 Task: Look for space in Neuenhagen, Germany from 12th August, 2023 to 16th August, 2023 for 8 adults in price range Rs.10000 to Rs.16000. Place can be private room with 8 bedrooms having 8 beds and 8 bathrooms. Property type can be house, flat, guest house, hotel. Amenities needed are: wifi, TV, free parkinig on premises, gym, breakfast. Booking option can be shelf check-in. Required host language is English.
Action: Mouse moved to (571, 110)
Screenshot: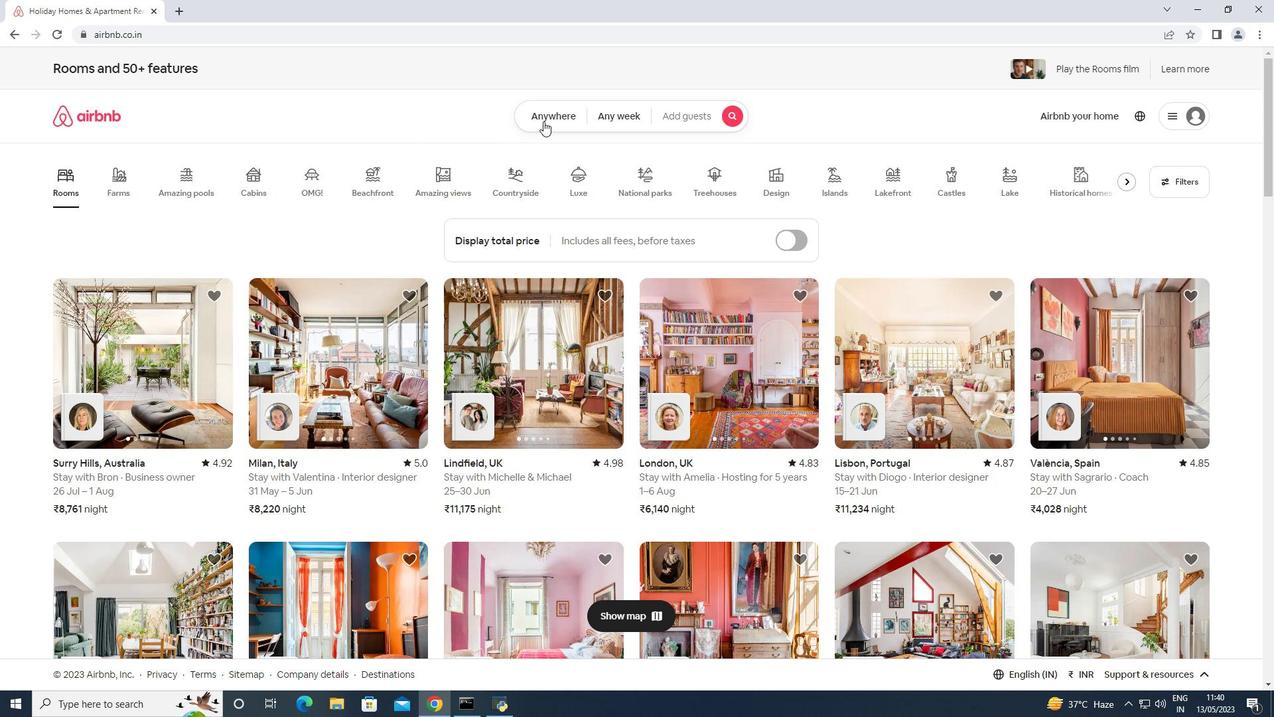 
Action: Mouse pressed left at (571, 110)
Screenshot: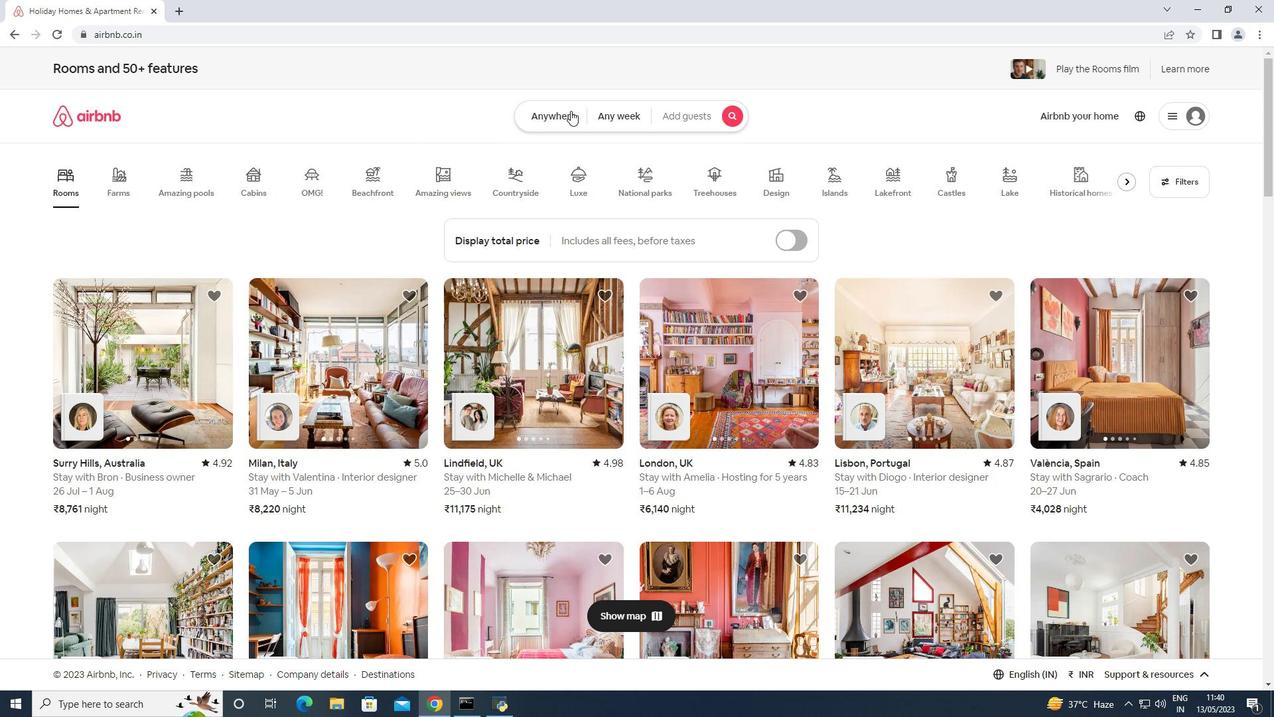 
Action: Mouse moved to (472, 170)
Screenshot: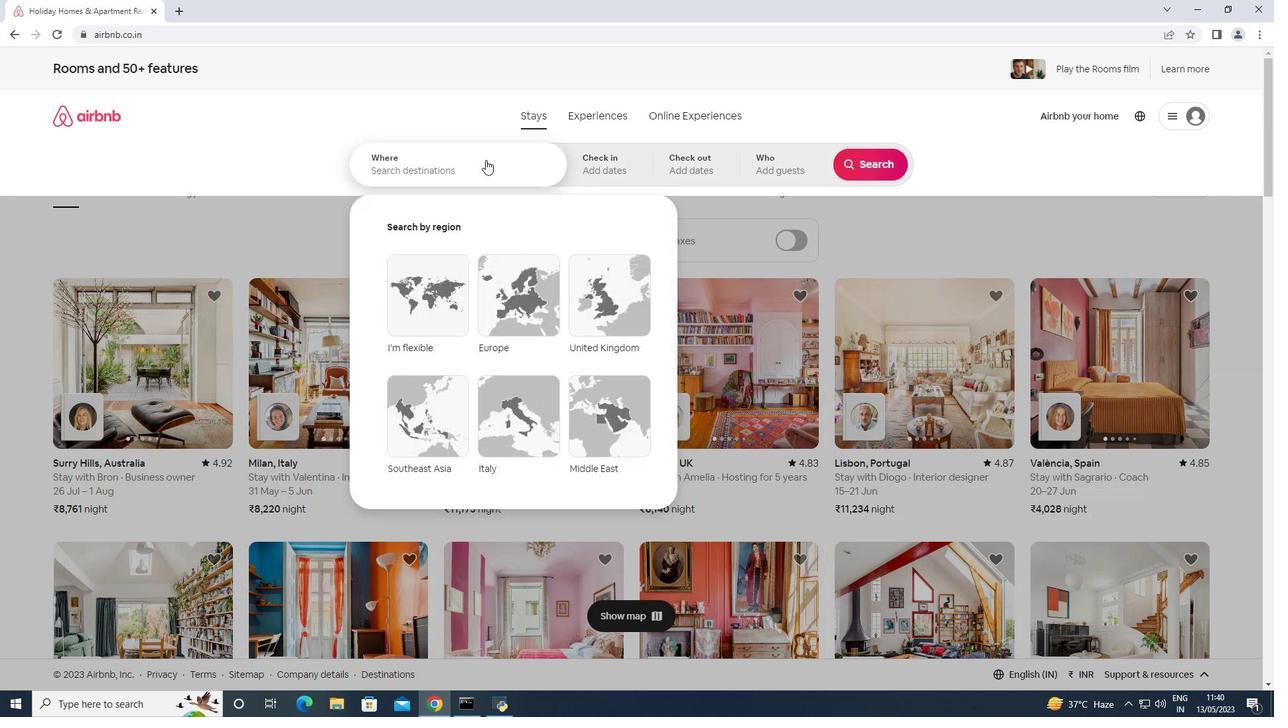 
Action: Mouse pressed left at (472, 170)
Screenshot: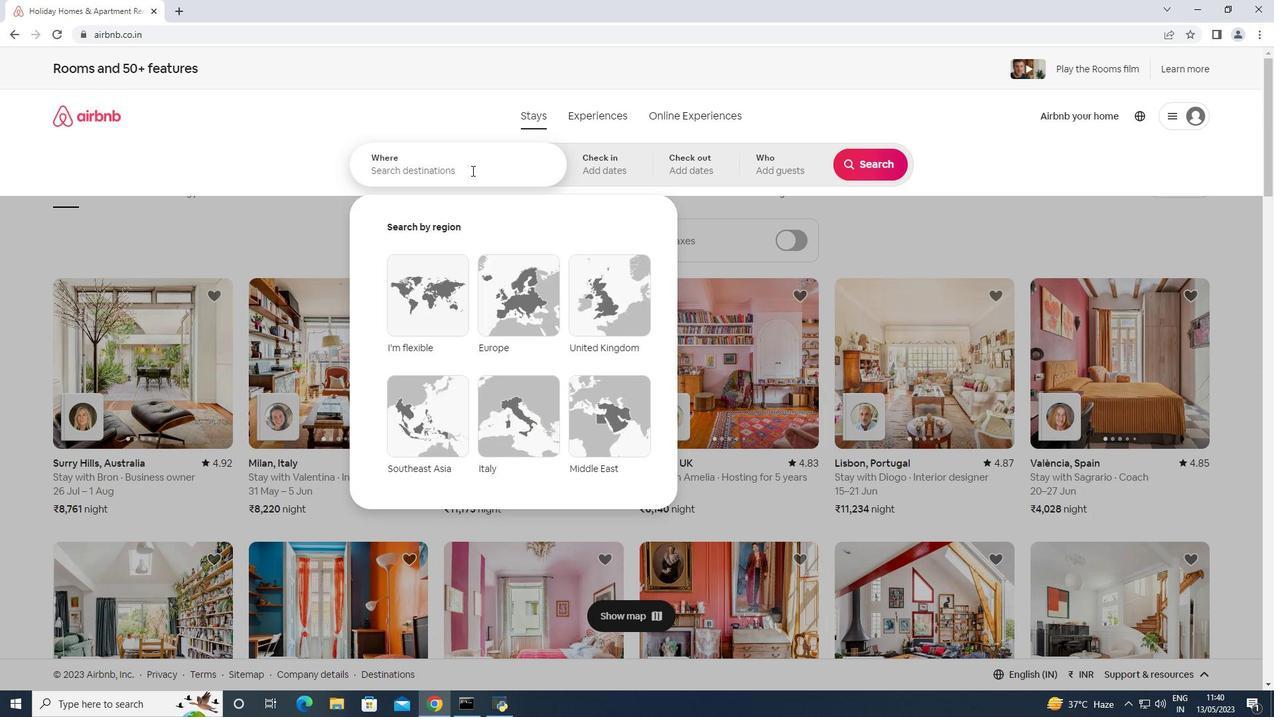 
Action: Key pressed <Key.shift>Neuenhagan,<Key.space><Key.shift>Germany<Key.down><Key.enter>
Screenshot: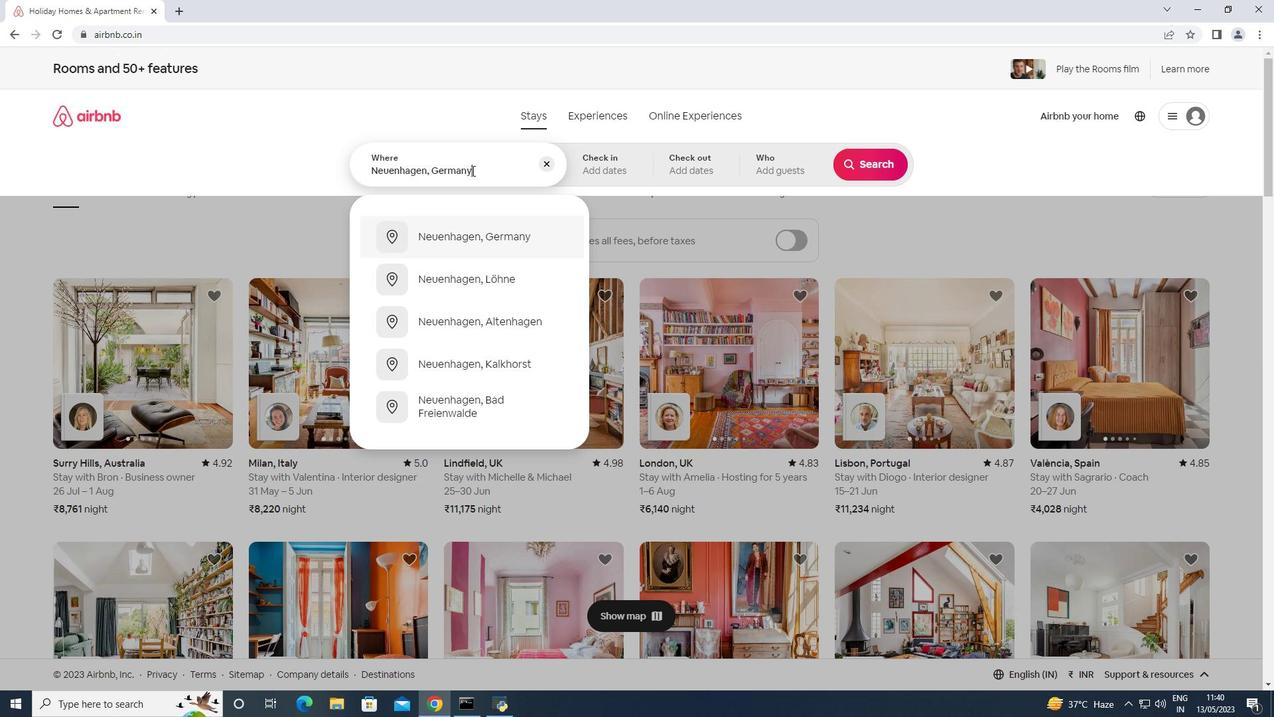 
Action: Mouse moved to (864, 264)
Screenshot: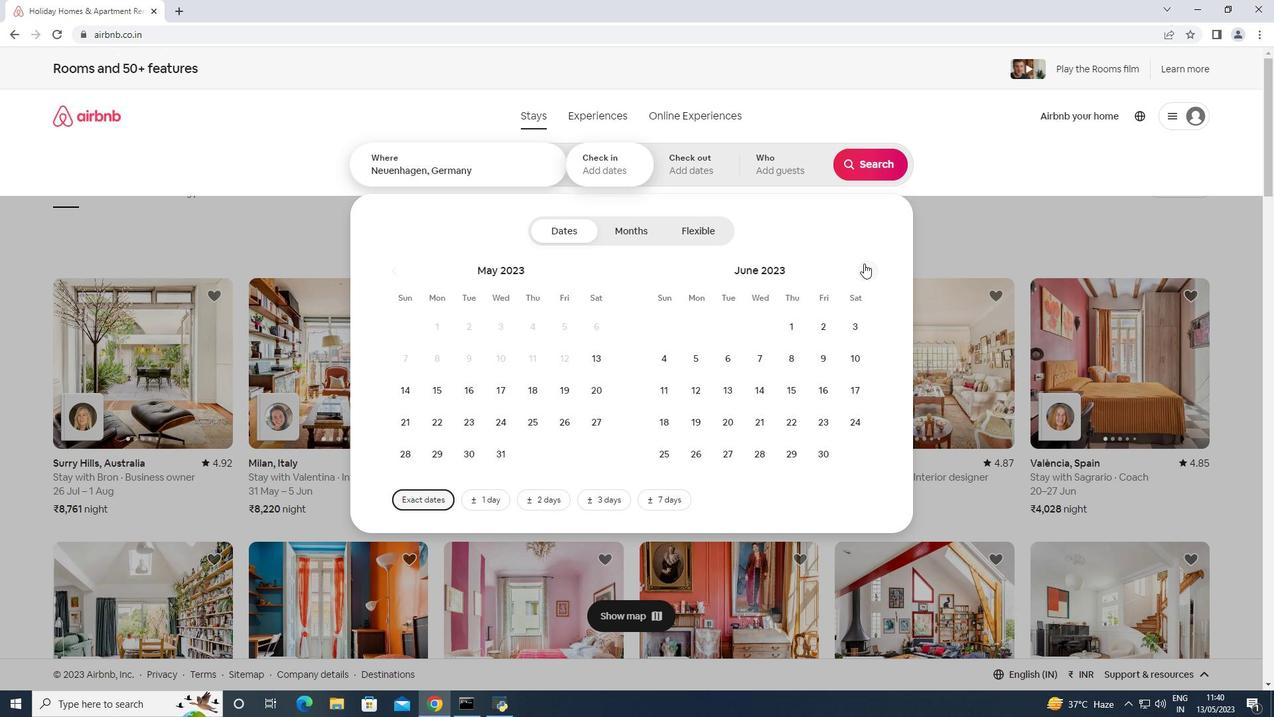
Action: Mouse pressed left at (864, 264)
Screenshot: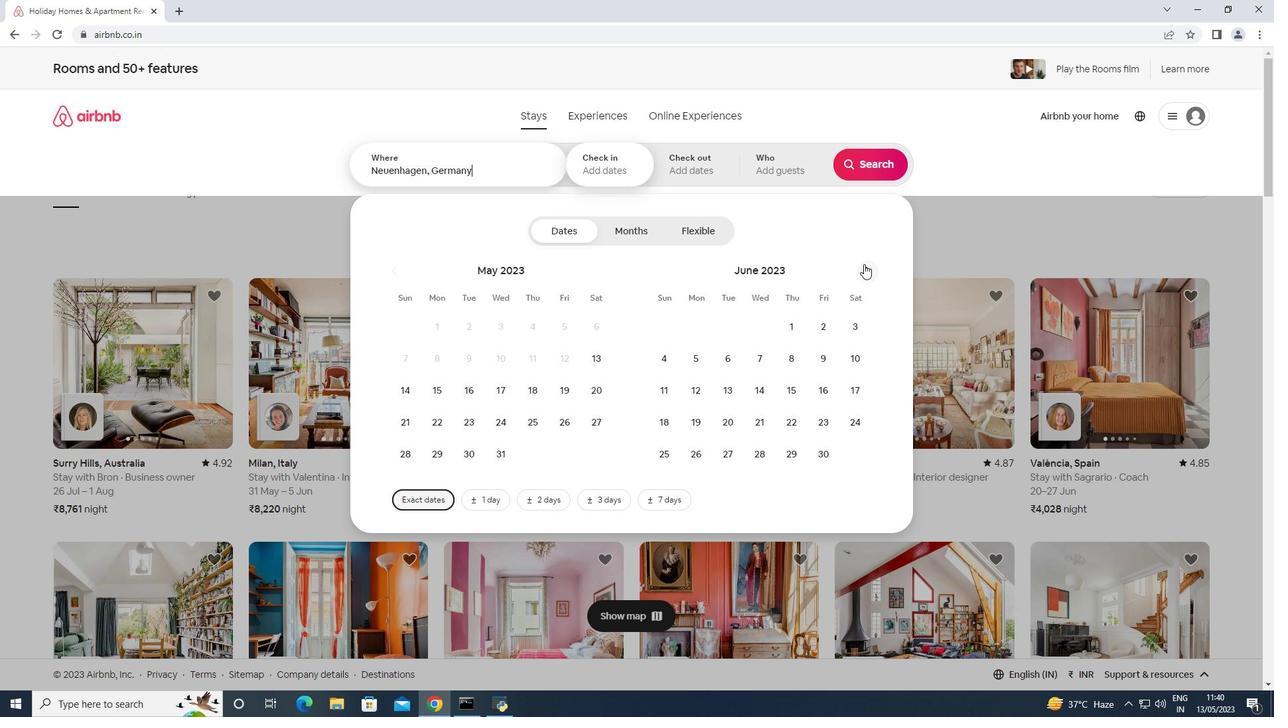 
Action: Mouse pressed left at (864, 264)
Screenshot: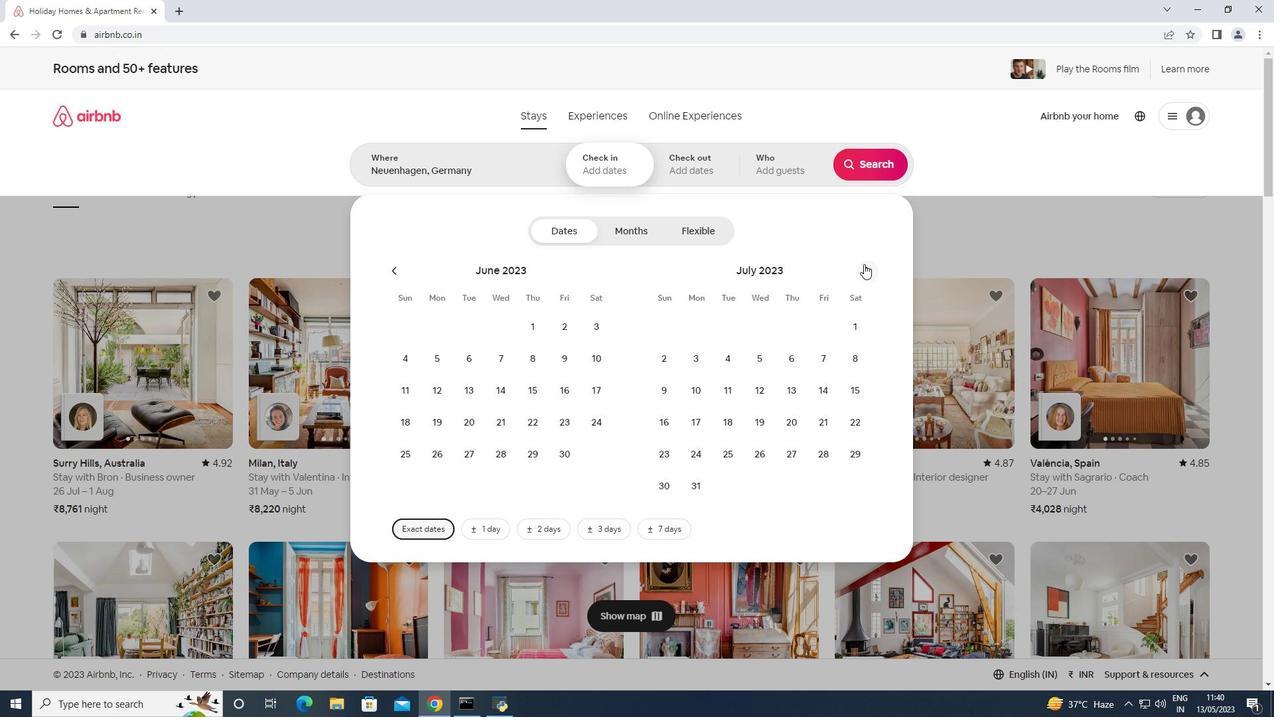 
Action: Mouse moved to (859, 347)
Screenshot: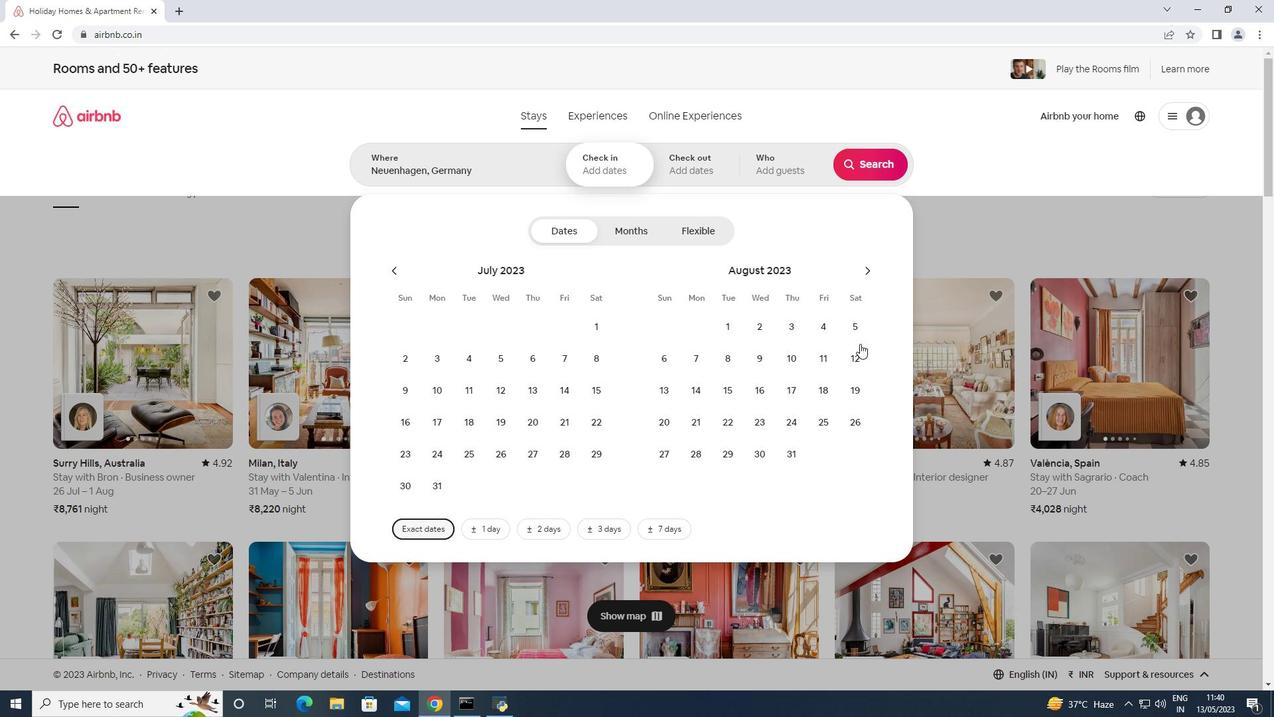 
Action: Mouse pressed left at (859, 347)
Screenshot: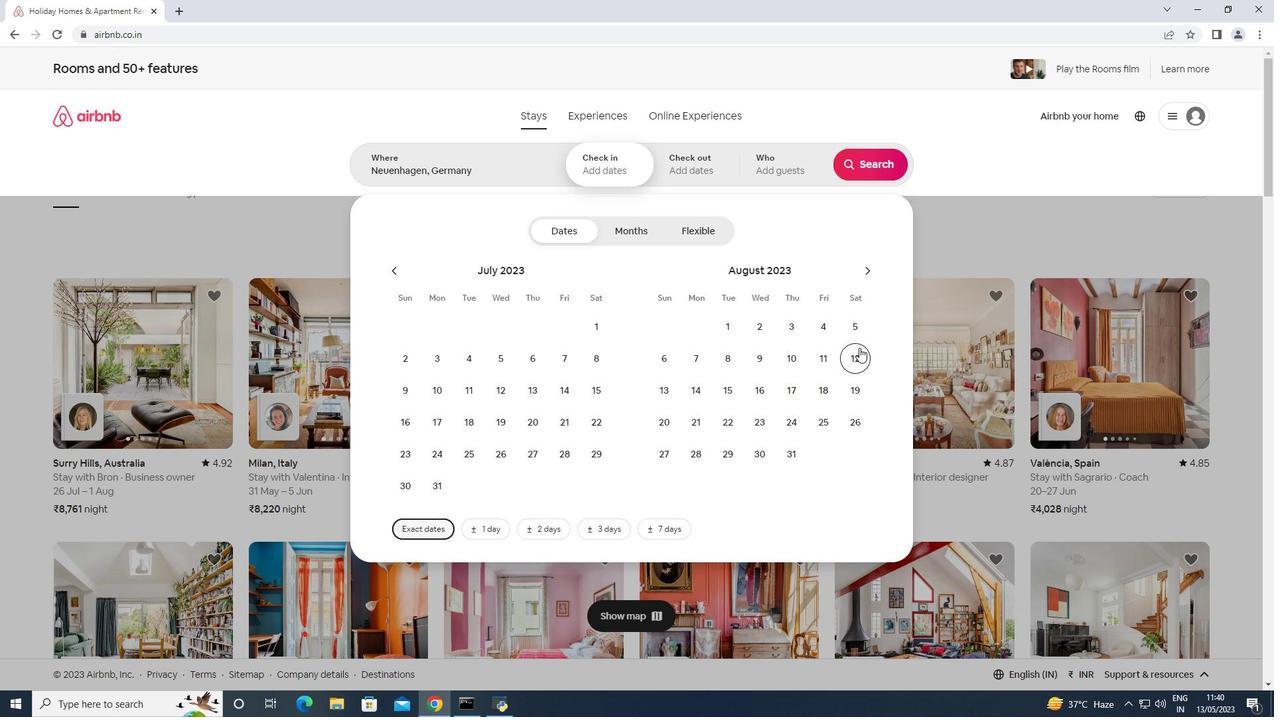 
Action: Mouse moved to (749, 393)
Screenshot: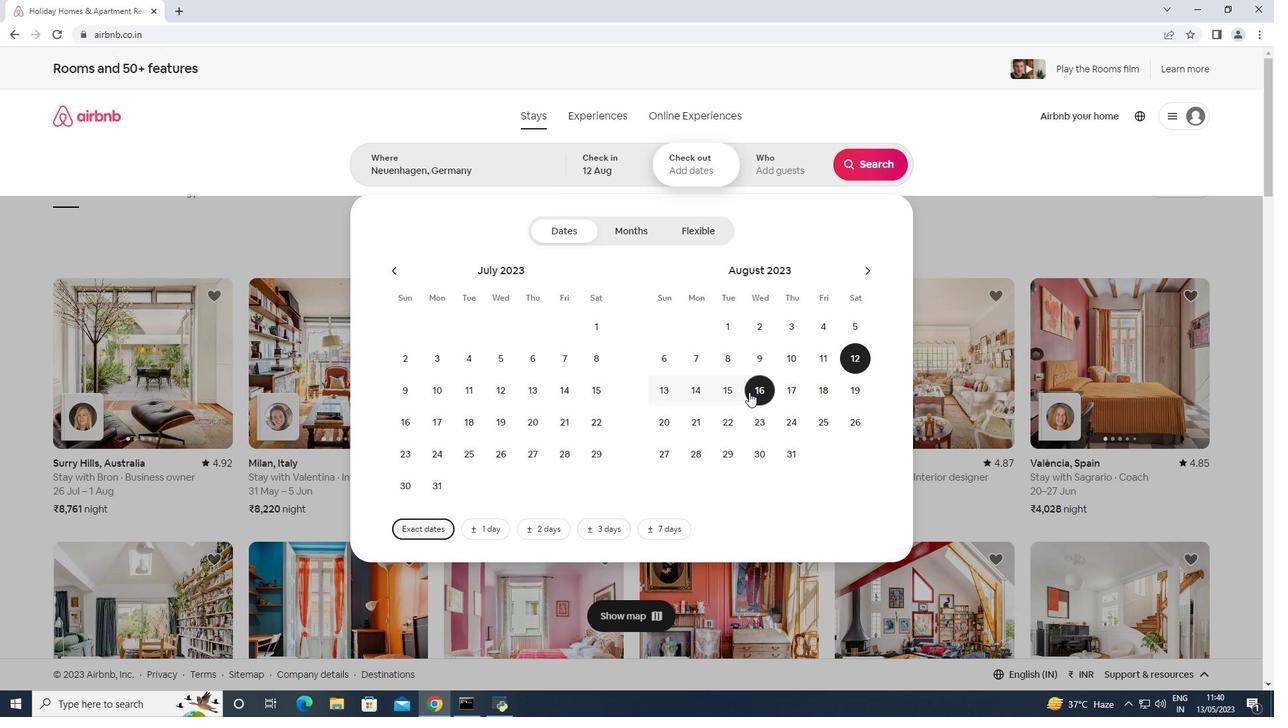 
Action: Mouse pressed left at (749, 393)
Screenshot: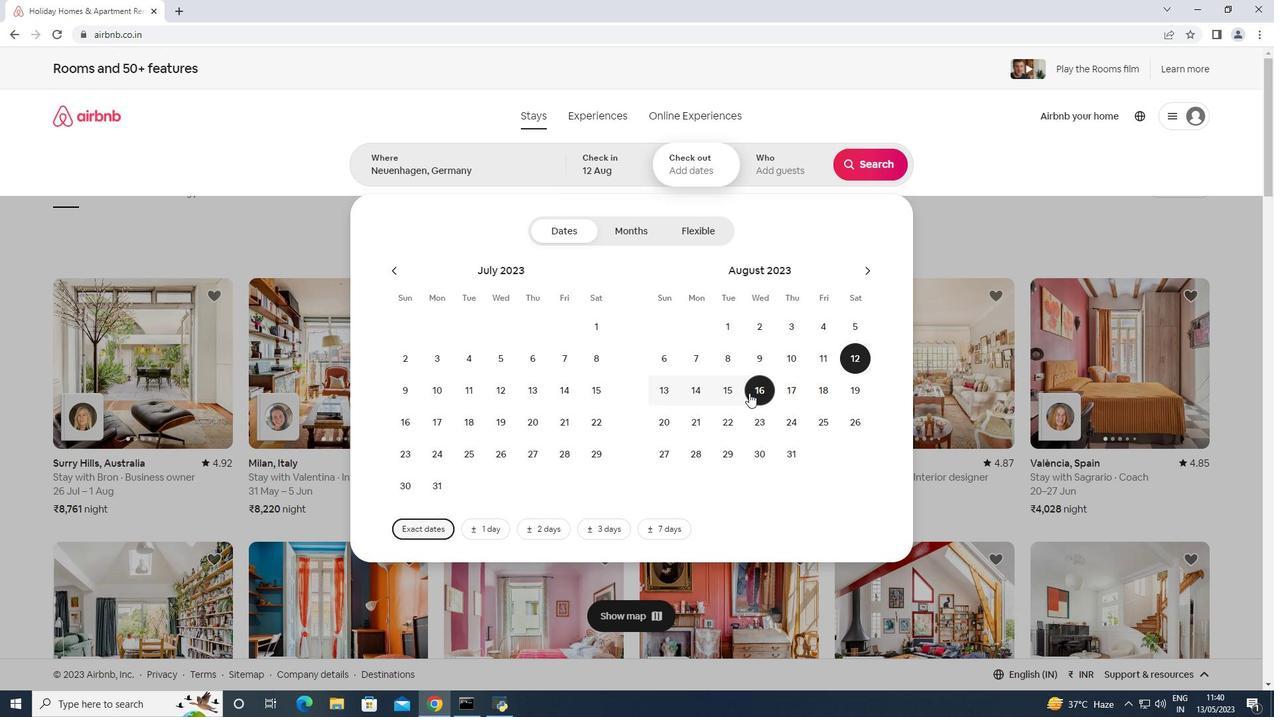 
Action: Mouse moved to (774, 161)
Screenshot: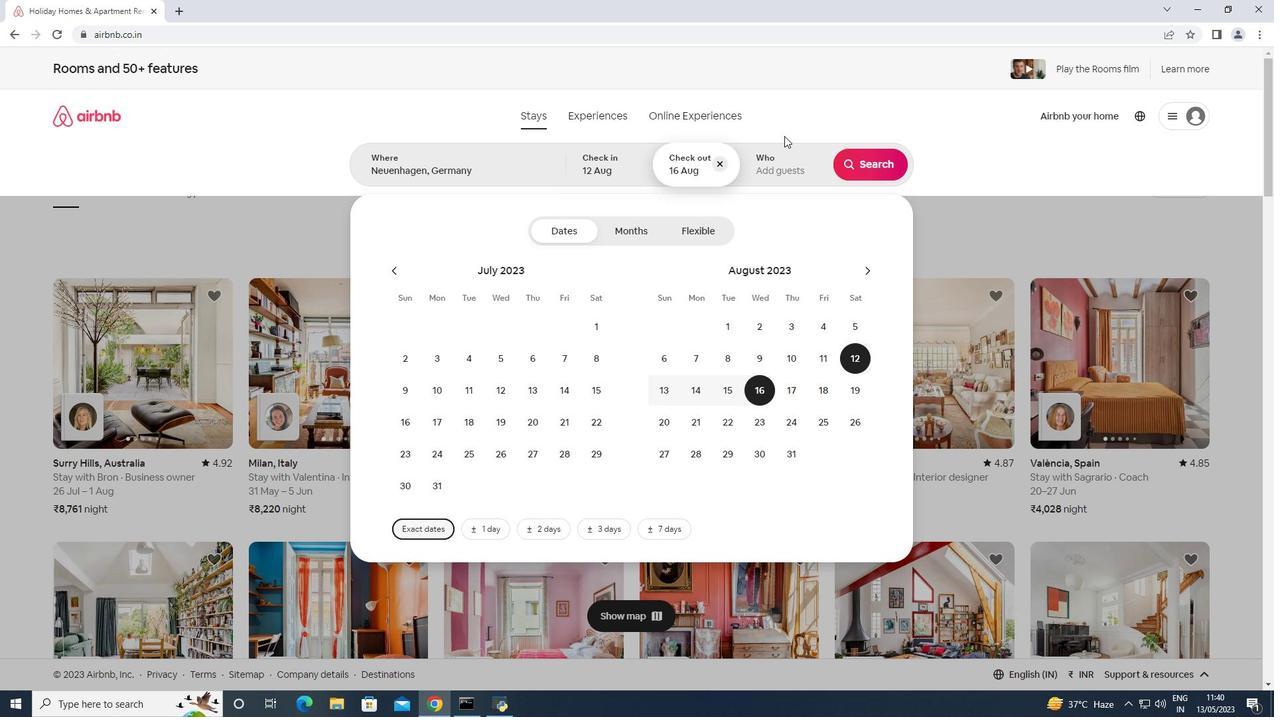 
Action: Mouse pressed left at (774, 161)
Screenshot: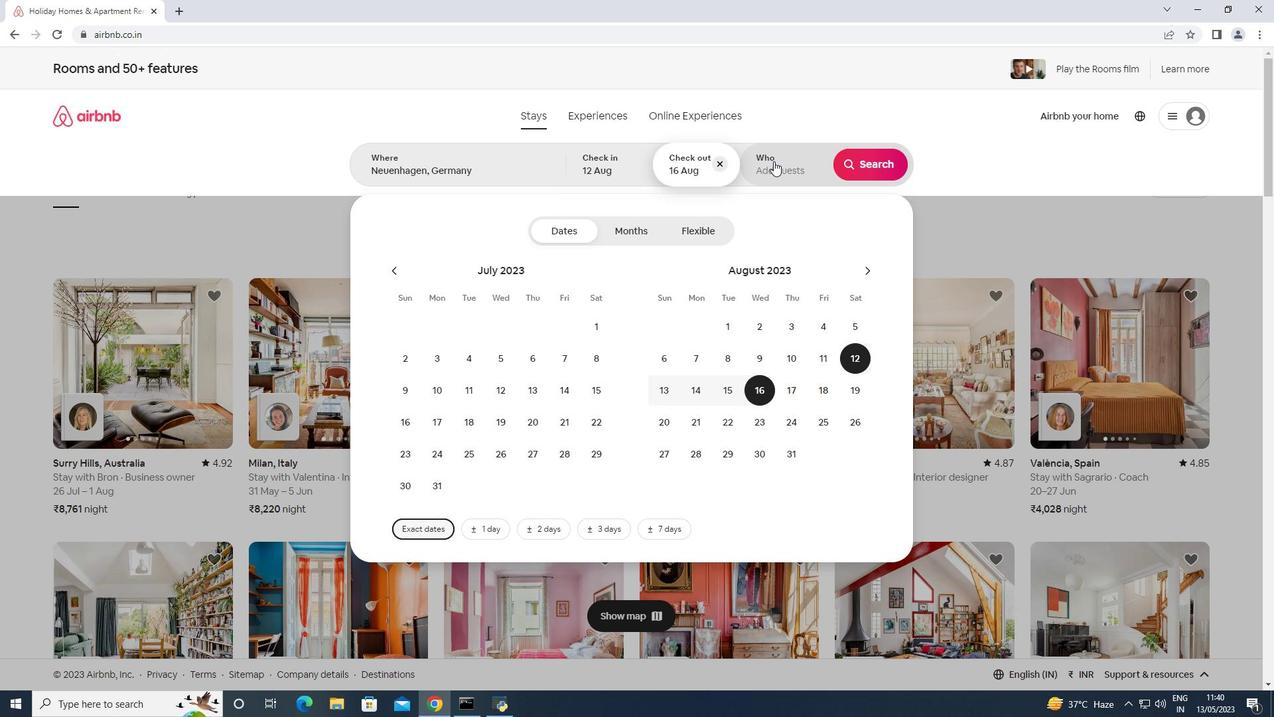 
Action: Mouse moved to (875, 236)
Screenshot: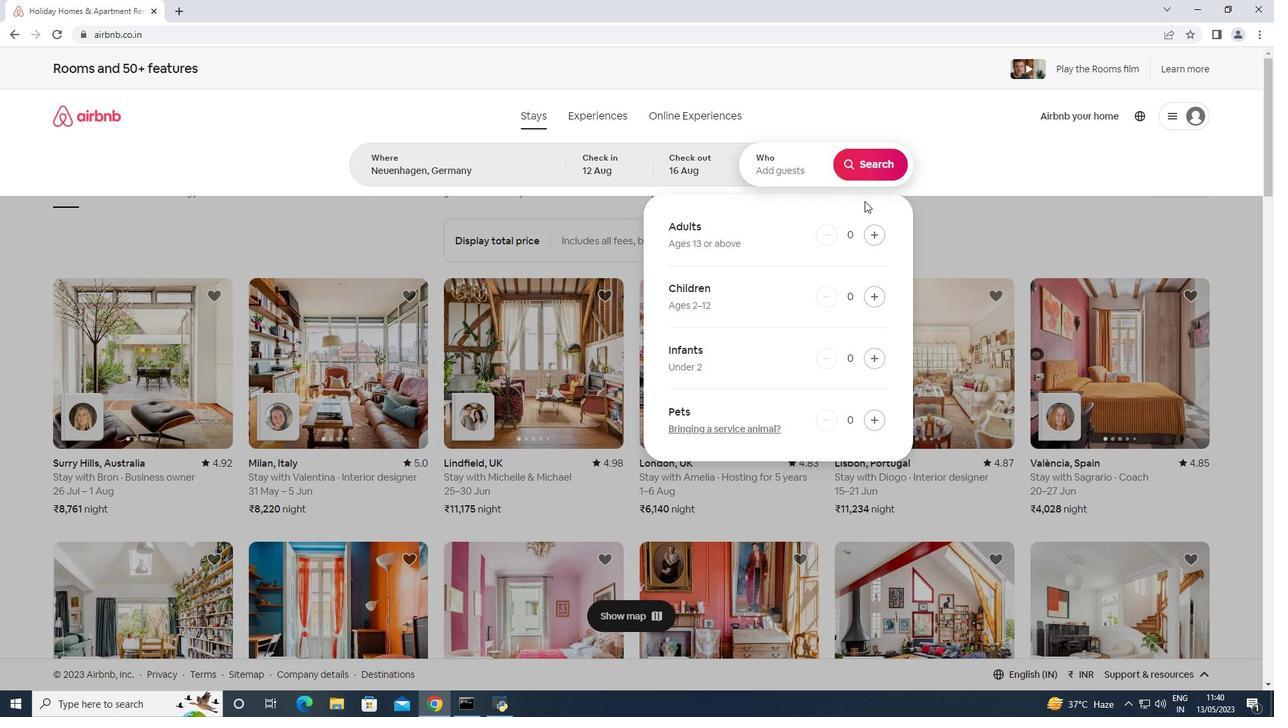 
Action: Mouse pressed left at (875, 236)
Screenshot: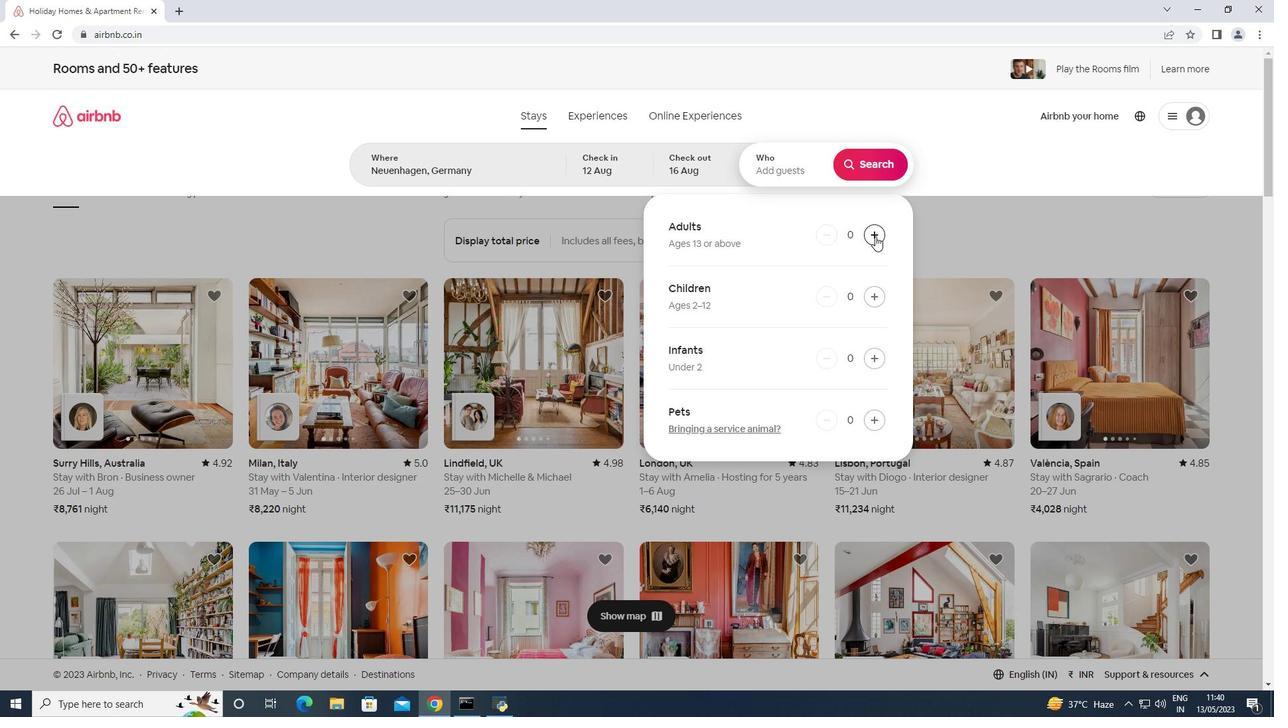 
Action: Mouse pressed left at (875, 236)
Screenshot: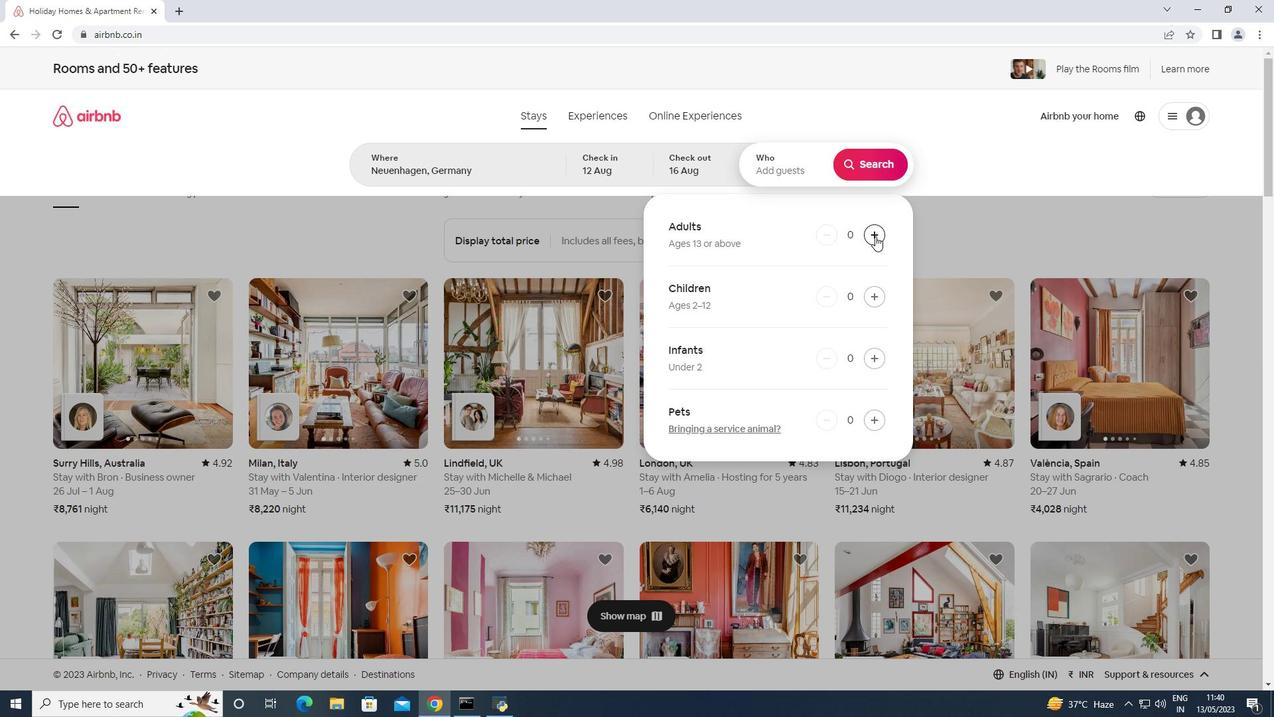 
Action: Mouse pressed left at (875, 236)
Screenshot: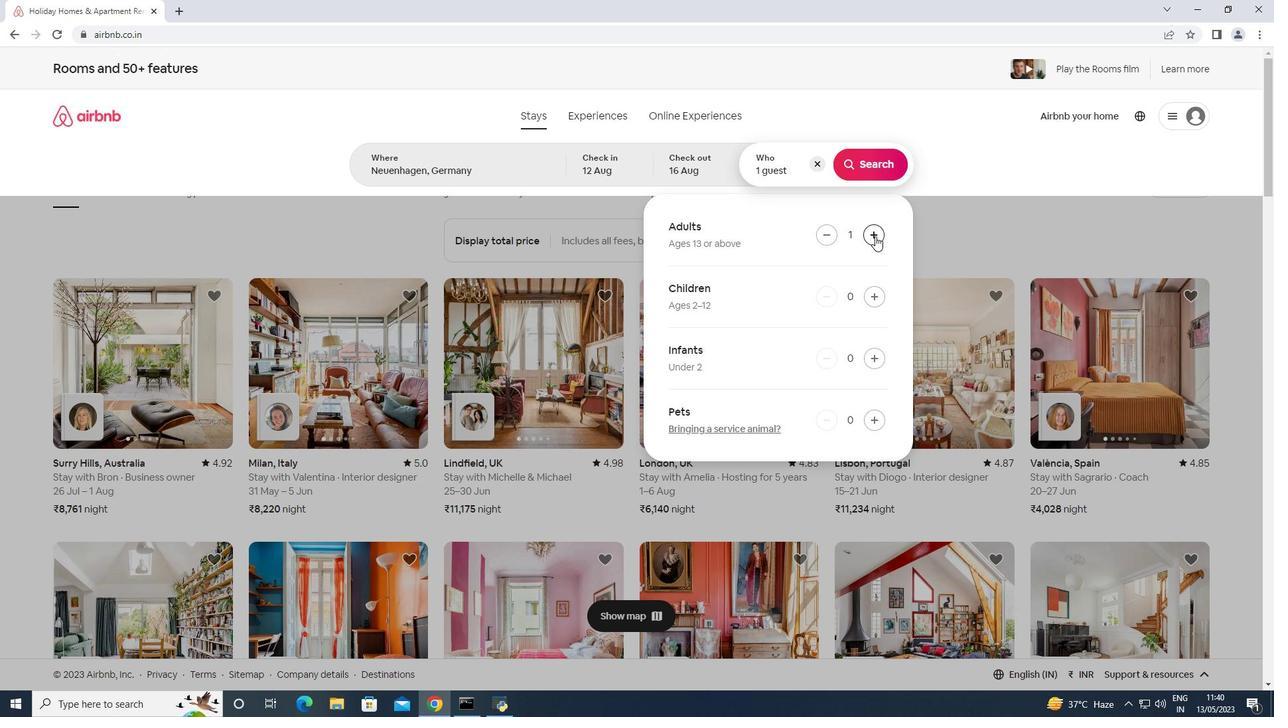 
Action: Mouse pressed left at (875, 236)
Screenshot: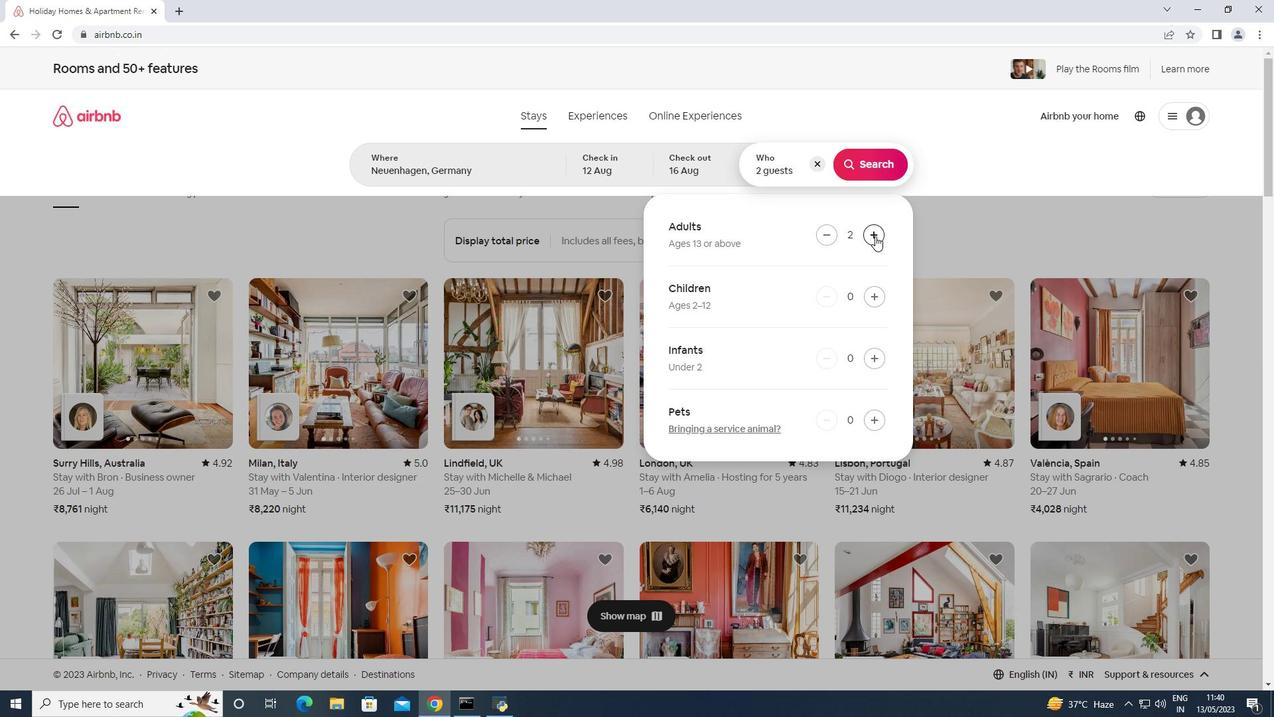 
Action: Mouse pressed left at (875, 236)
Screenshot: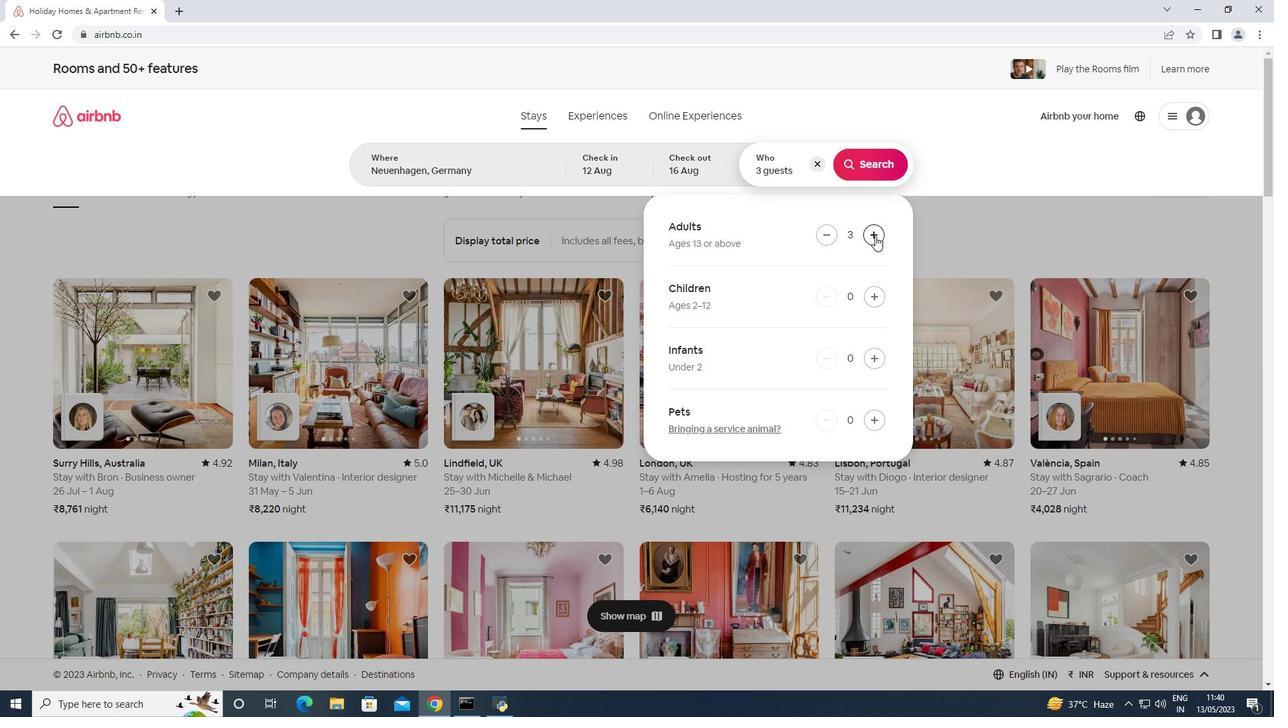 
Action: Mouse pressed left at (875, 236)
Screenshot: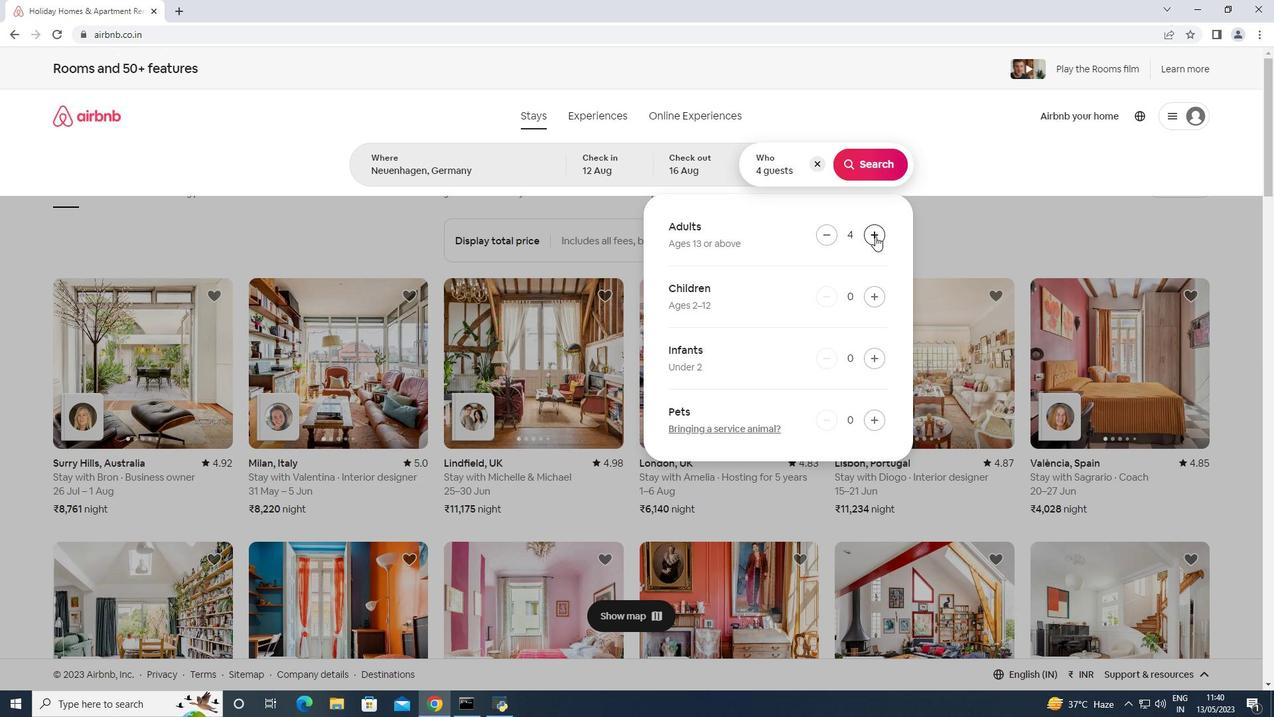 
Action: Mouse pressed left at (875, 236)
Screenshot: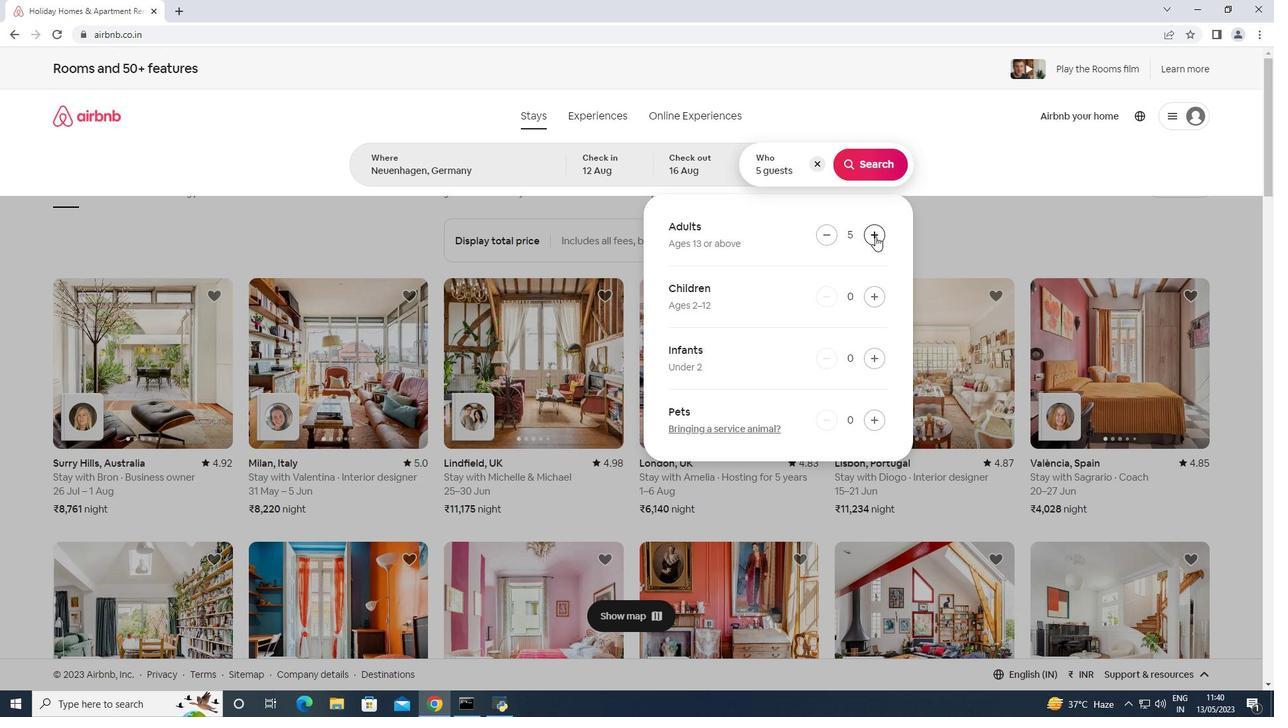 
Action: Mouse pressed left at (875, 236)
Screenshot: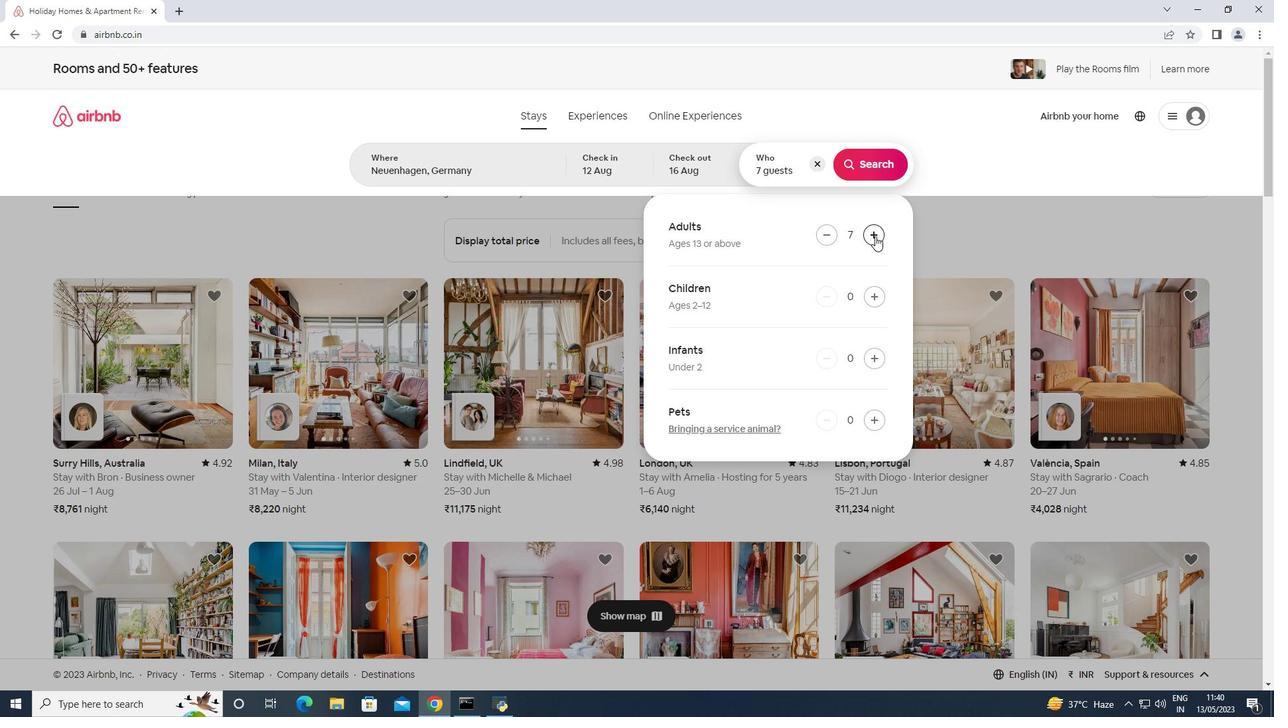 
Action: Mouse moved to (866, 154)
Screenshot: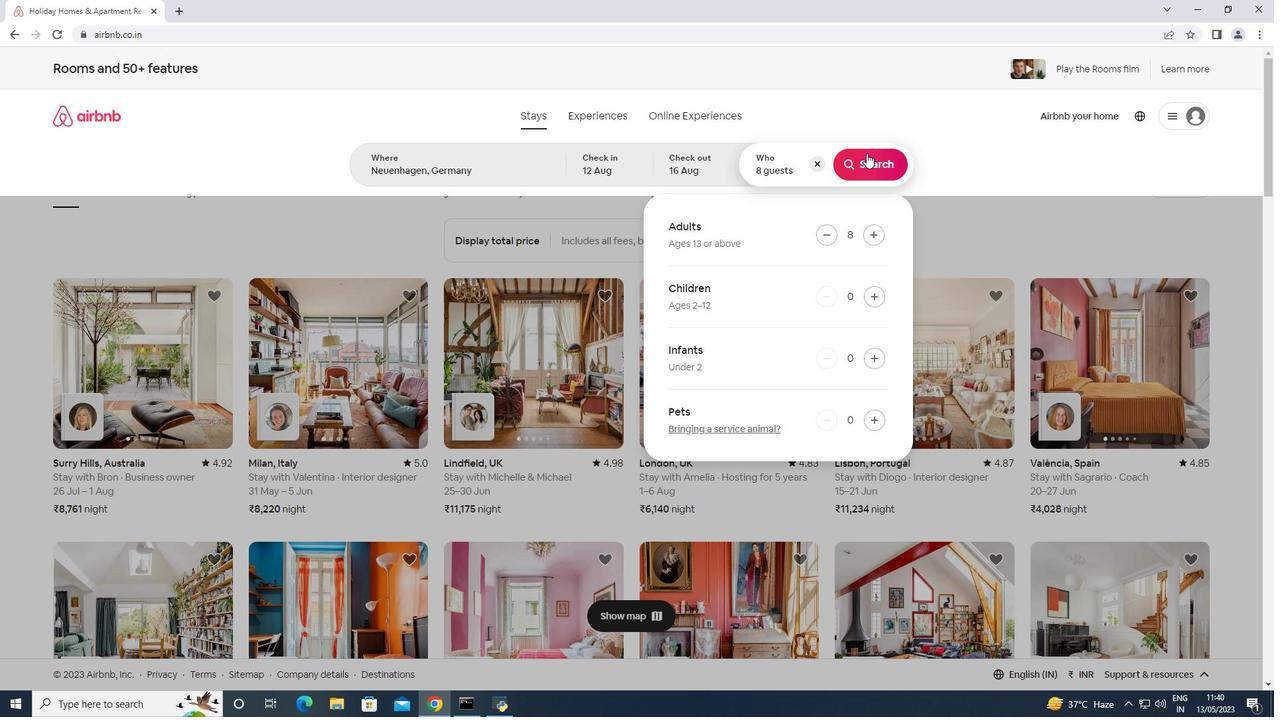 
Action: Mouse pressed left at (866, 154)
Screenshot: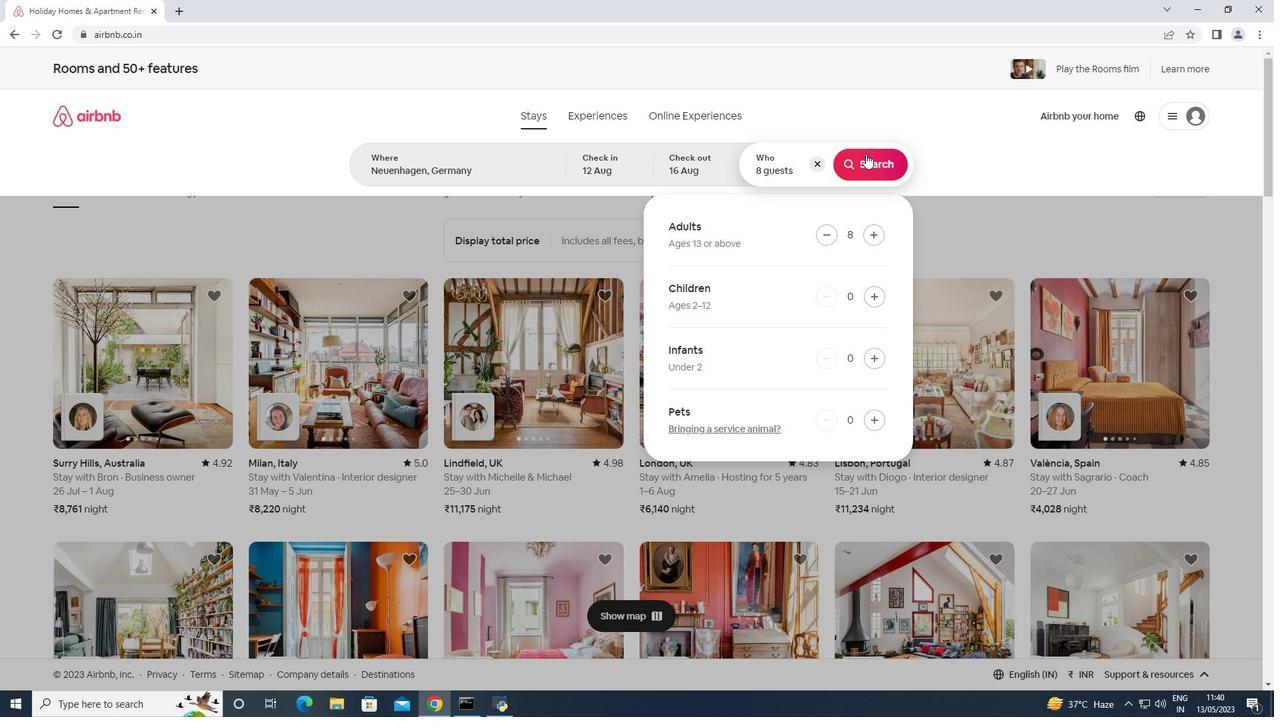 
Action: Mouse moved to (1204, 116)
Screenshot: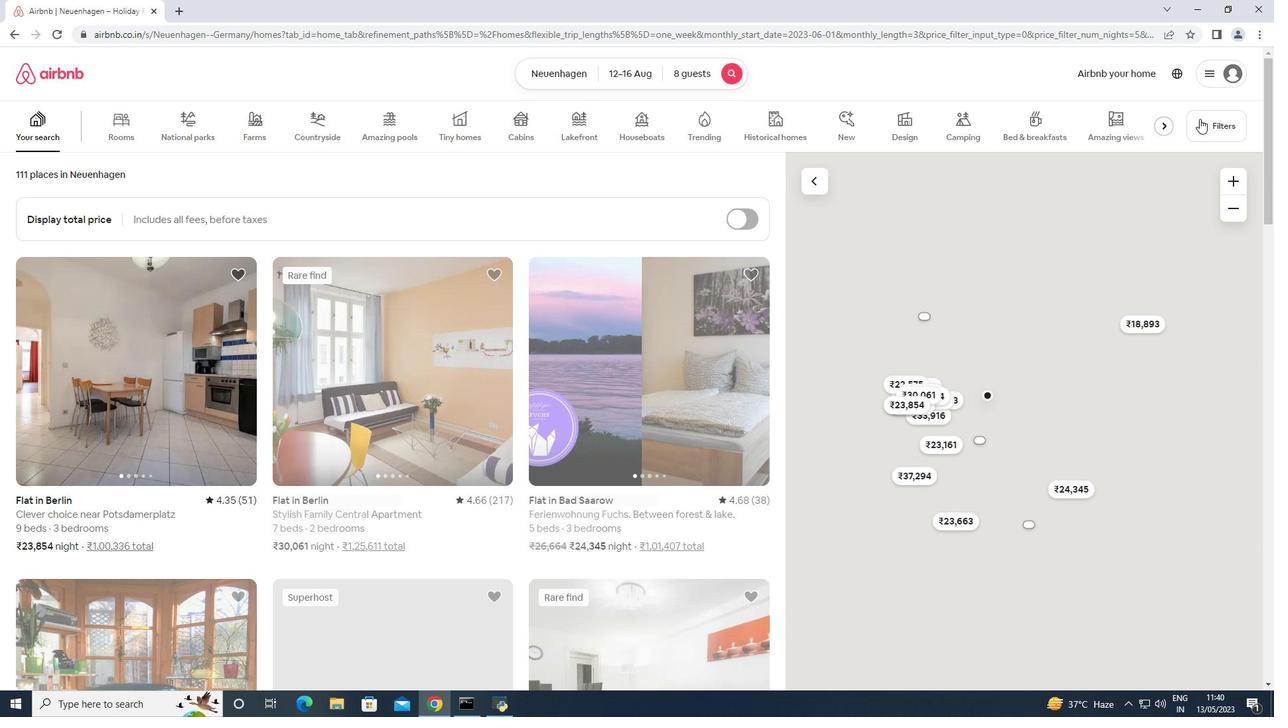 
Action: Mouse pressed left at (1204, 116)
Screenshot: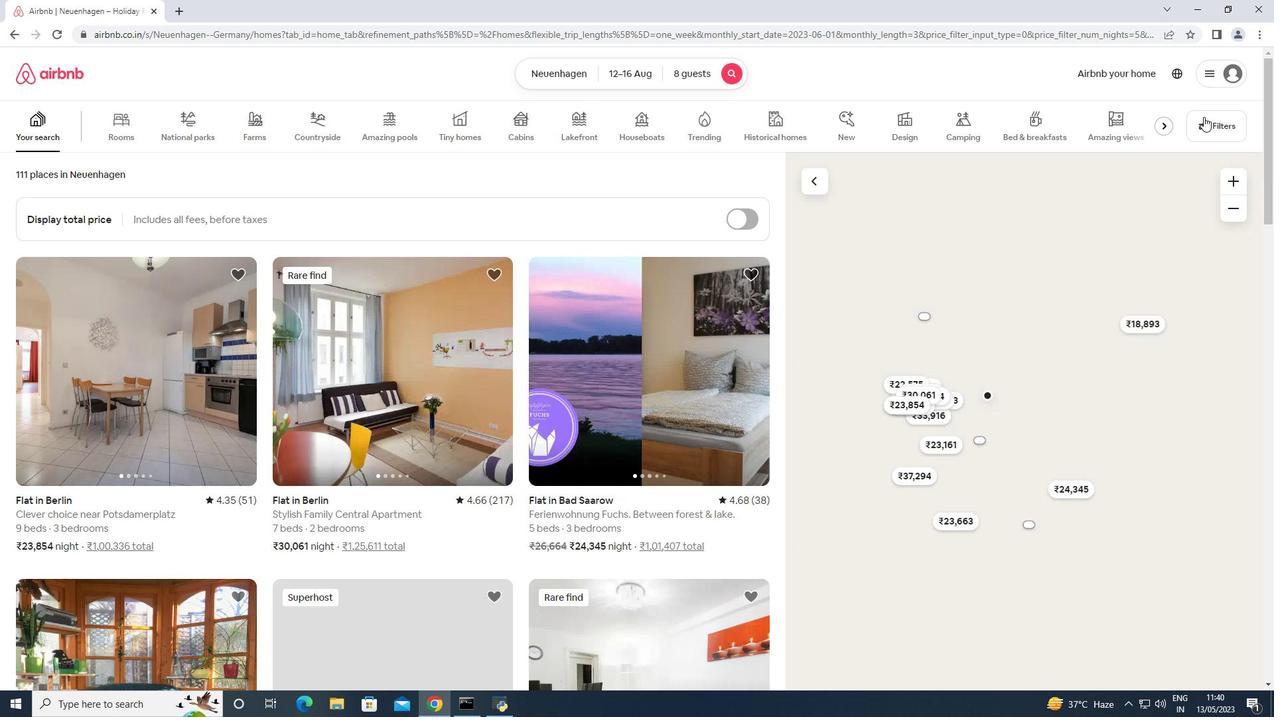 
Action: Mouse moved to (529, 458)
Screenshot: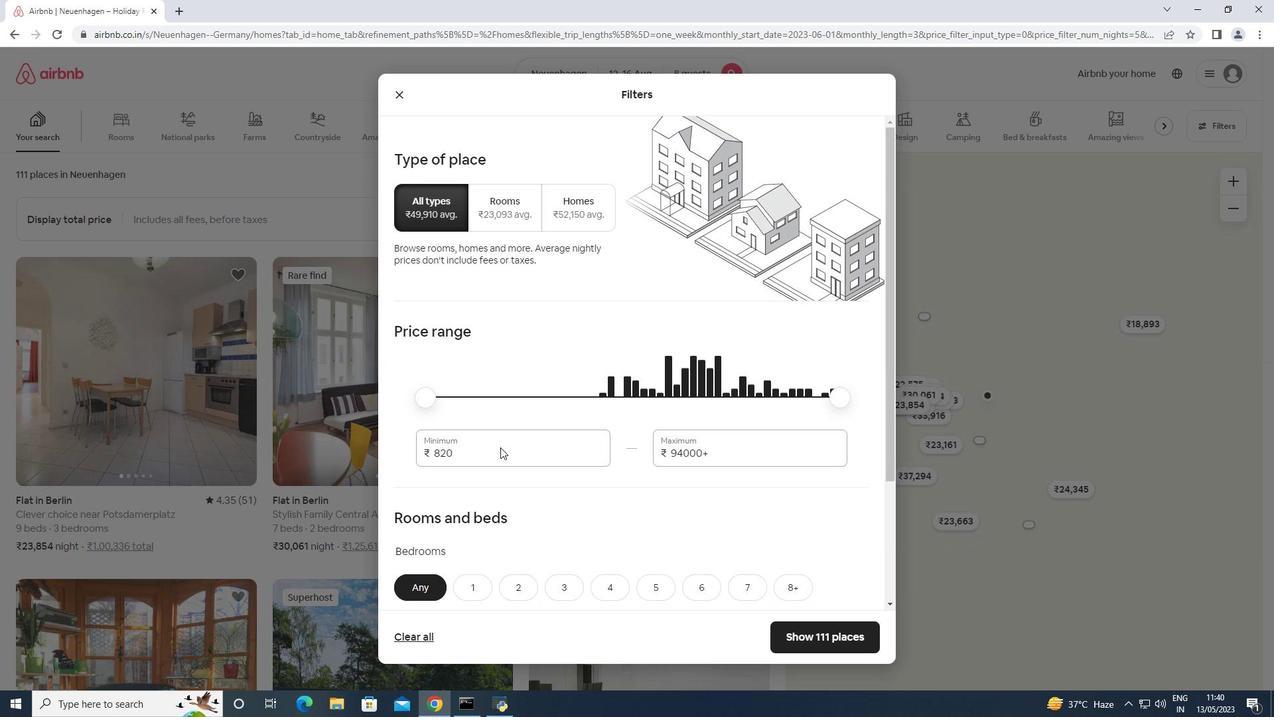 
Action: Mouse pressed left at (529, 458)
Screenshot: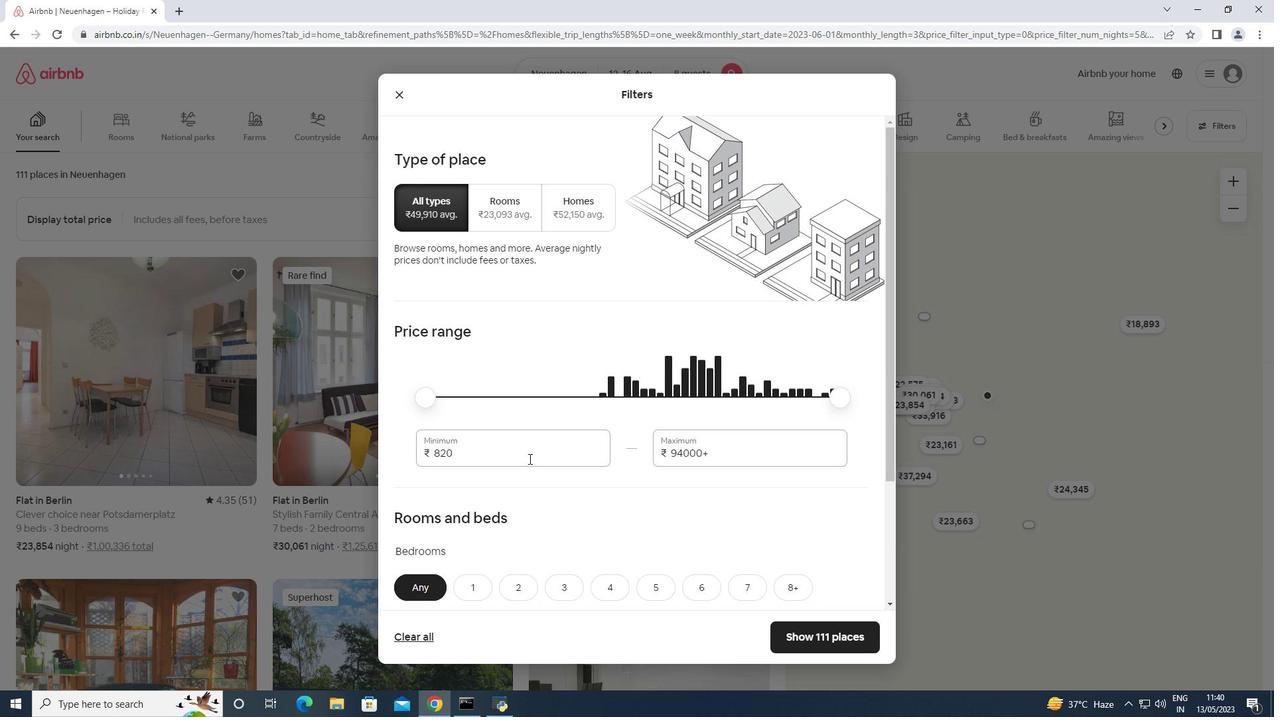 
Action: Mouse pressed left at (529, 458)
Screenshot: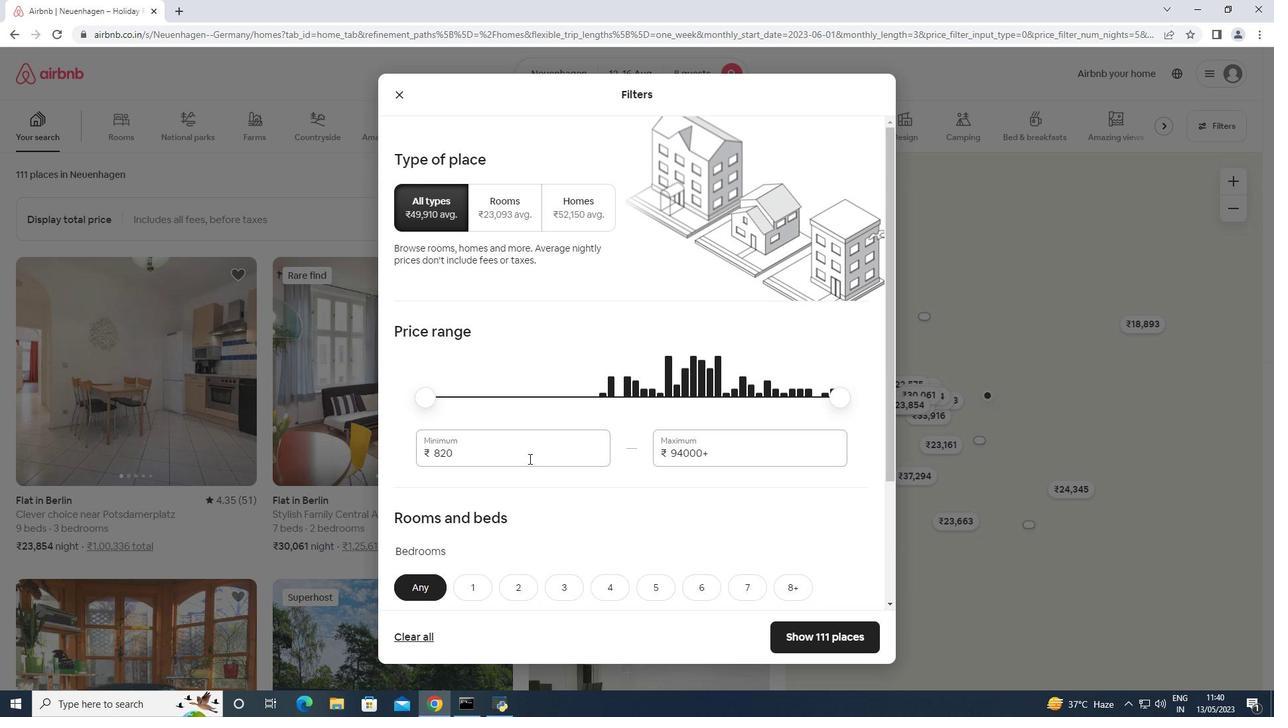 
Action: Mouse moved to (522, 452)
Screenshot: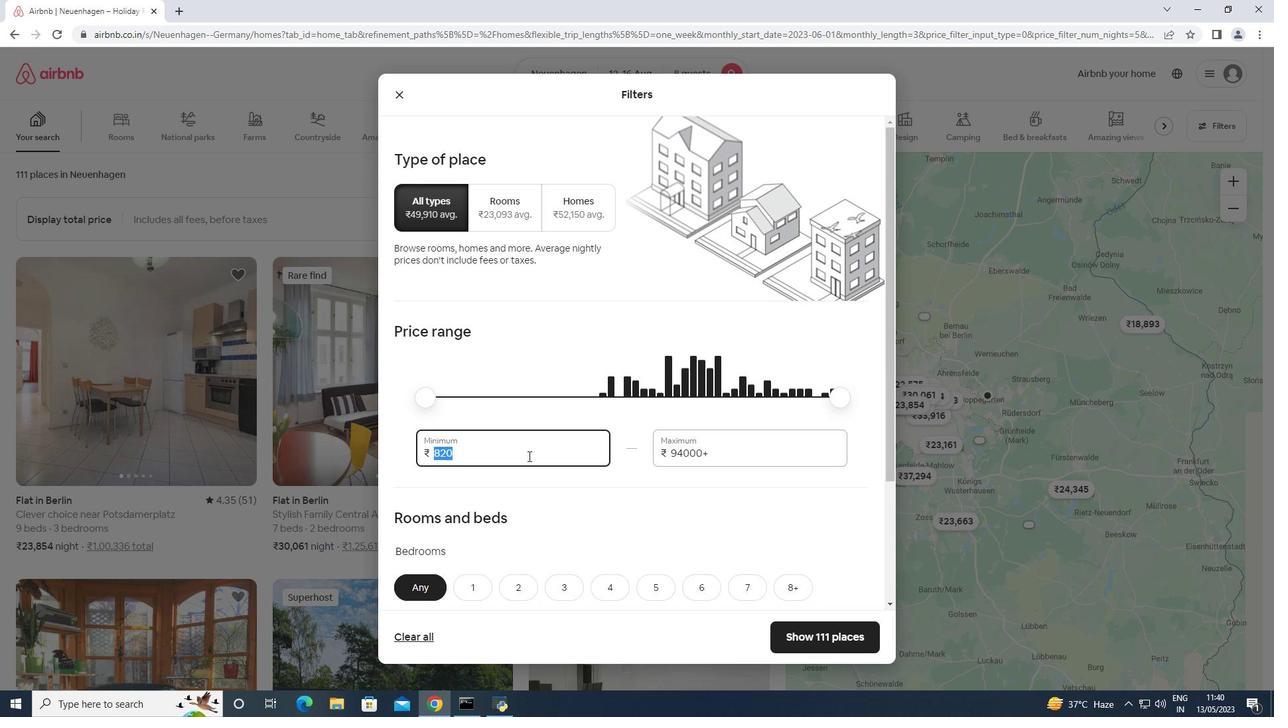 
Action: Key pressed 10000<Key.tab>16000
Screenshot: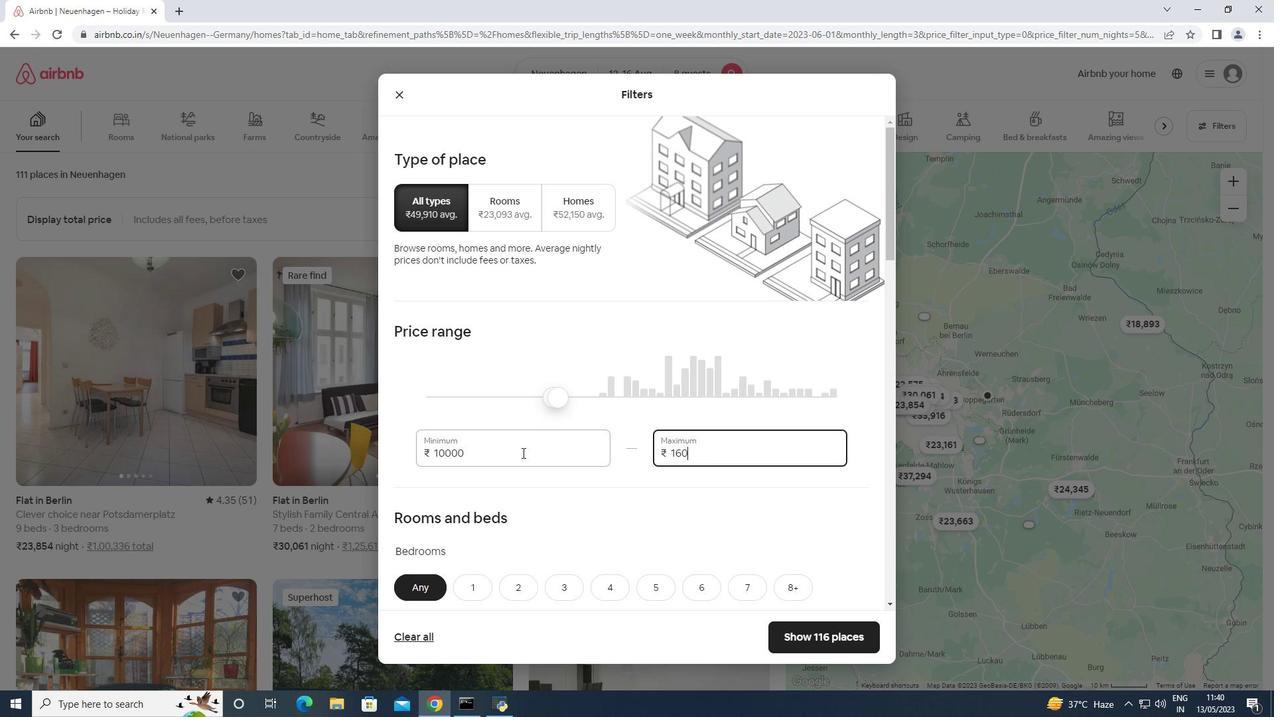 
Action: Mouse moved to (521, 449)
Screenshot: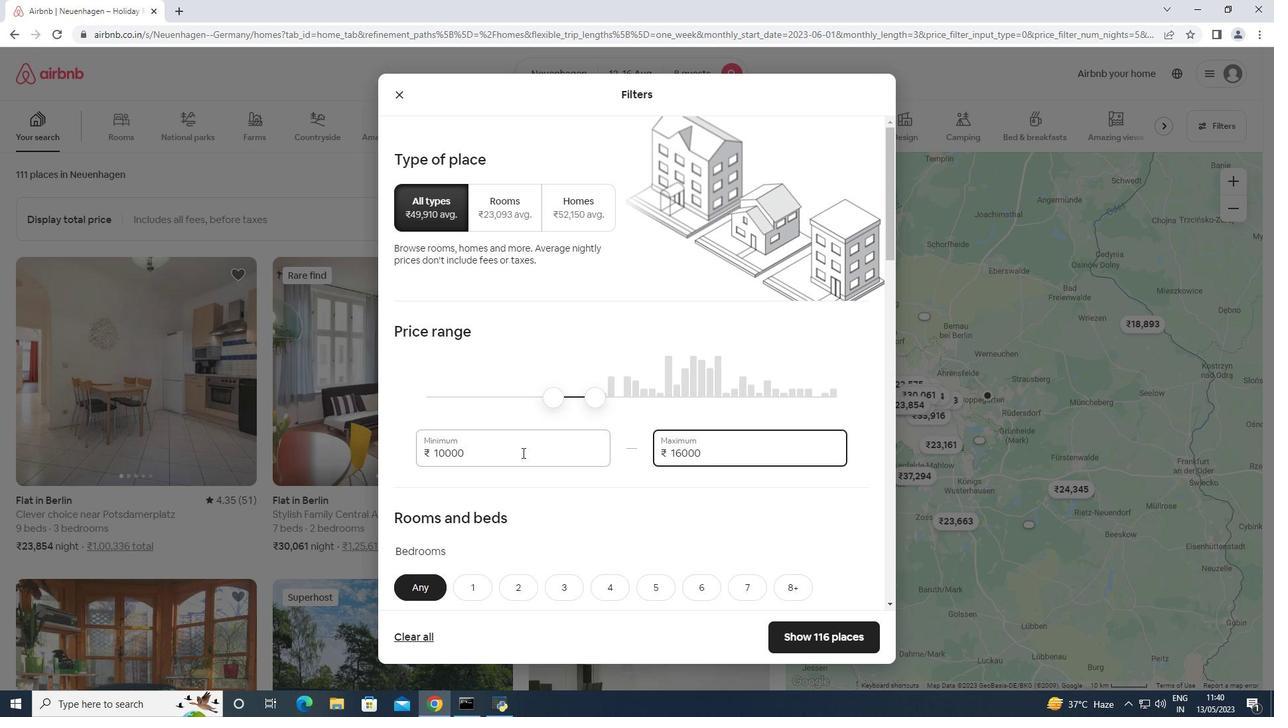 
Action: Mouse scrolled (521, 448) with delta (0, 0)
Screenshot: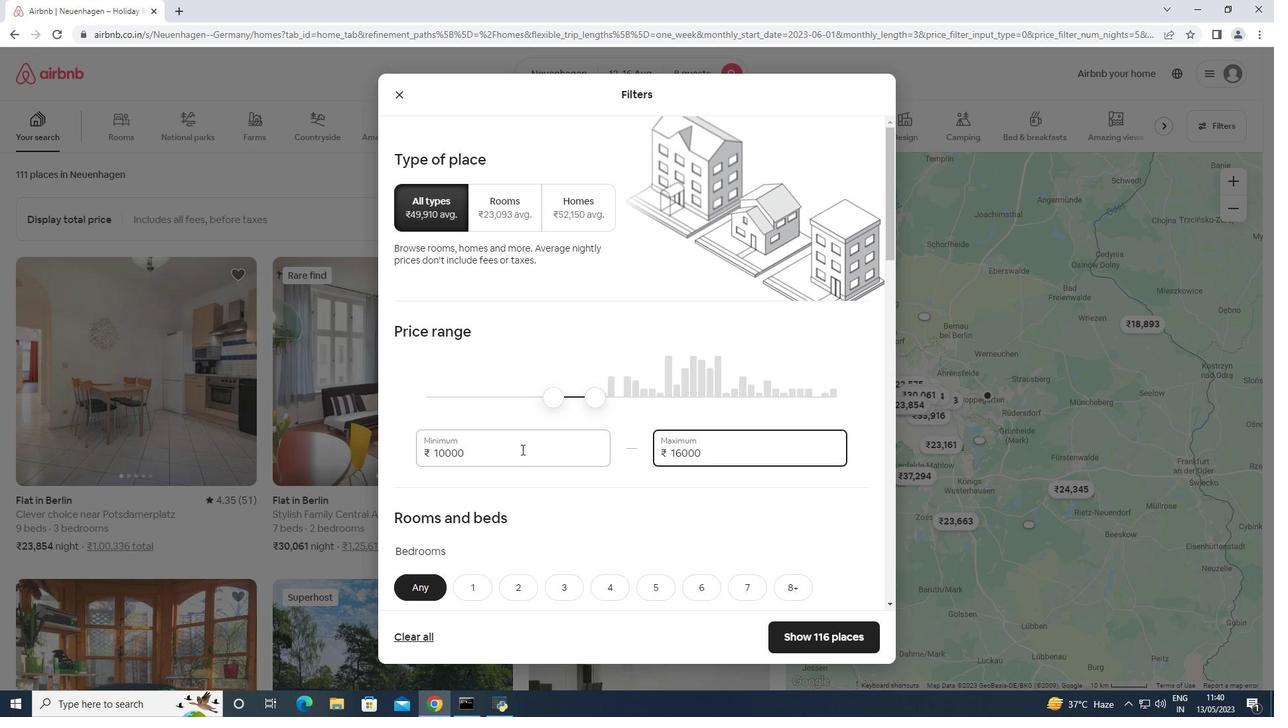 
Action: Mouse scrolled (521, 448) with delta (0, 0)
Screenshot: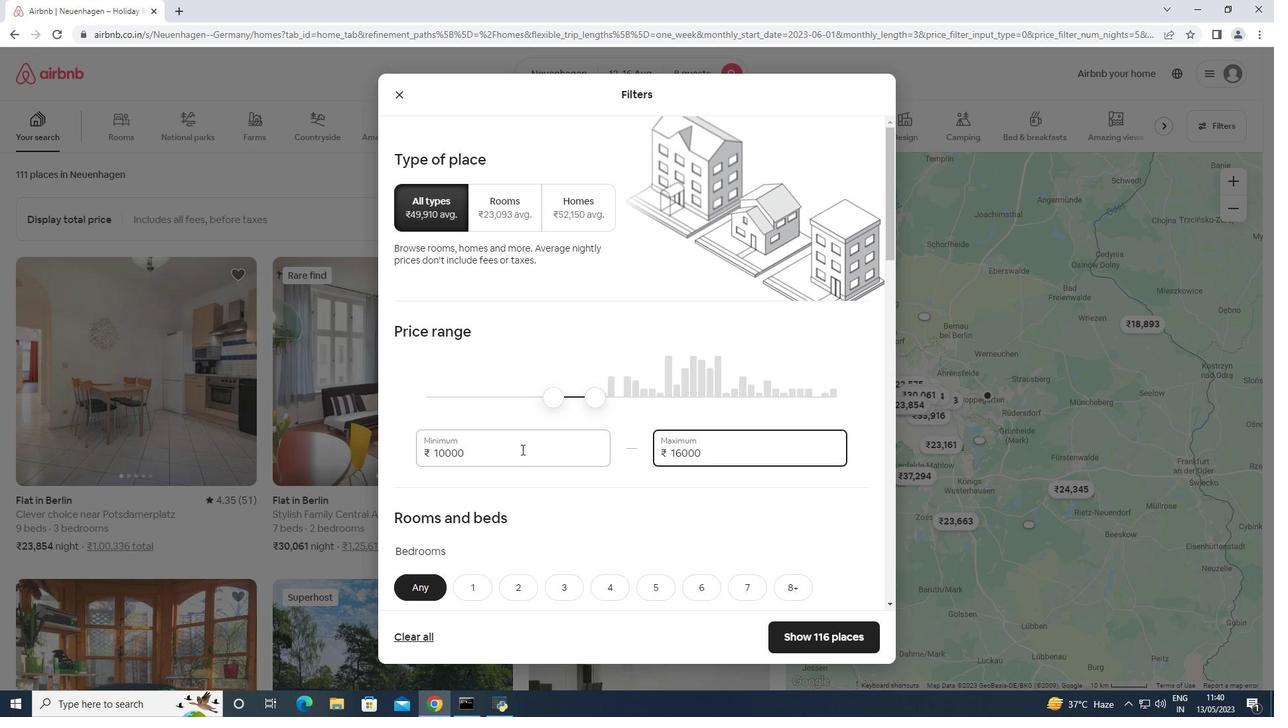 
Action: Mouse scrolled (521, 448) with delta (0, 0)
Screenshot: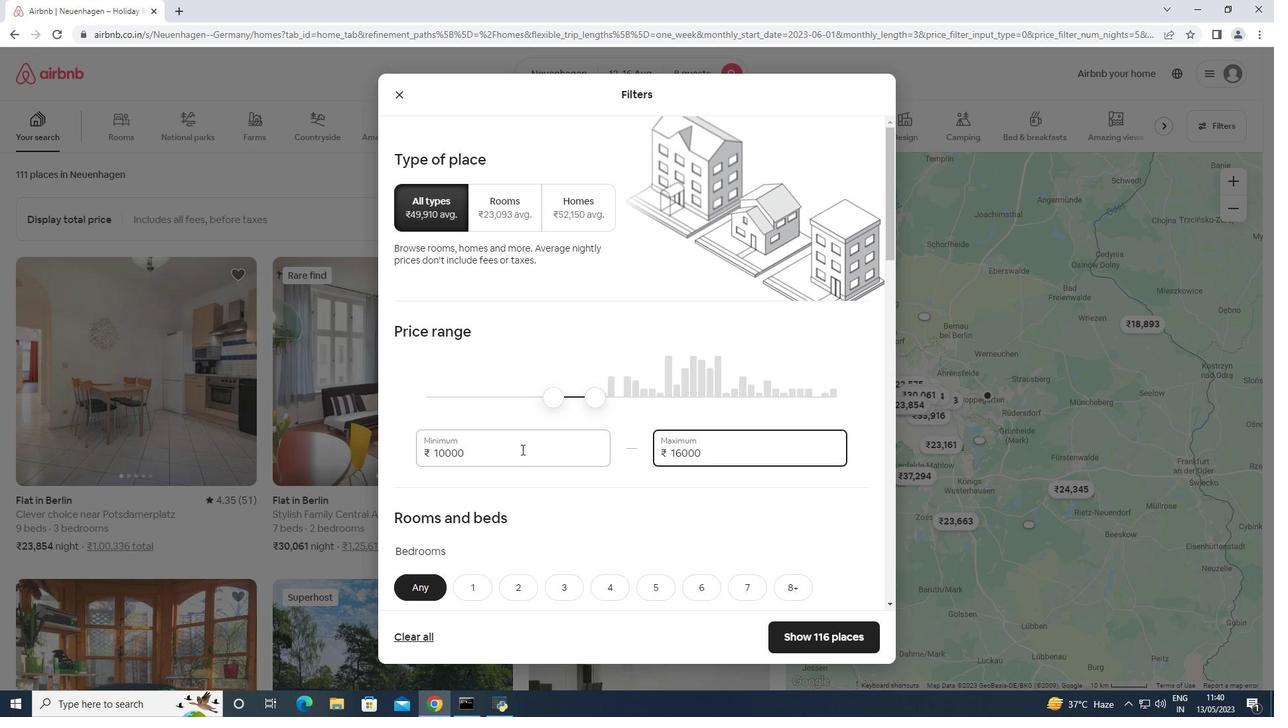 
Action: Mouse scrolled (521, 448) with delta (0, 0)
Screenshot: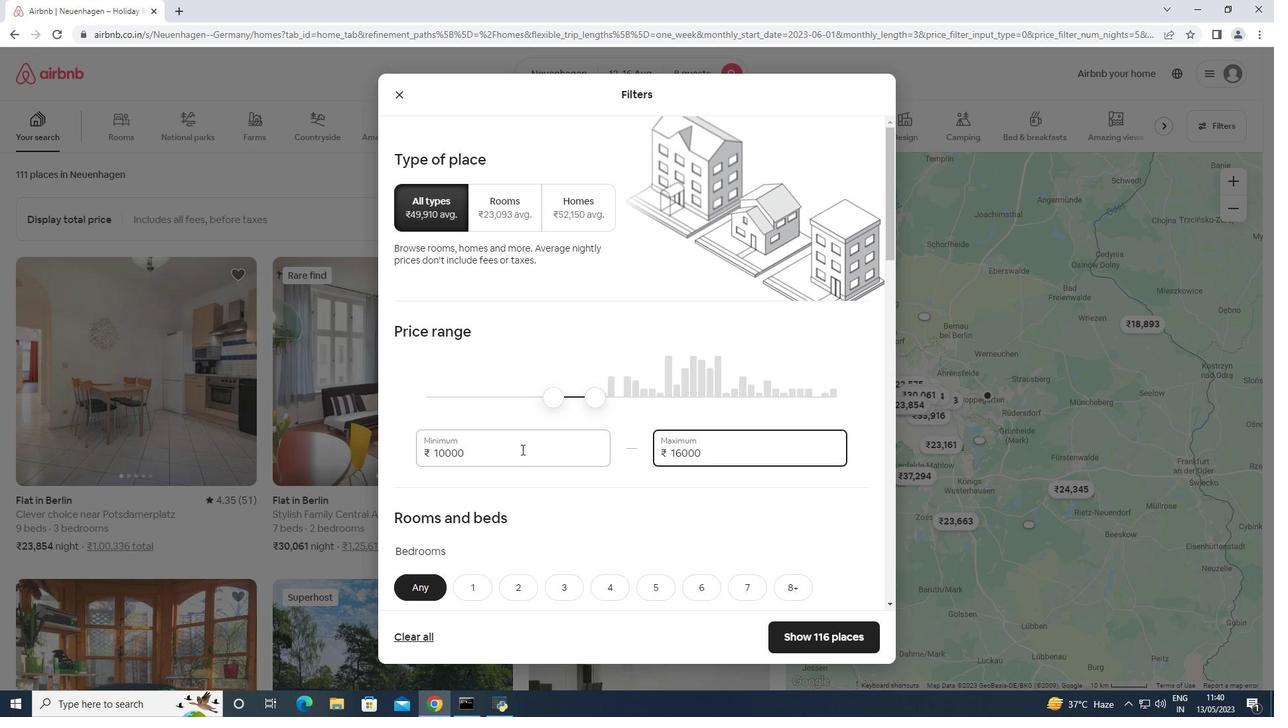
Action: Mouse scrolled (521, 448) with delta (0, 0)
Screenshot: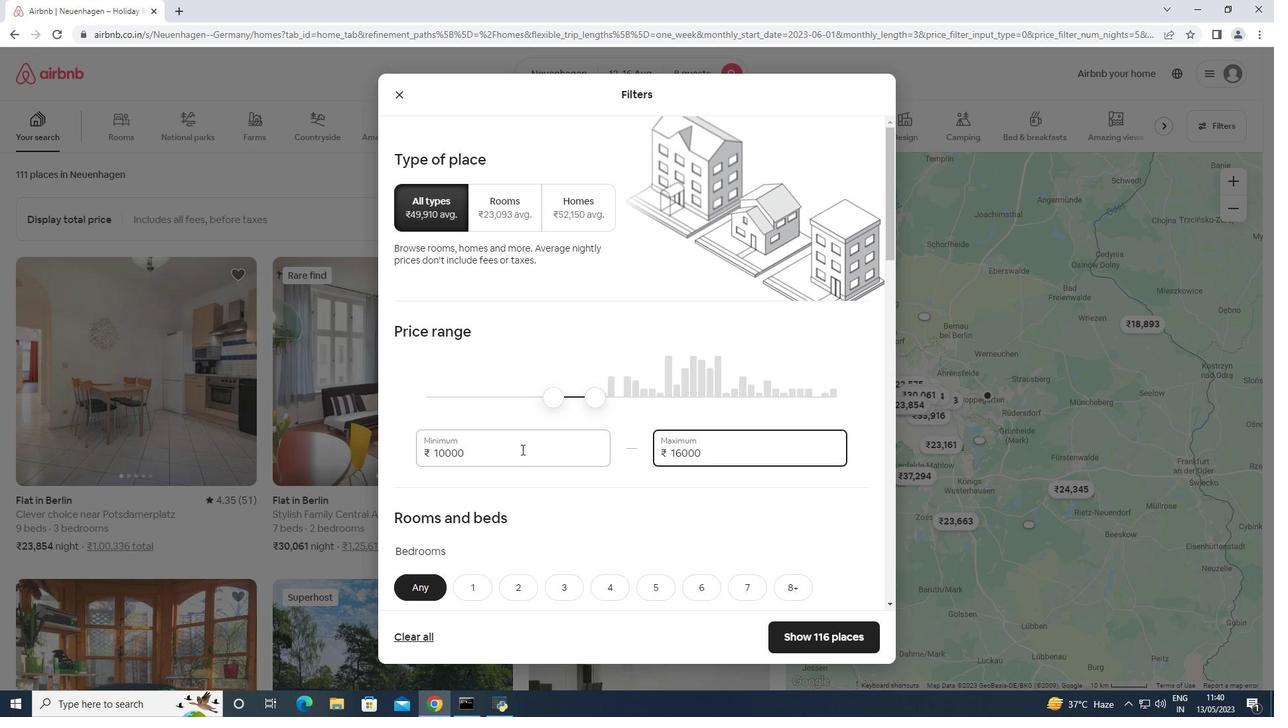 
Action: Mouse scrolled (521, 448) with delta (0, 0)
Screenshot: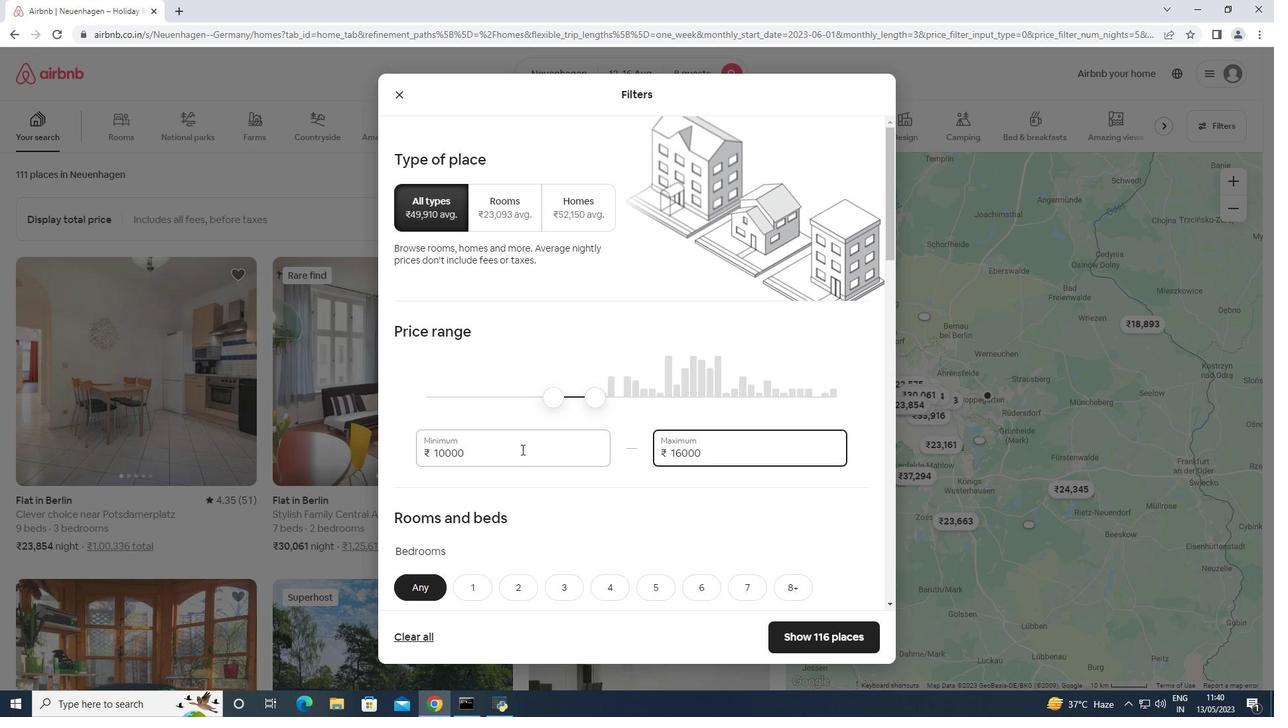 
Action: Mouse moved to (796, 194)
Screenshot: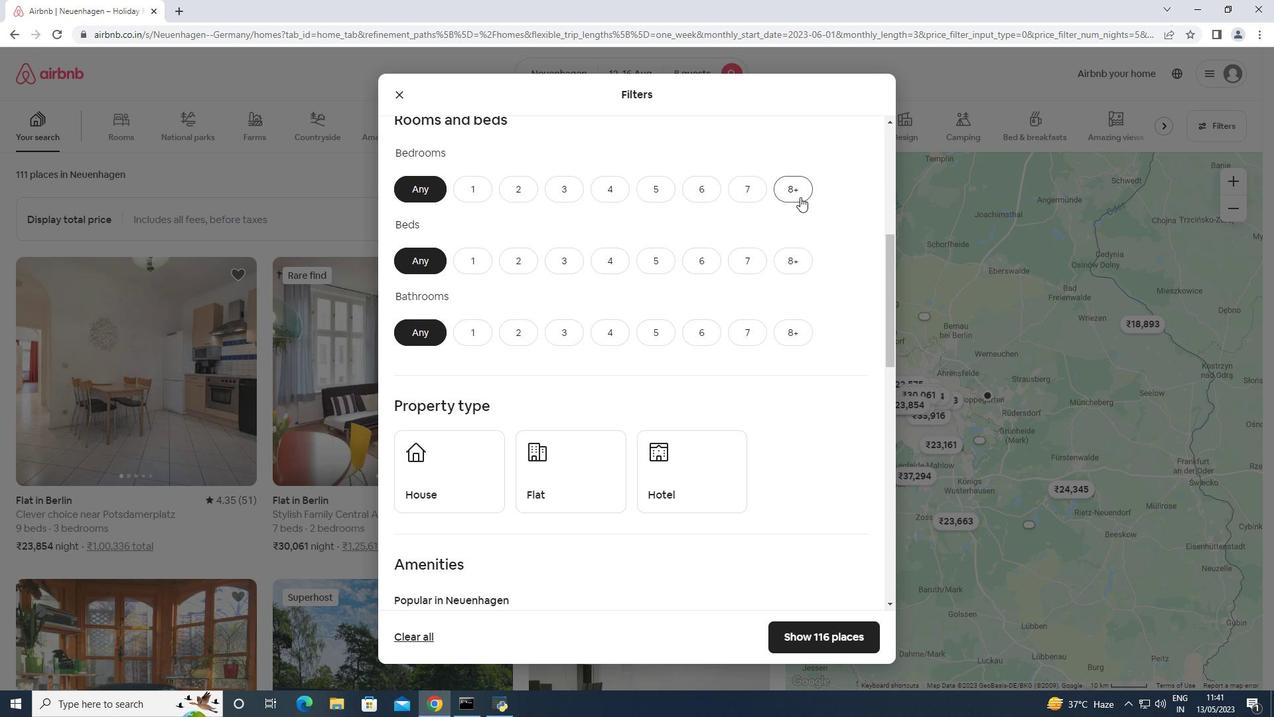 
Action: Mouse pressed left at (796, 194)
Screenshot: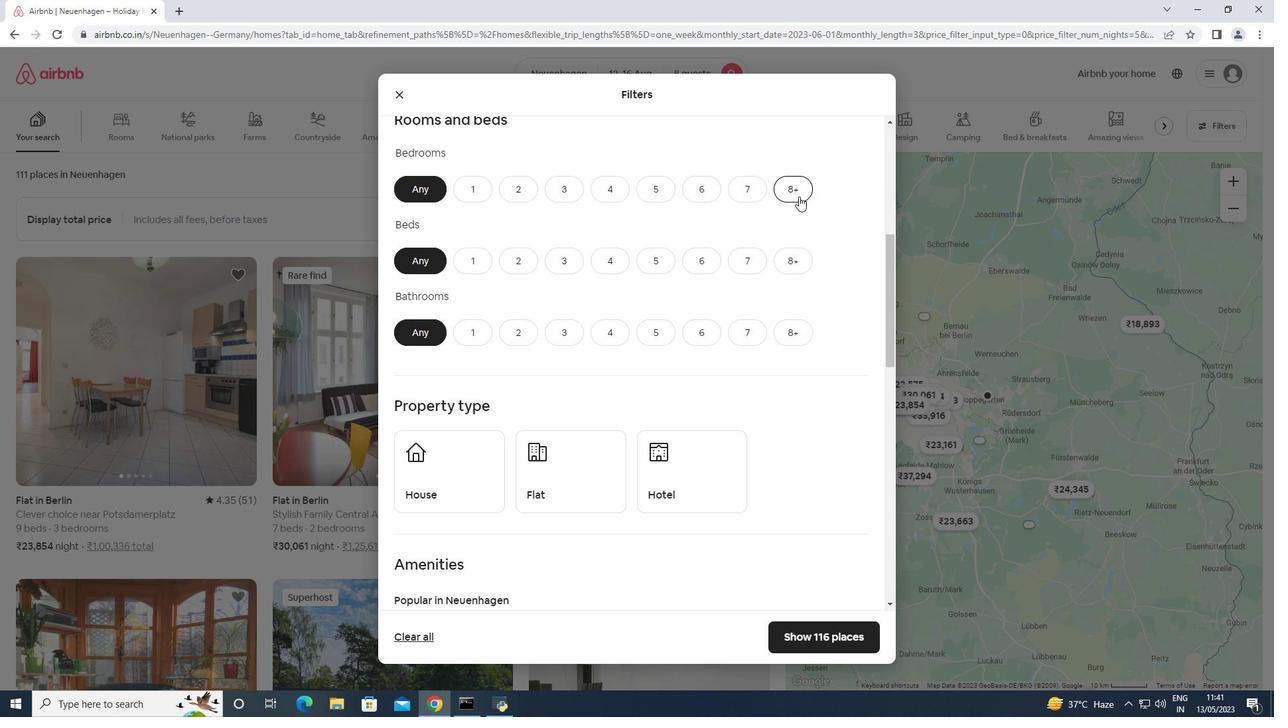 
Action: Mouse moved to (791, 256)
Screenshot: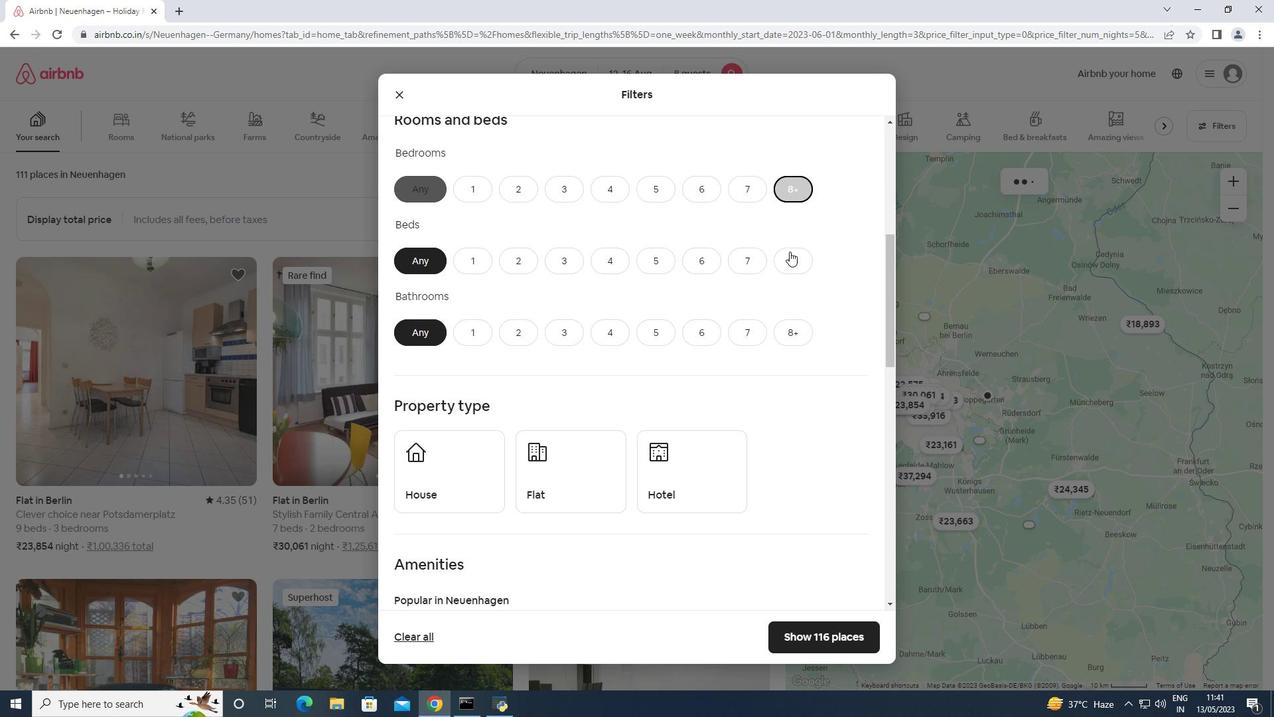 
Action: Mouse pressed left at (791, 256)
Screenshot: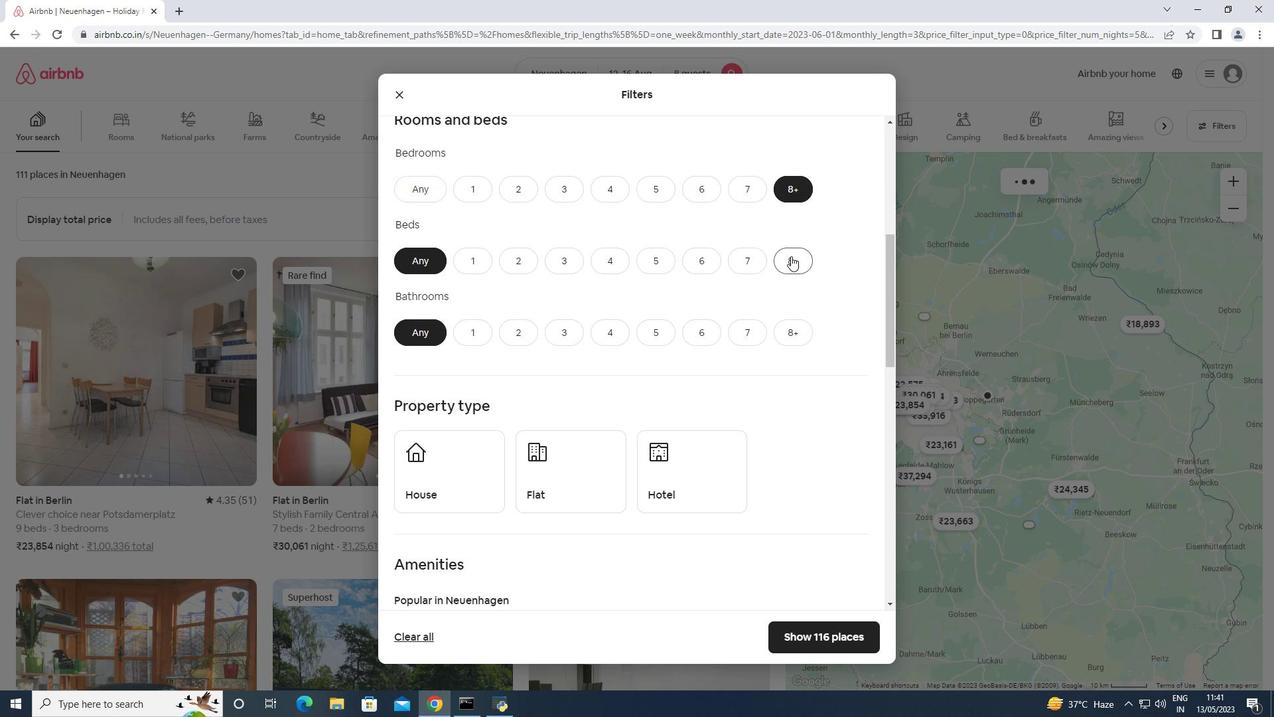 
Action: Mouse moved to (787, 330)
Screenshot: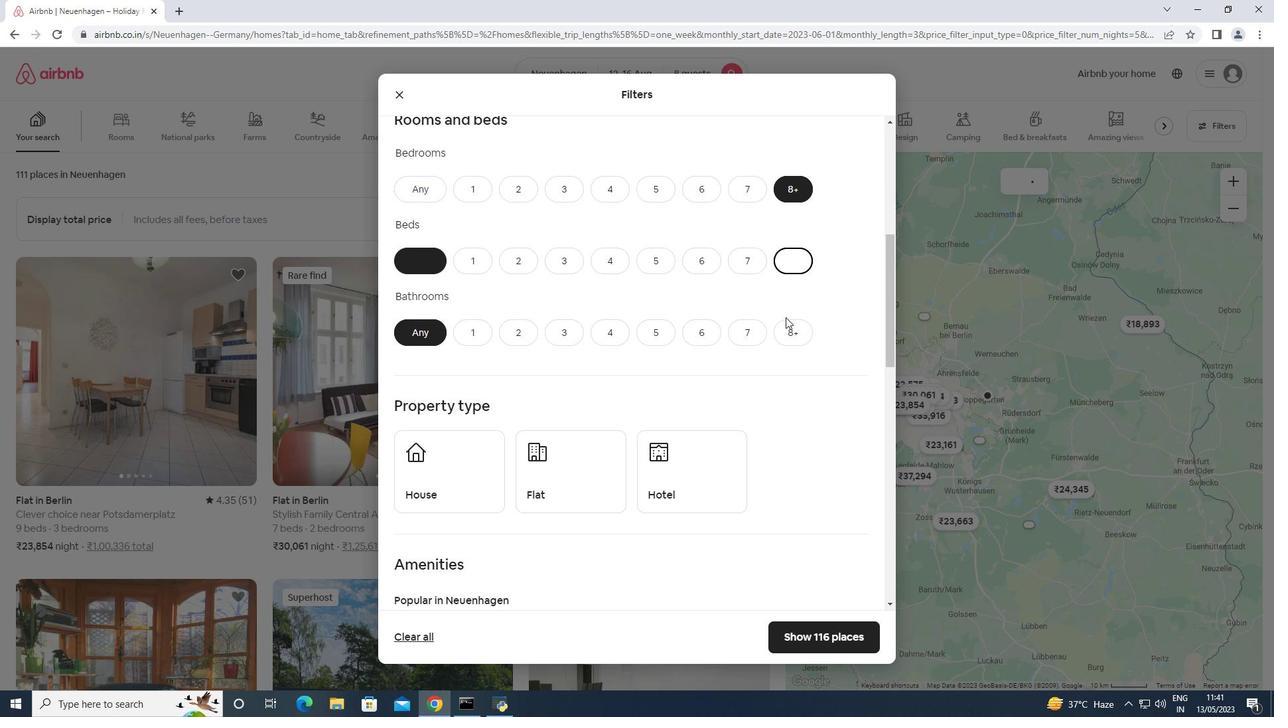 
Action: Mouse pressed left at (787, 330)
Screenshot: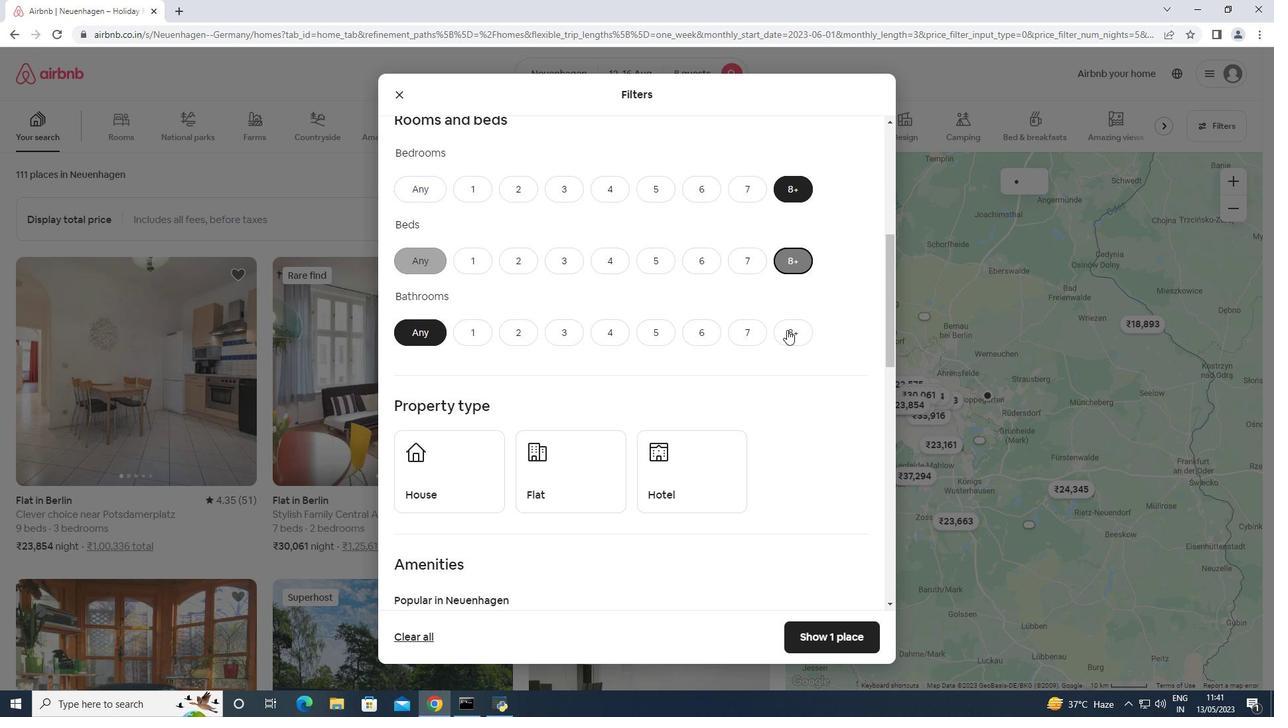 
Action: Mouse moved to (787, 328)
Screenshot: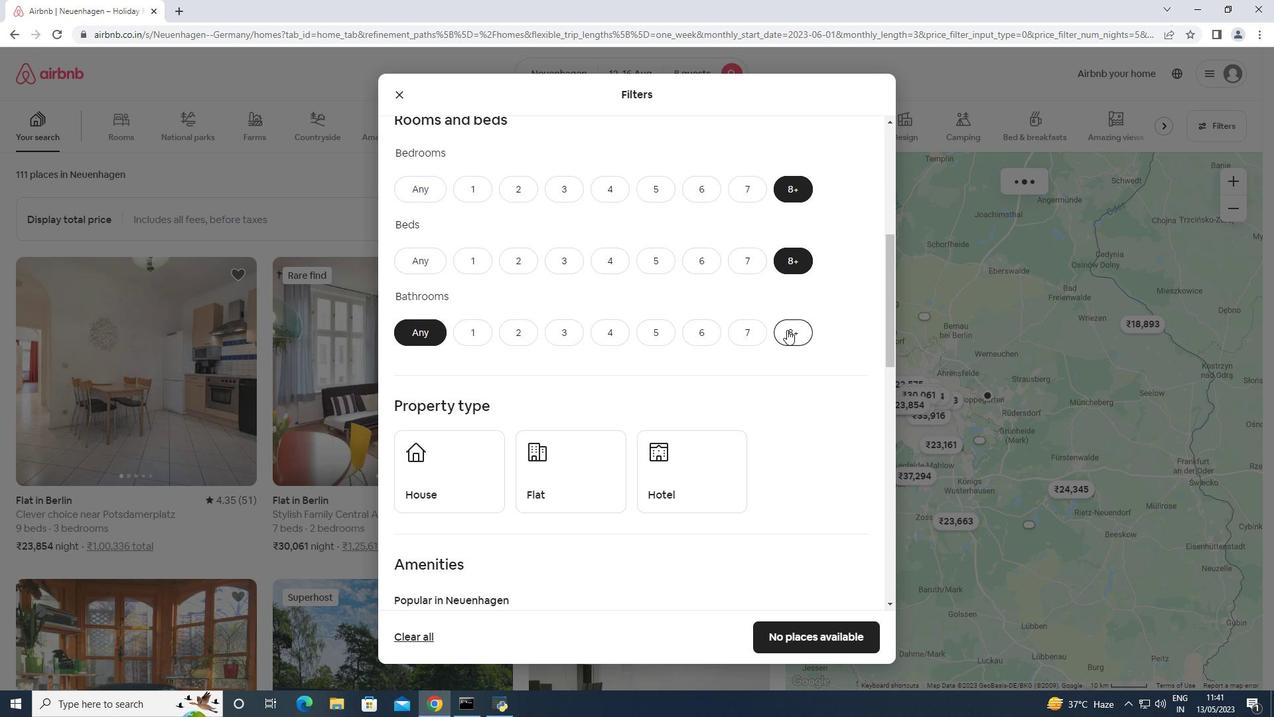 
Action: Mouse scrolled (787, 328) with delta (0, 0)
Screenshot: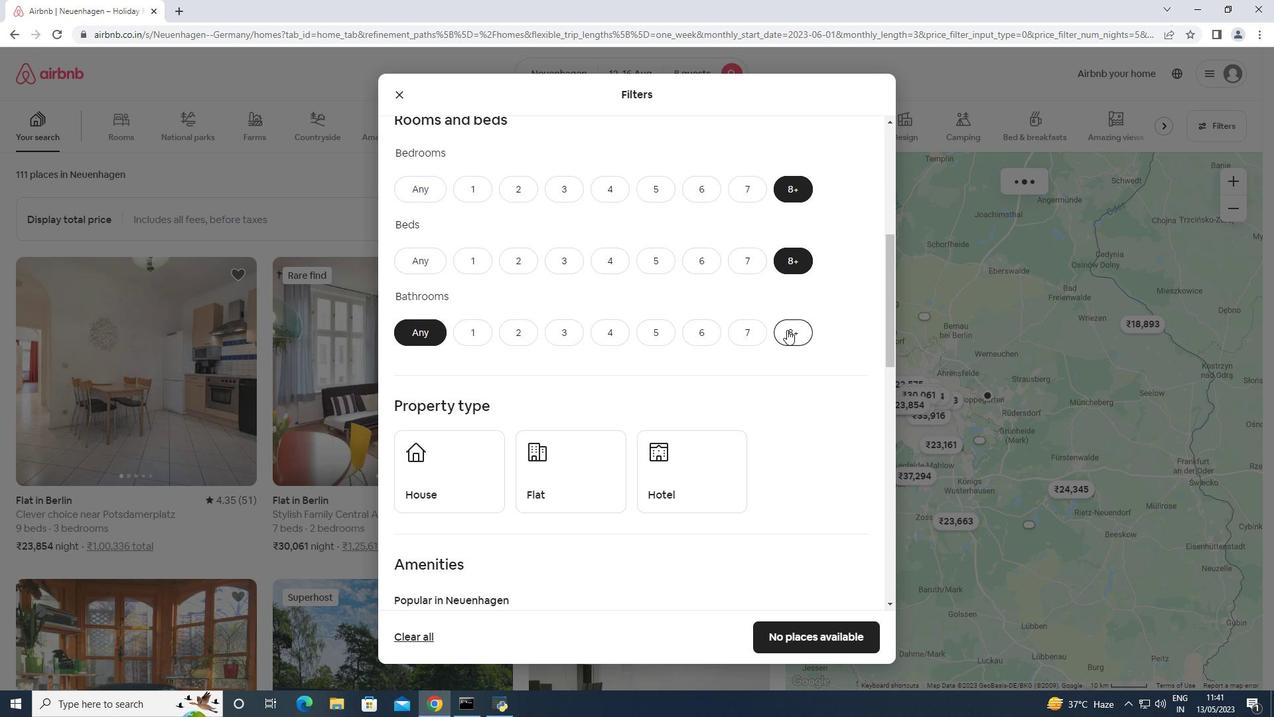 
Action: Mouse scrolled (787, 328) with delta (0, 0)
Screenshot: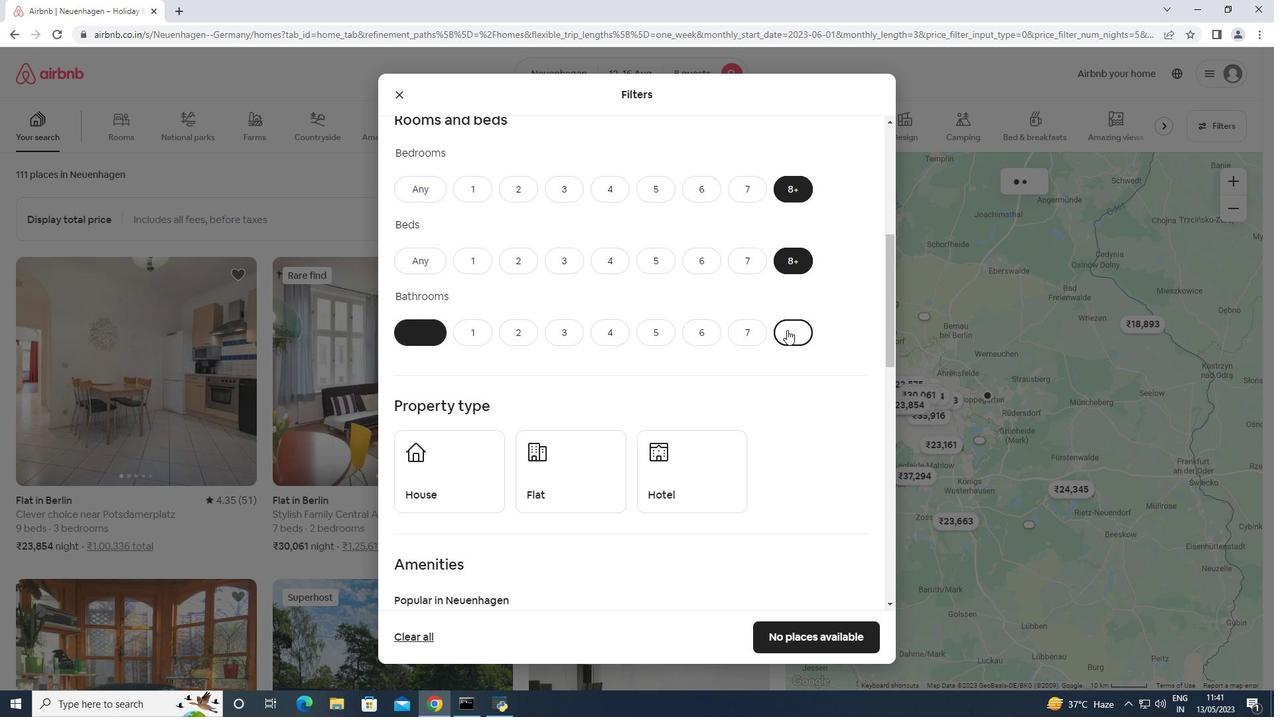 
Action: Mouse scrolled (787, 328) with delta (0, 0)
Screenshot: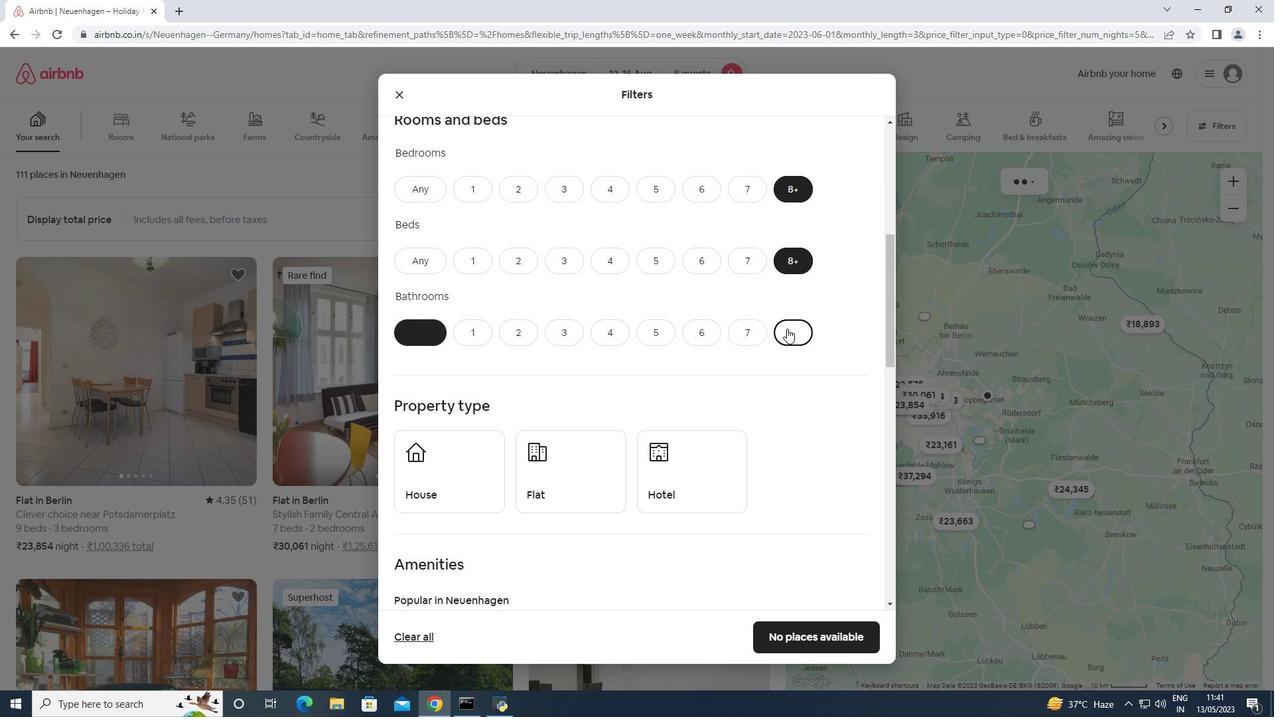 
Action: Mouse moved to (638, 282)
Screenshot: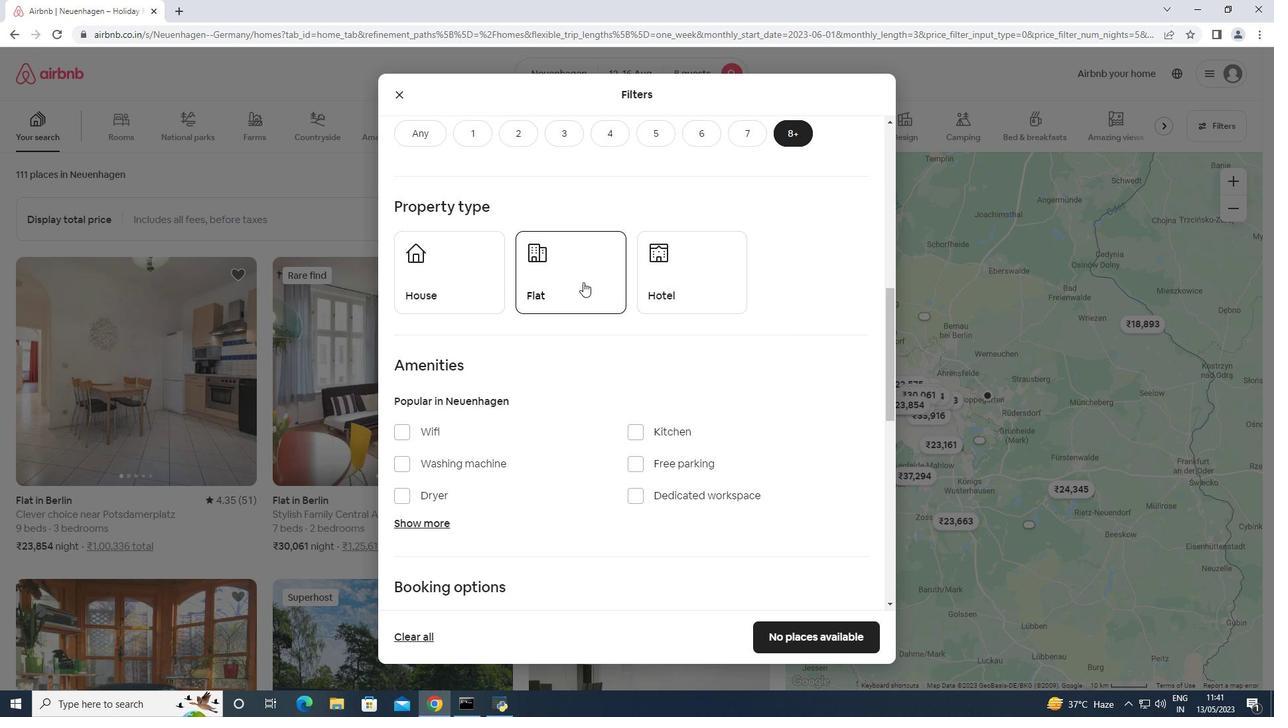 
Action: Mouse pressed left at (638, 282)
Screenshot: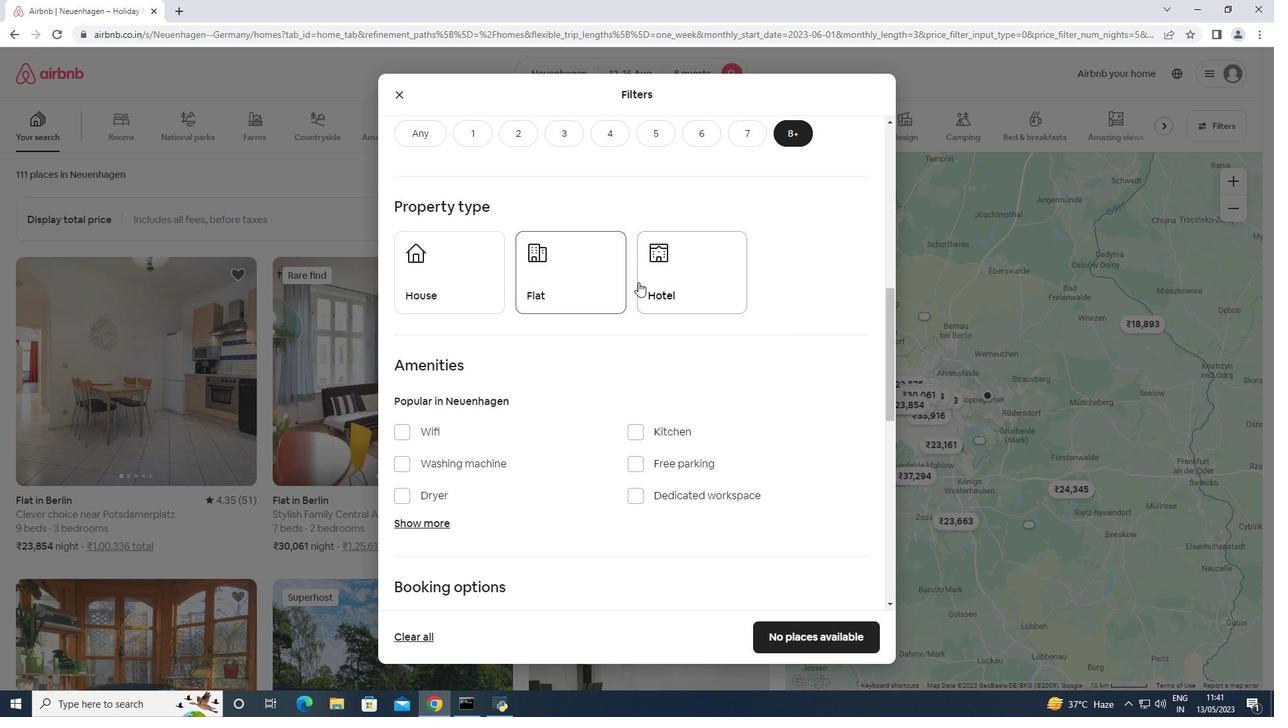 
Action: Mouse moved to (563, 290)
Screenshot: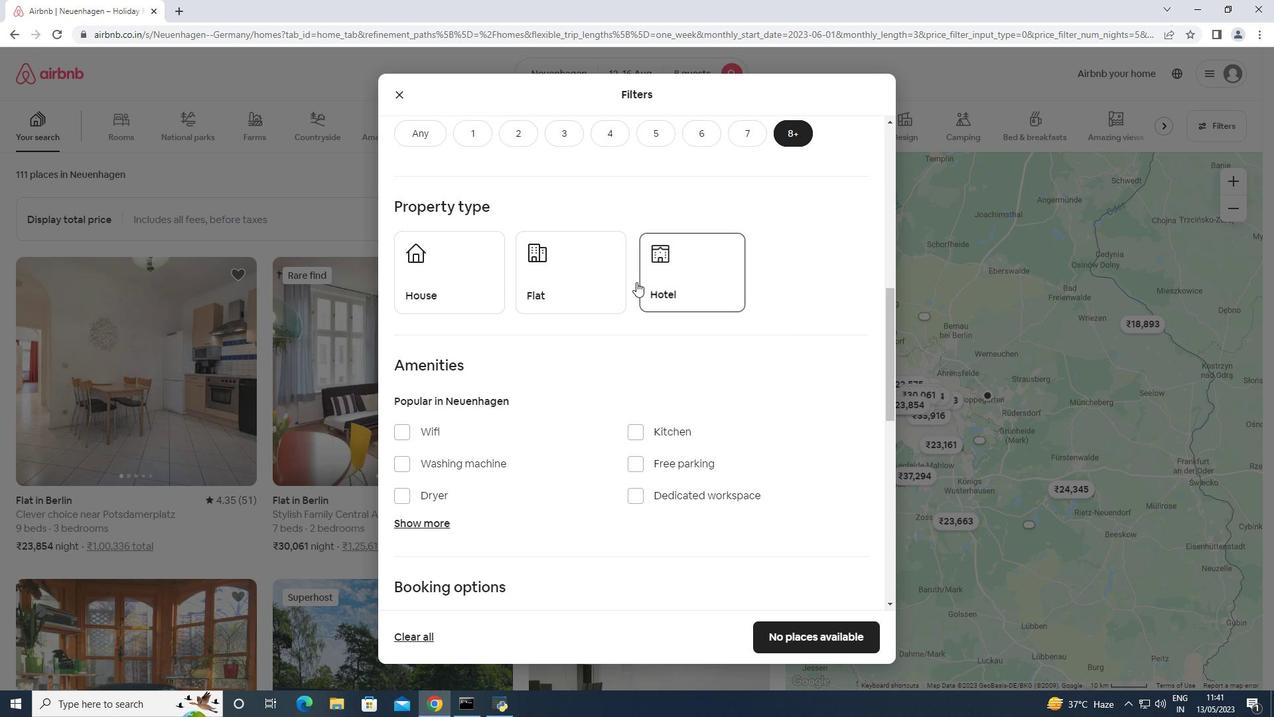 
Action: Mouse pressed left at (563, 290)
Screenshot: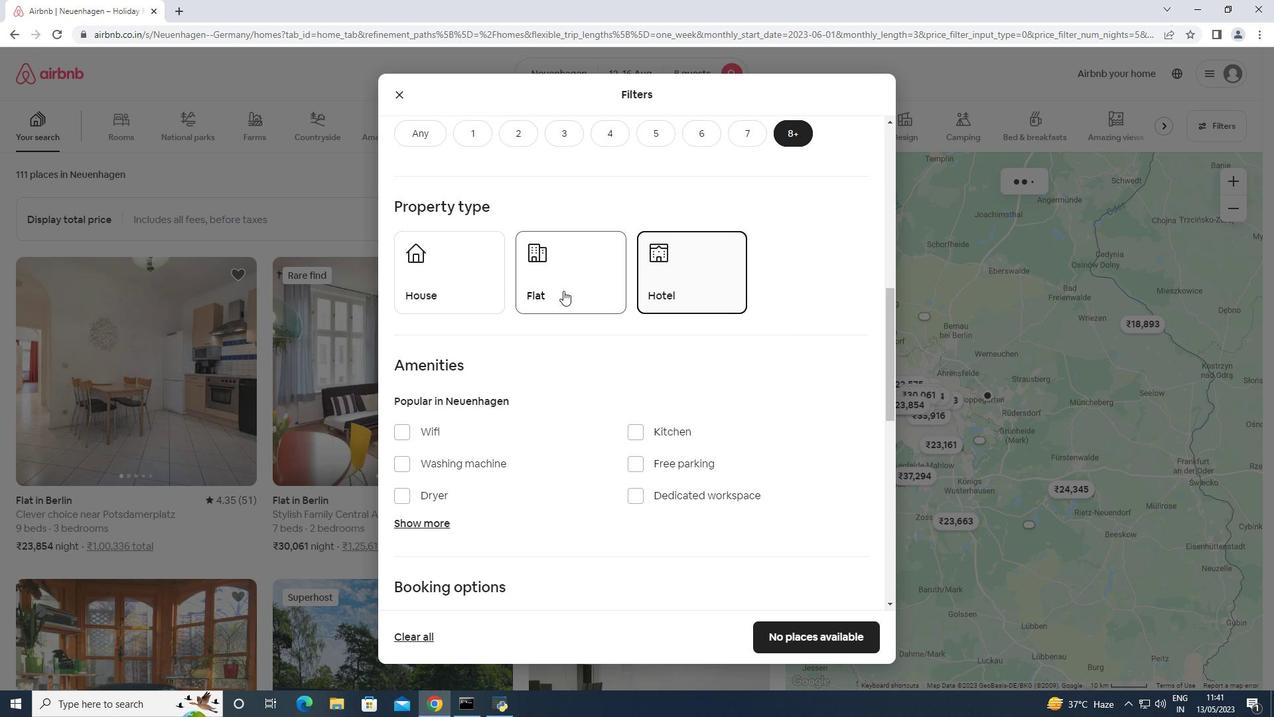 
Action: Mouse moved to (461, 277)
Screenshot: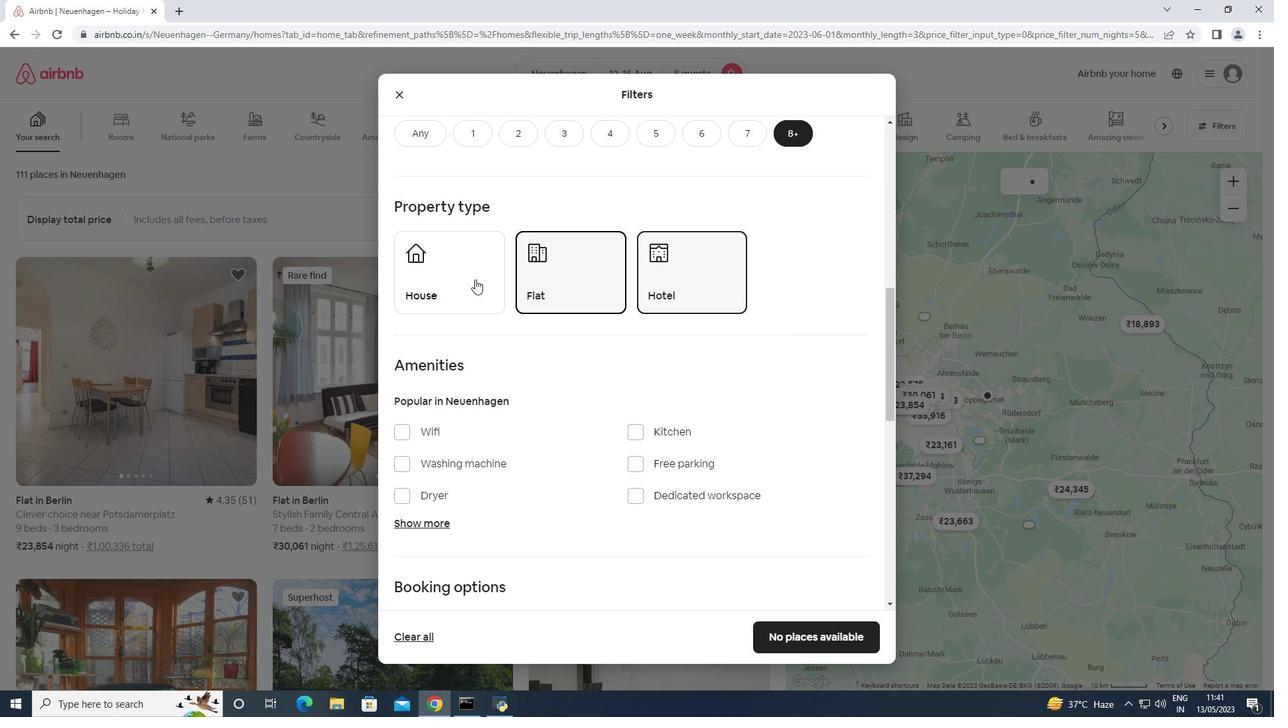 
Action: Mouse pressed left at (461, 277)
Screenshot: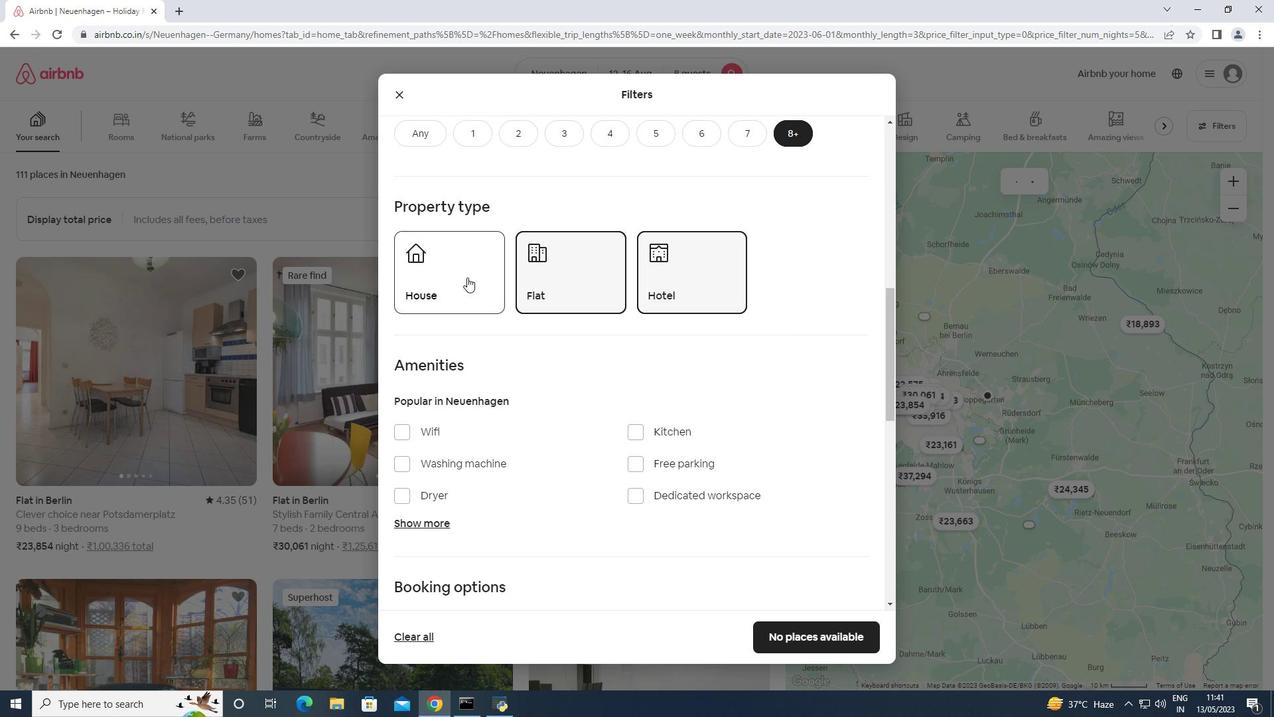 
Action: Mouse scrolled (461, 276) with delta (0, 0)
Screenshot: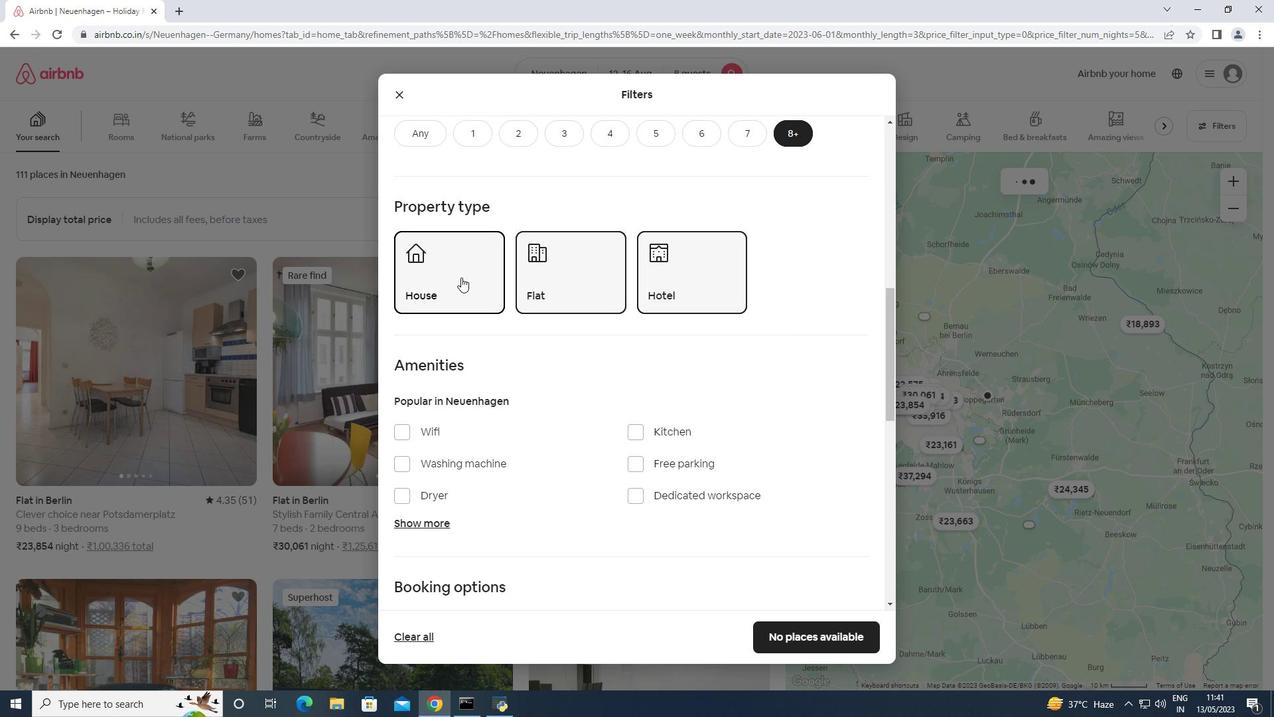 
Action: Mouse scrolled (461, 276) with delta (0, 0)
Screenshot: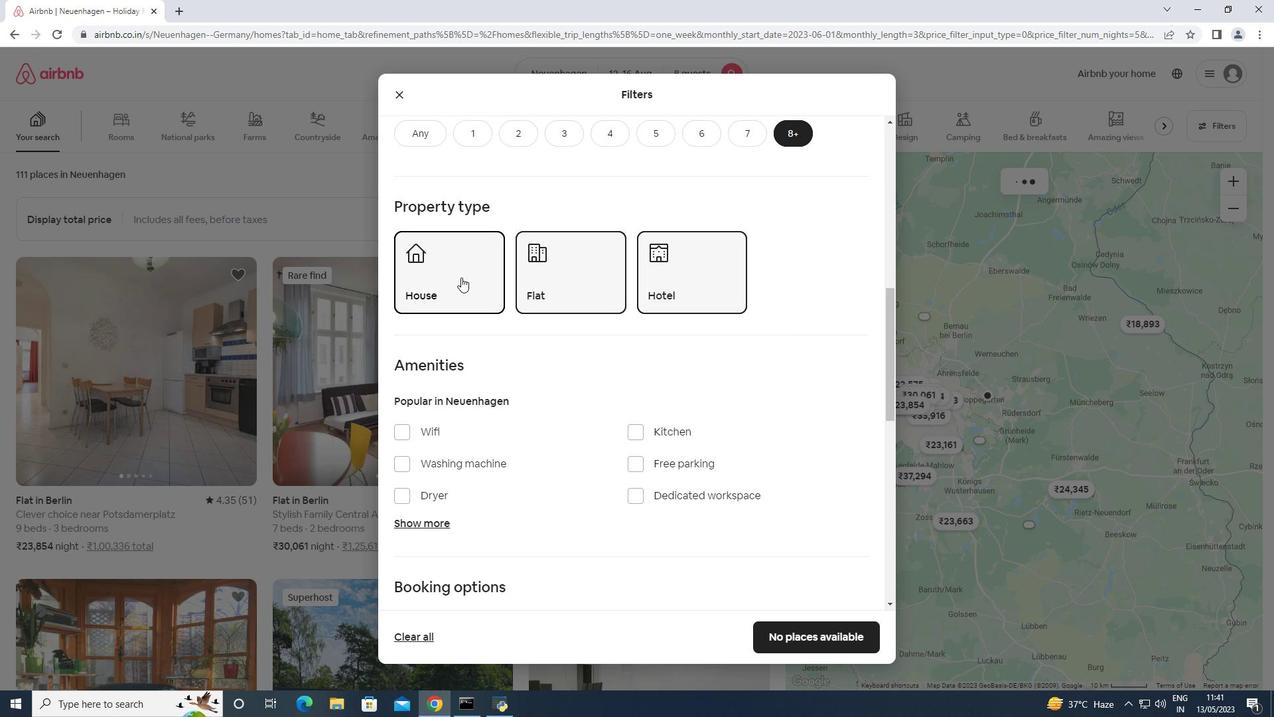 
Action: Mouse scrolled (461, 276) with delta (0, 0)
Screenshot: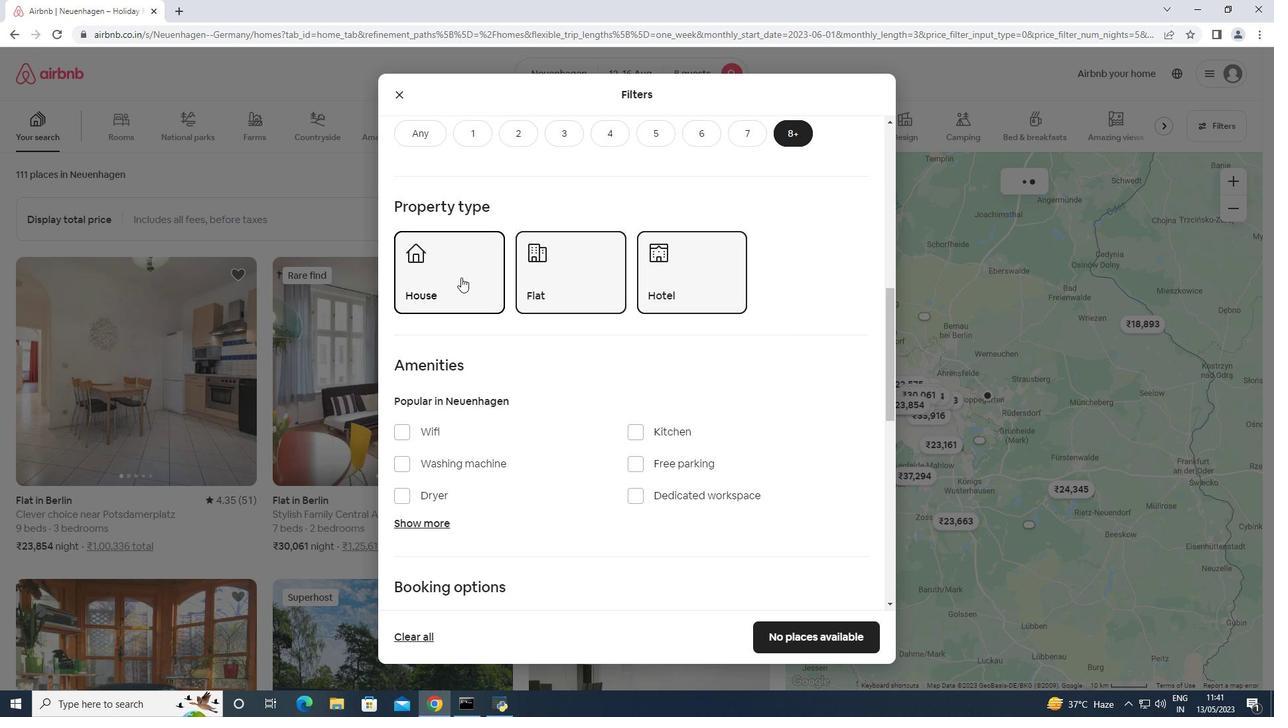 
Action: Mouse moved to (408, 322)
Screenshot: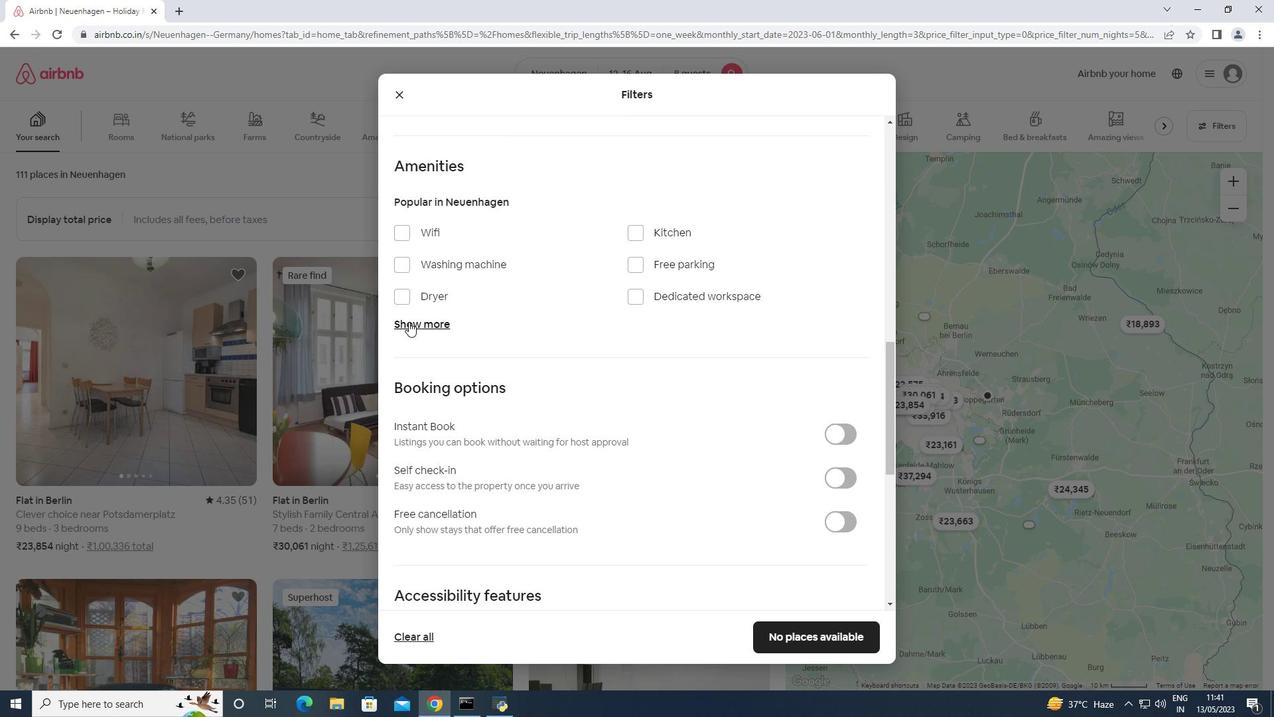 
Action: Mouse pressed left at (408, 322)
Screenshot: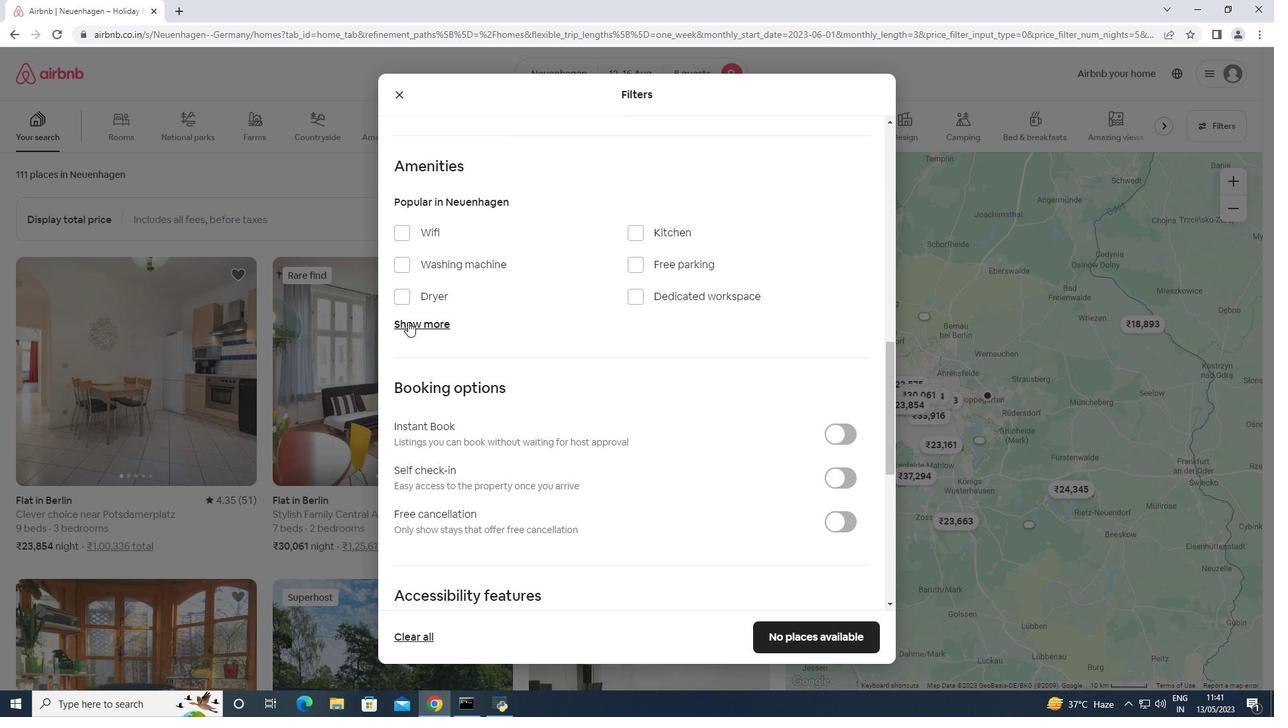 
Action: Mouse moved to (450, 230)
Screenshot: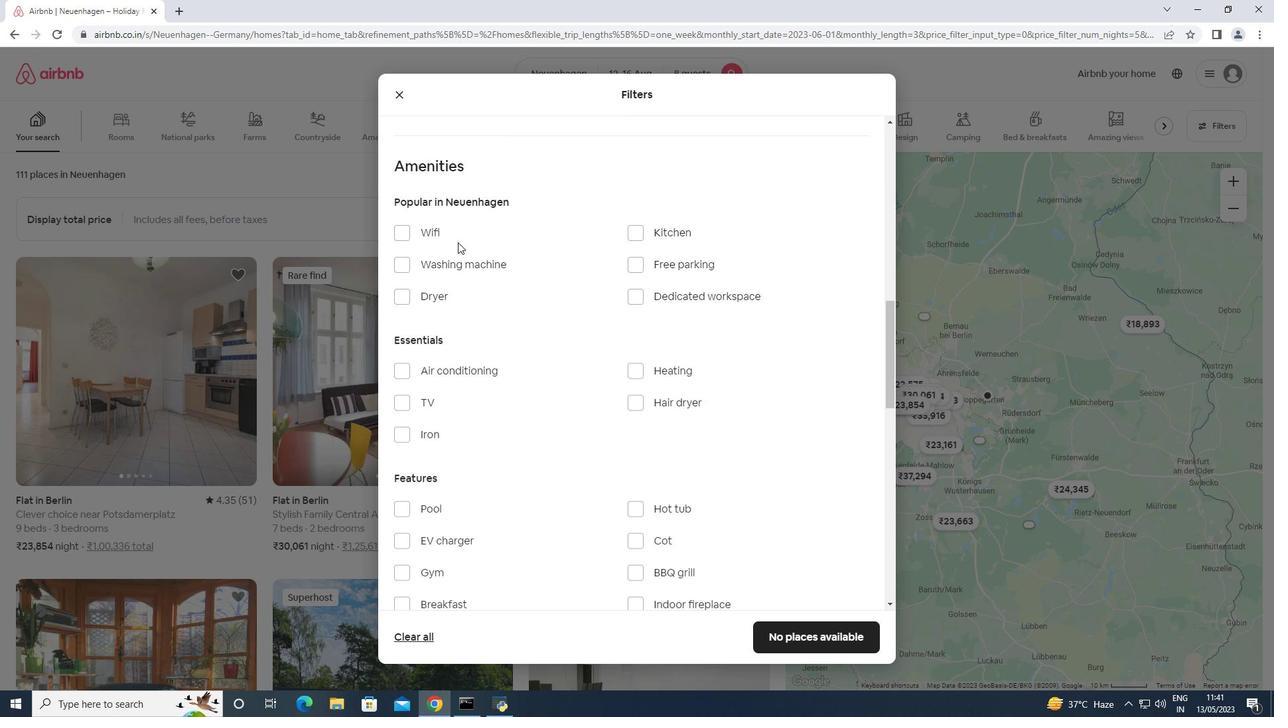 
Action: Mouse pressed left at (450, 230)
Screenshot: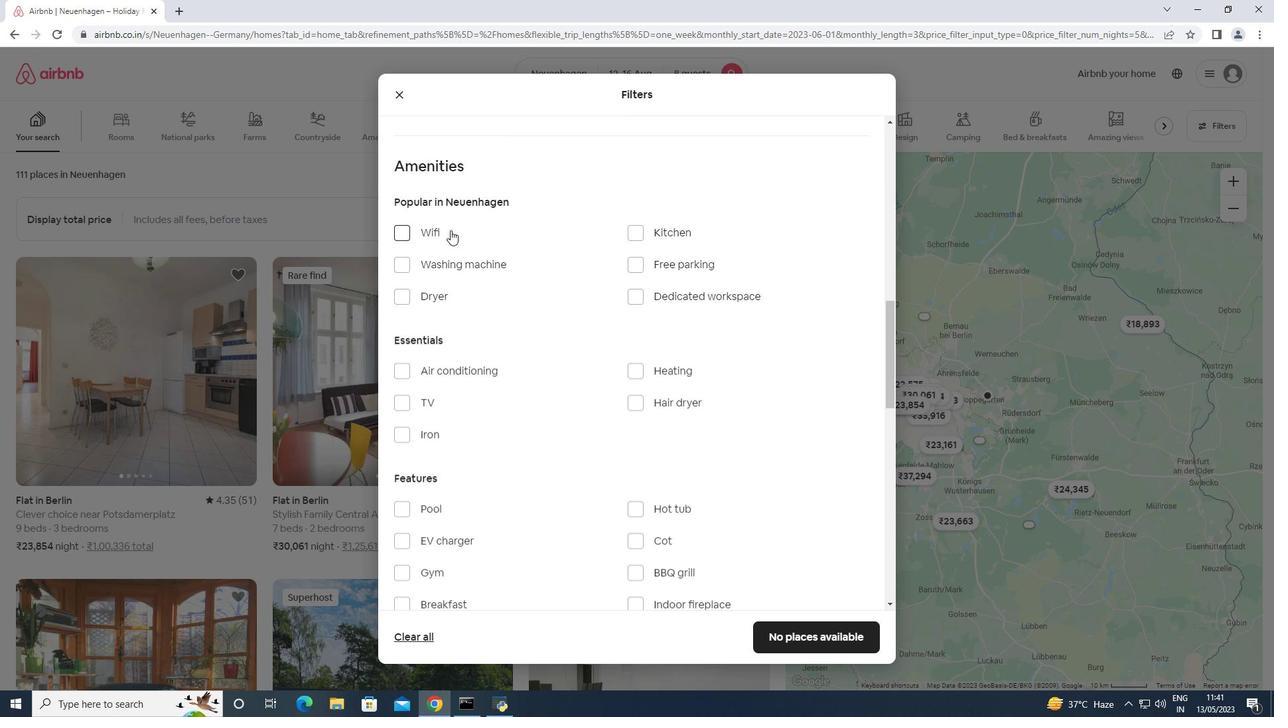 
Action: Mouse moved to (439, 397)
Screenshot: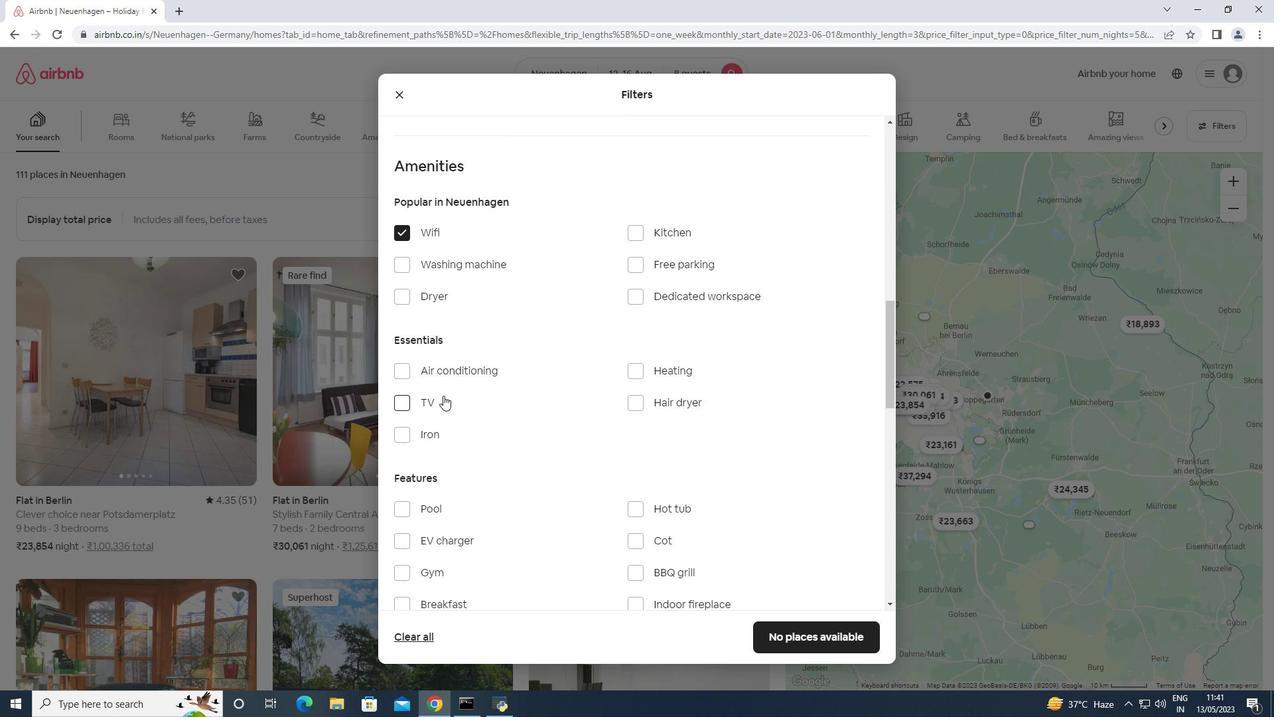 
Action: Mouse pressed left at (439, 397)
Screenshot: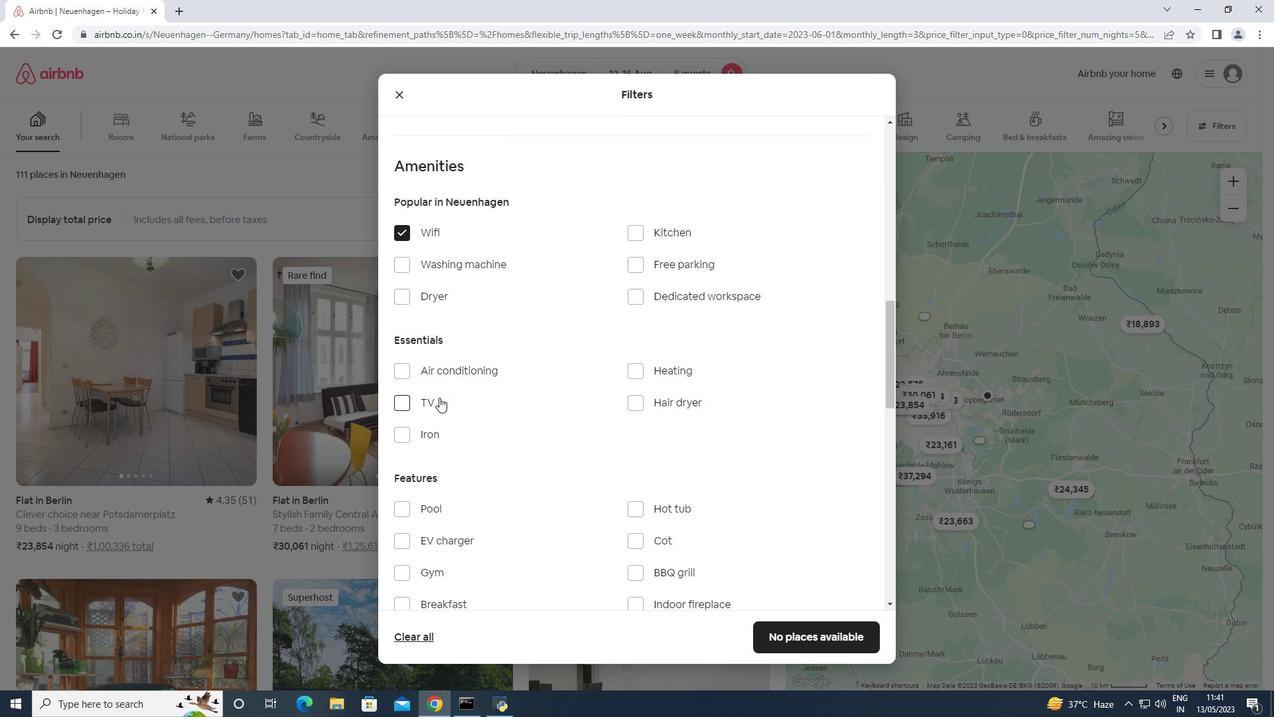 
Action: Mouse moved to (666, 261)
Screenshot: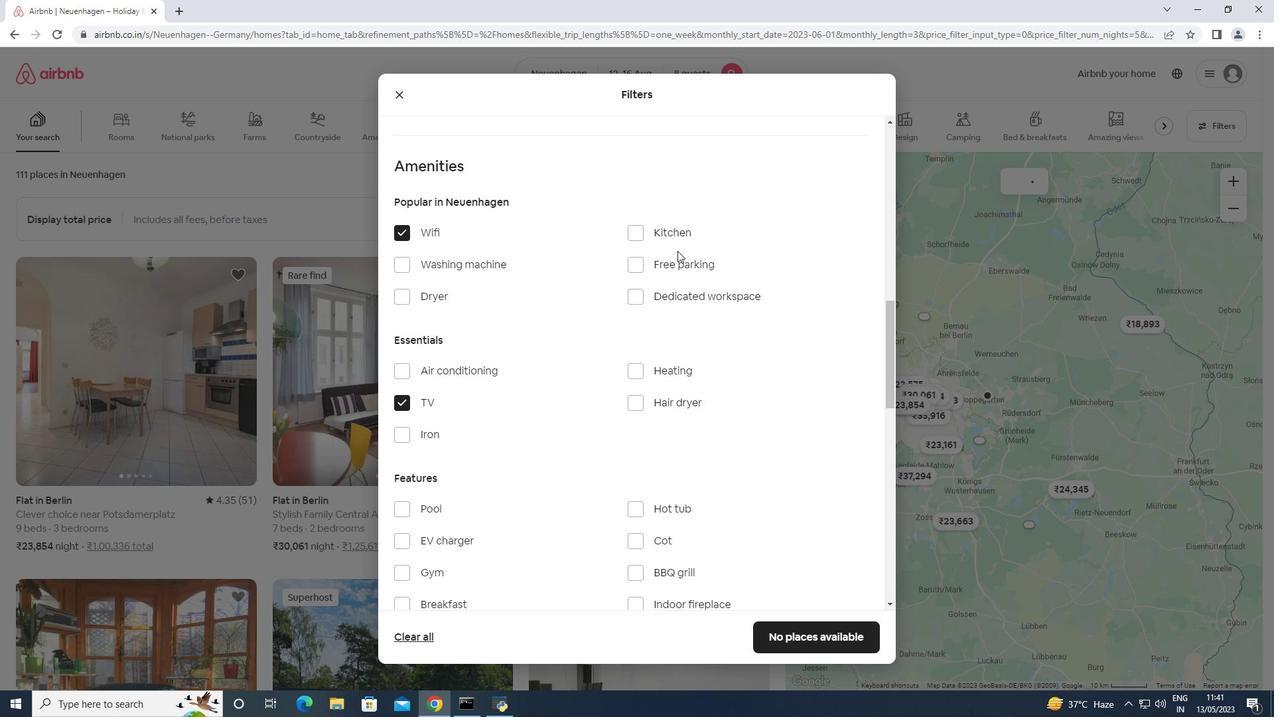 
Action: Mouse pressed left at (666, 261)
Screenshot: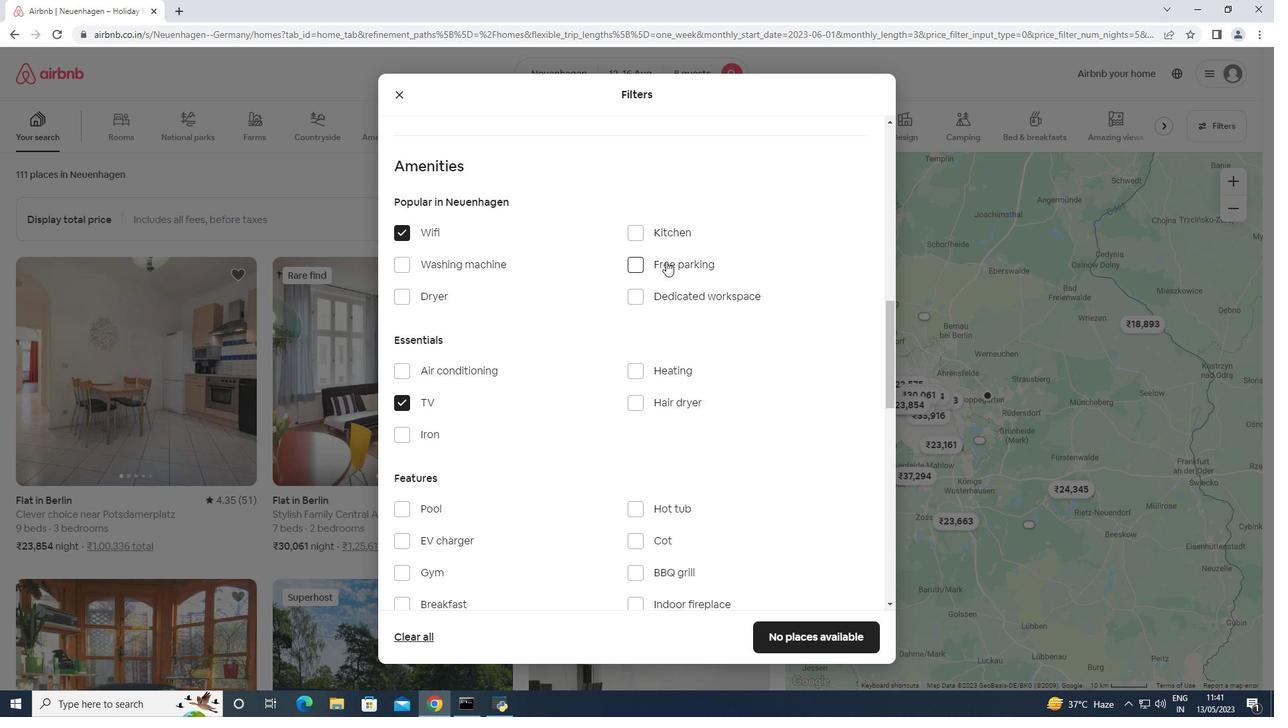 
Action: Mouse moved to (663, 442)
Screenshot: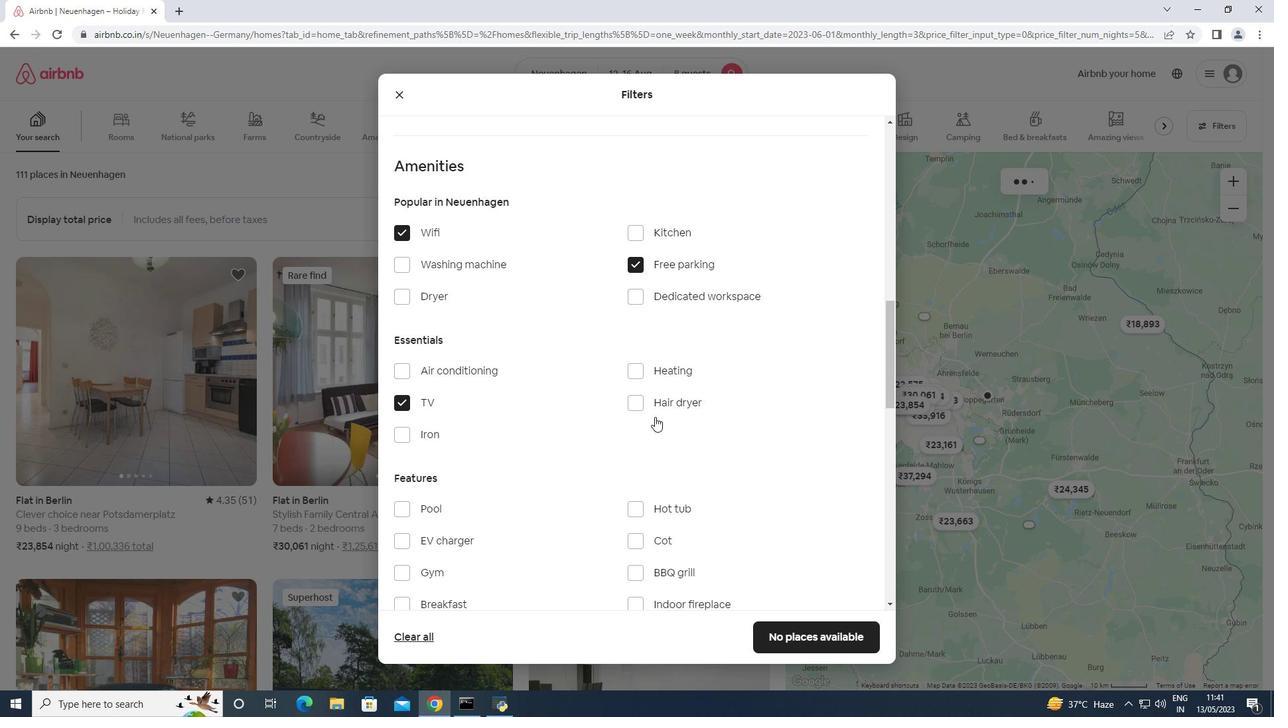 
Action: Mouse scrolled (663, 442) with delta (0, 0)
Screenshot: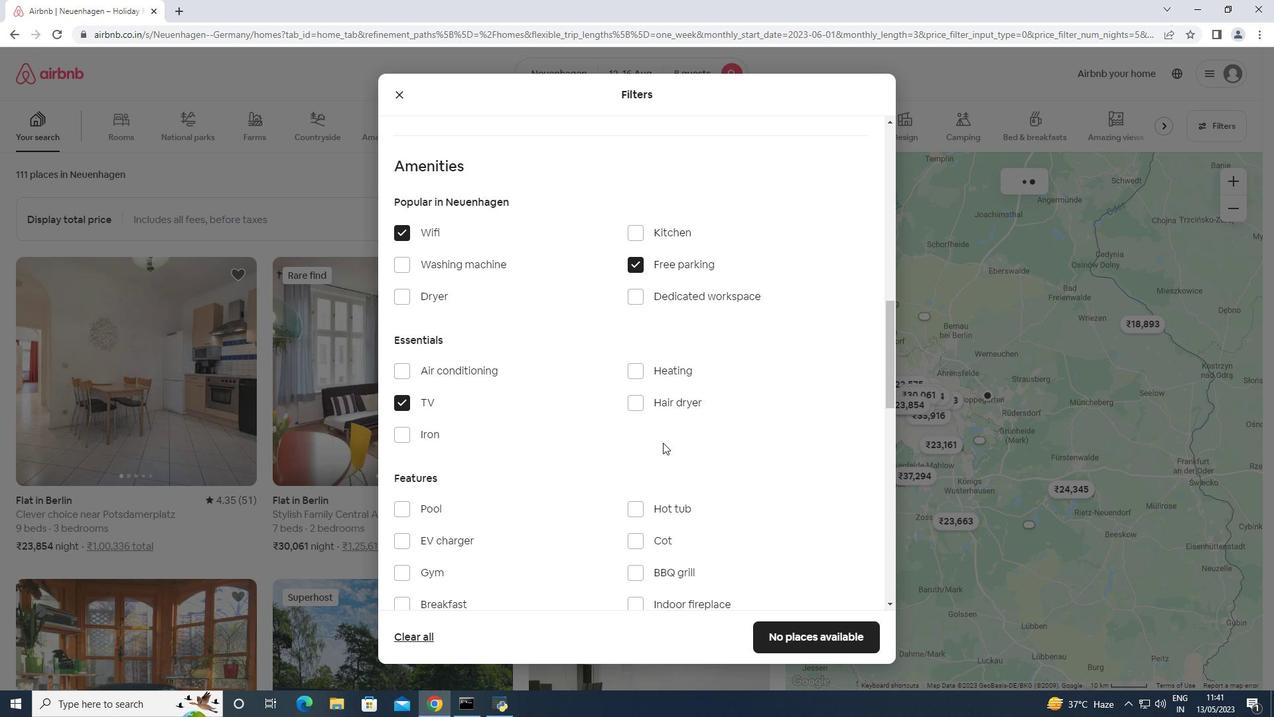 
Action: Mouse scrolled (663, 442) with delta (0, 0)
Screenshot: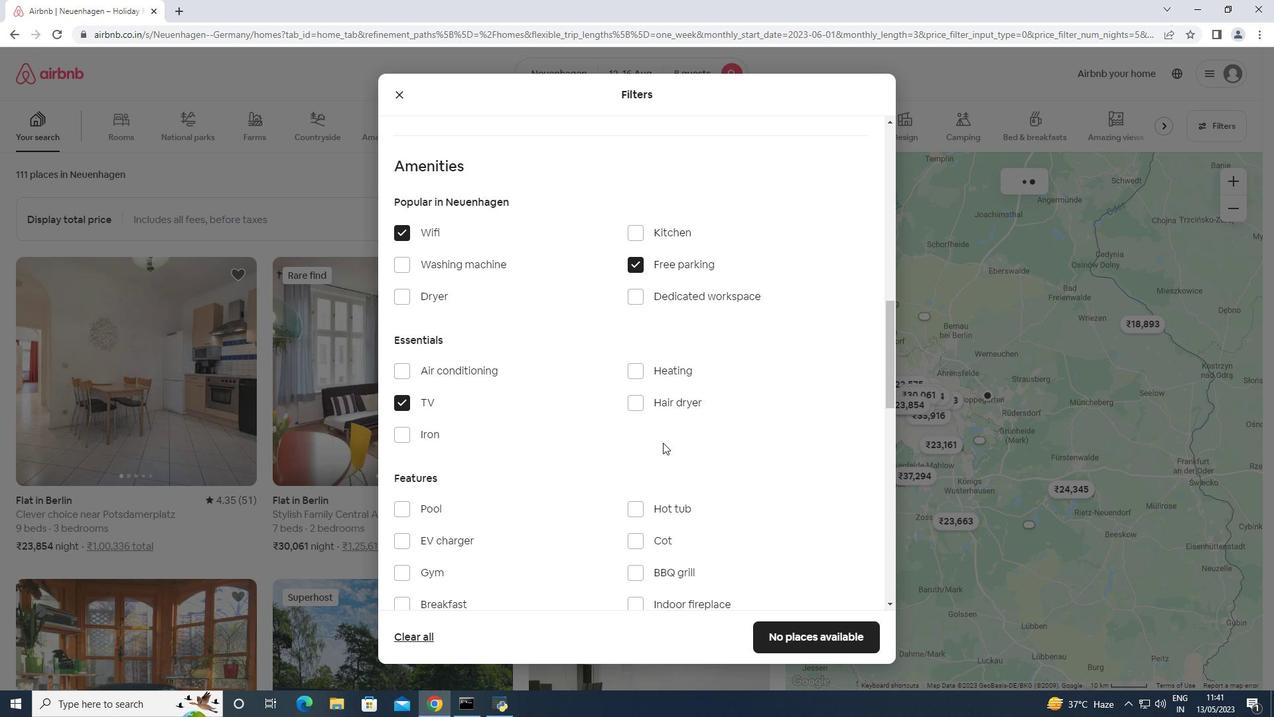 
Action: Mouse moved to (463, 445)
Screenshot: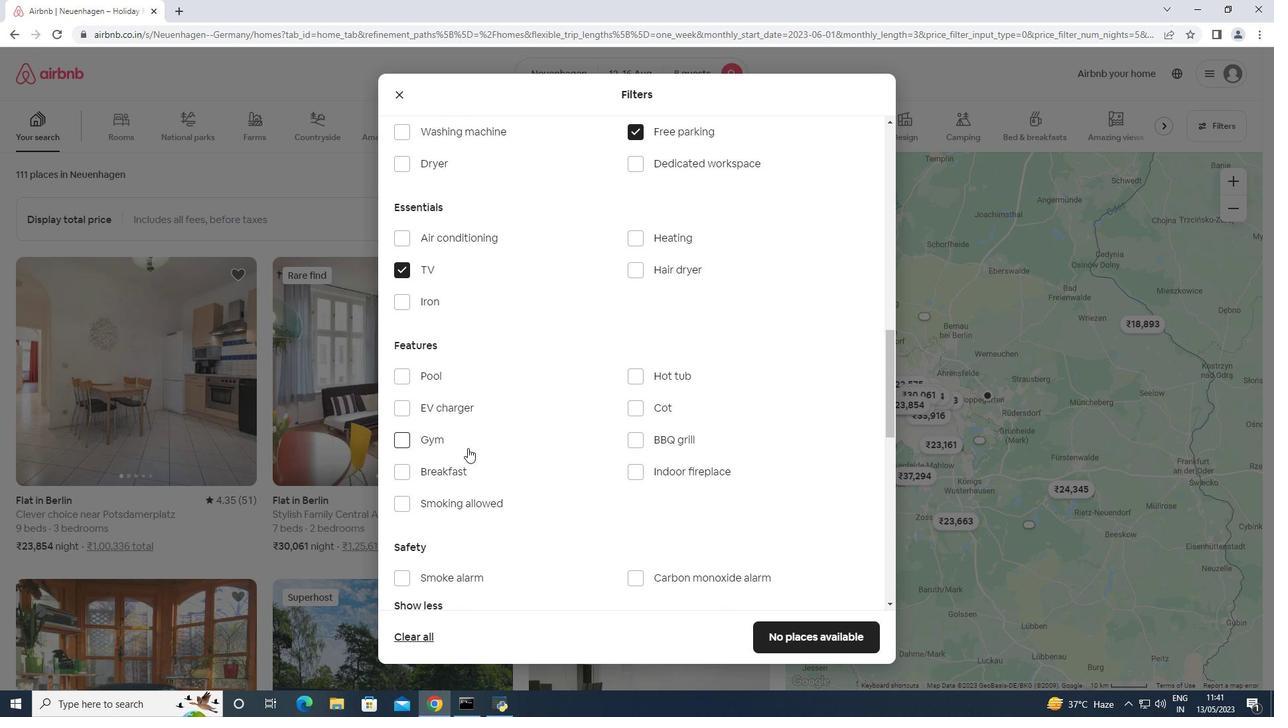 
Action: Mouse pressed left at (463, 445)
Screenshot: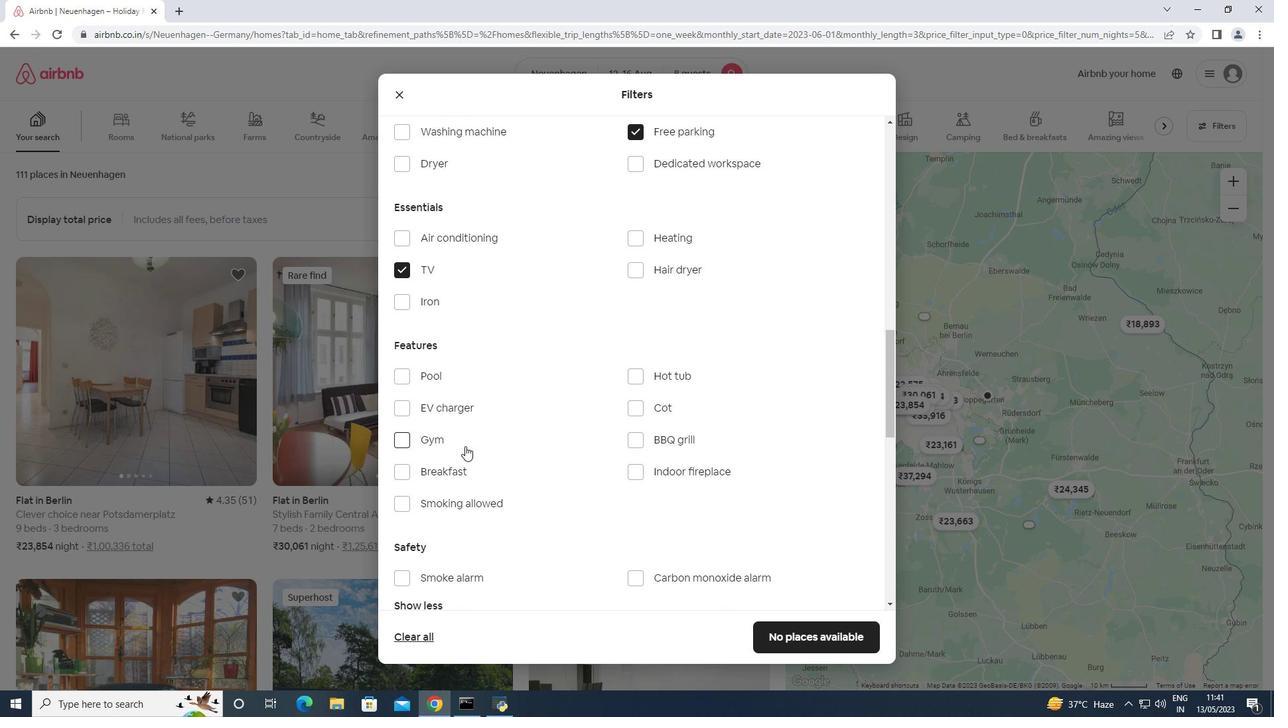 
Action: Mouse moved to (448, 476)
Screenshot: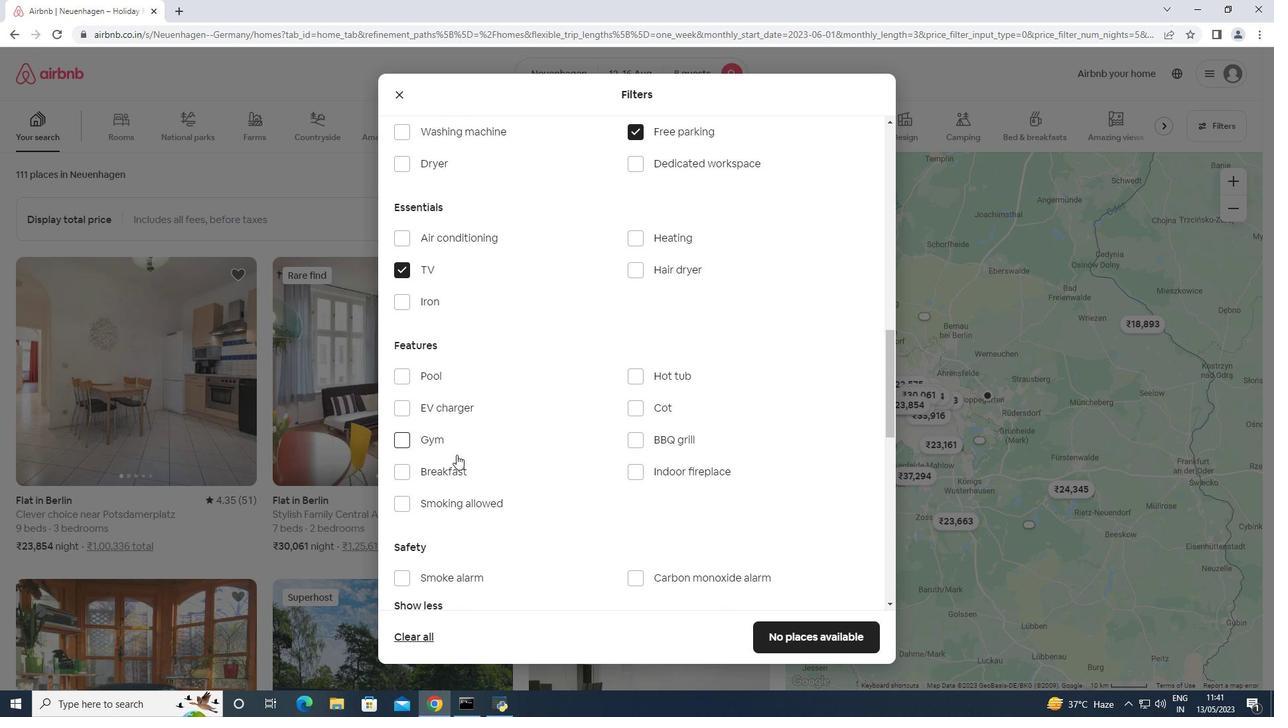 
Action: Mouse pressed left at (448, 476)
Screenshot: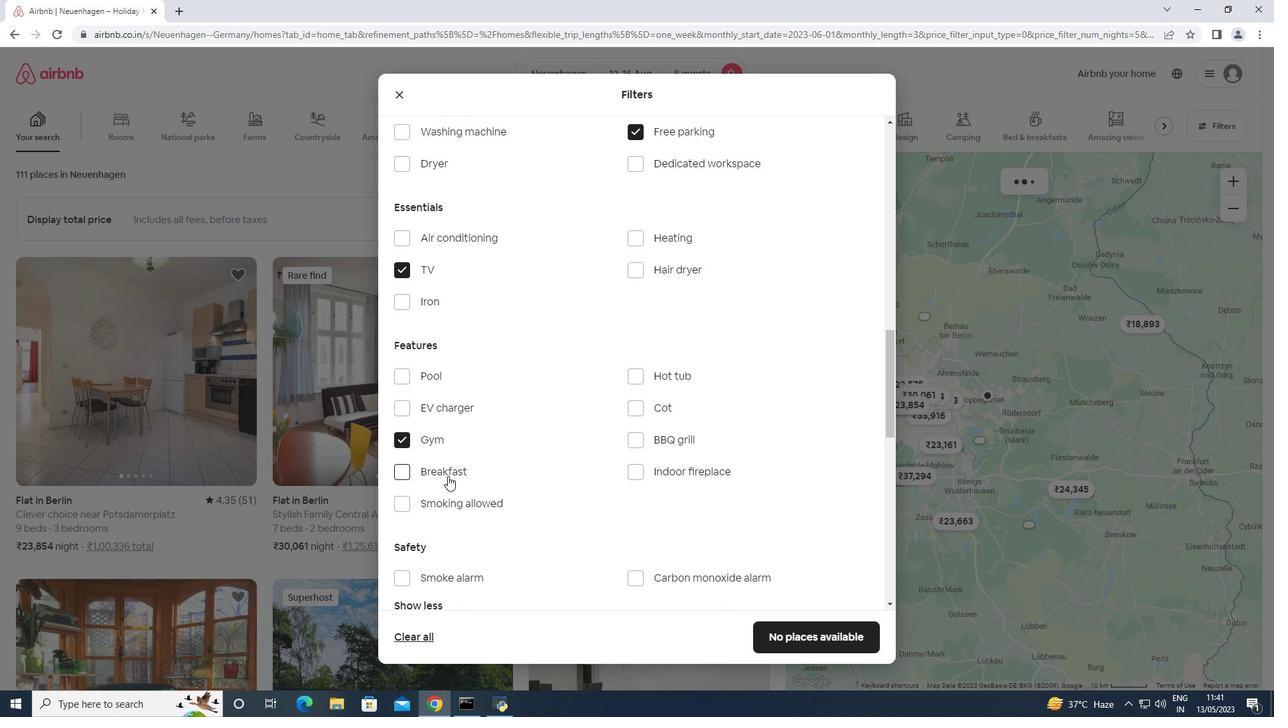 
Action: Mouse moved to (517, 411)
Screenshot: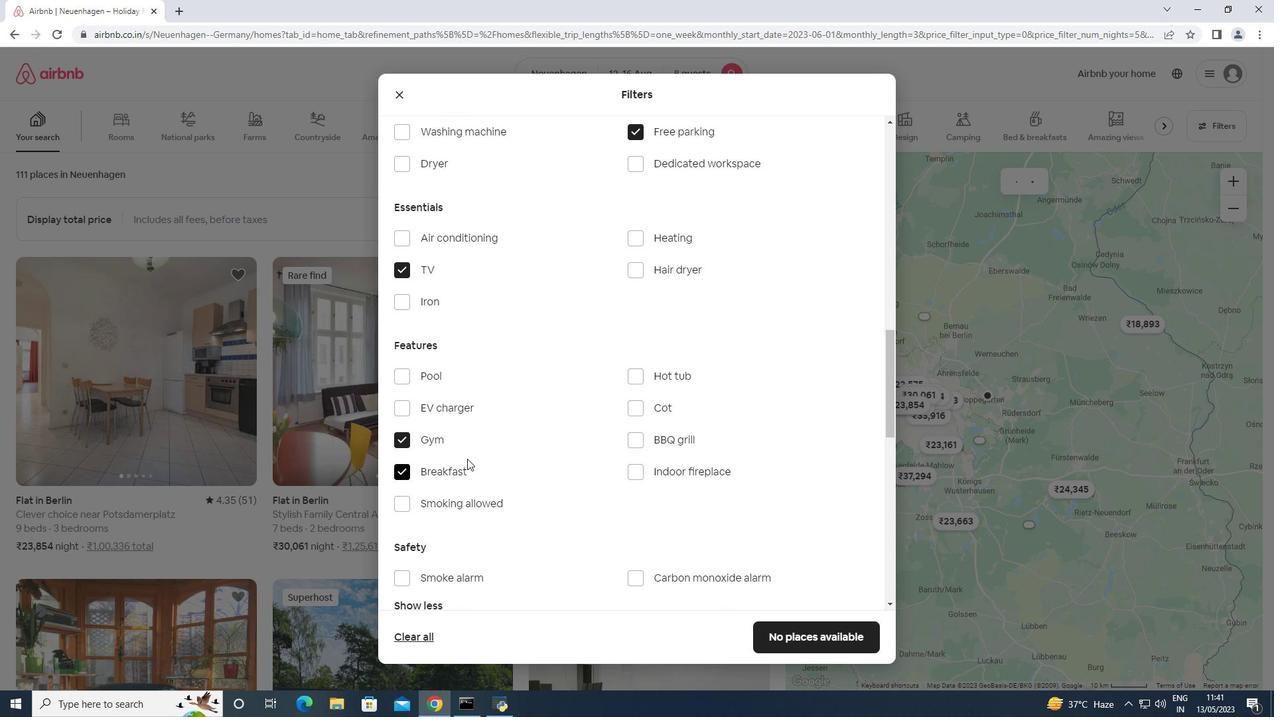 
Action: Mouse scrolled (517, 410) with delta (0, 0)
Screenshot: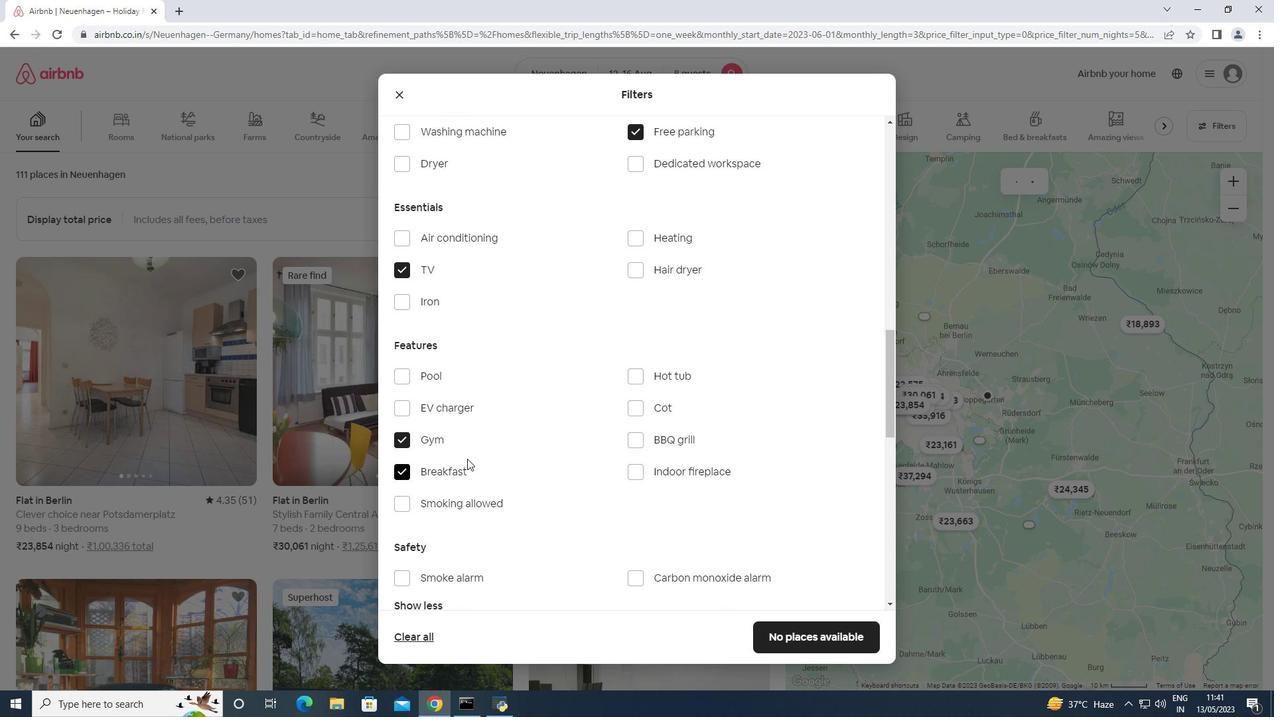 
Action: Mouse scrolled (517, 410) with delta (0, 0)
Screenshot: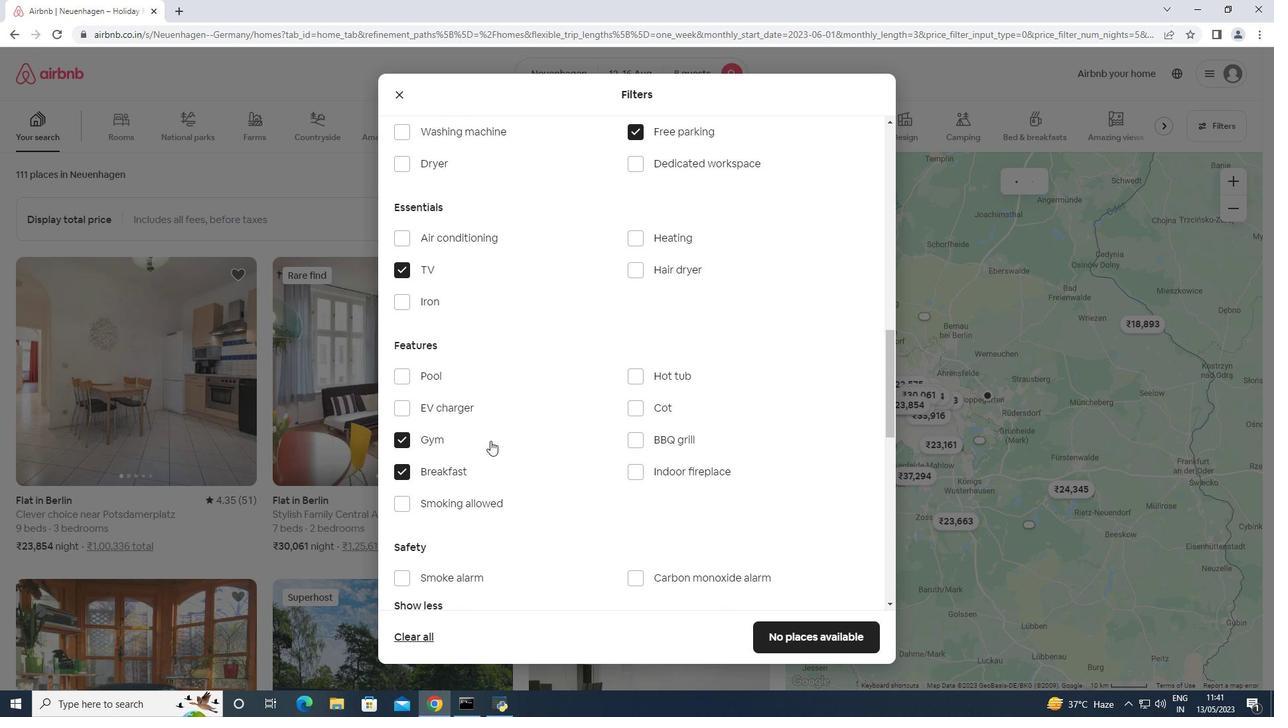 
Action: Mouse moved to (517, 410)
Screenshot: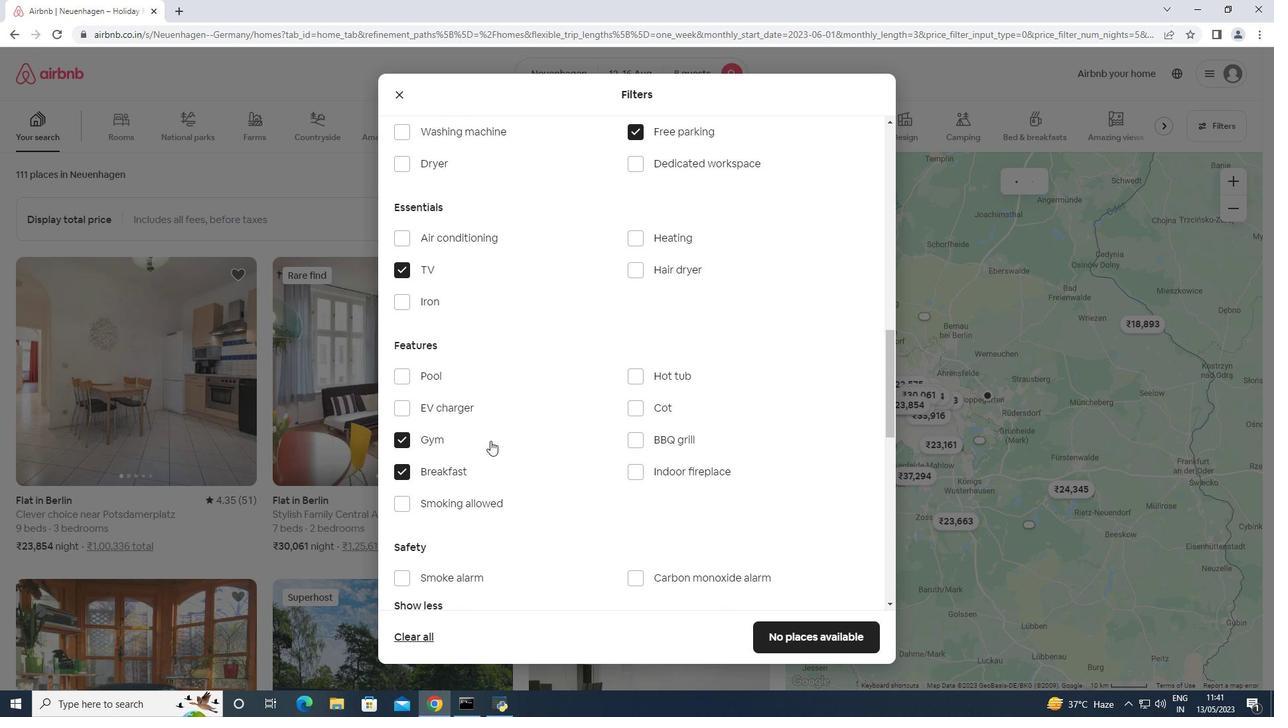 
Action: Mouse scrolled (517, 409) with delta (0, 0)
Screenshot: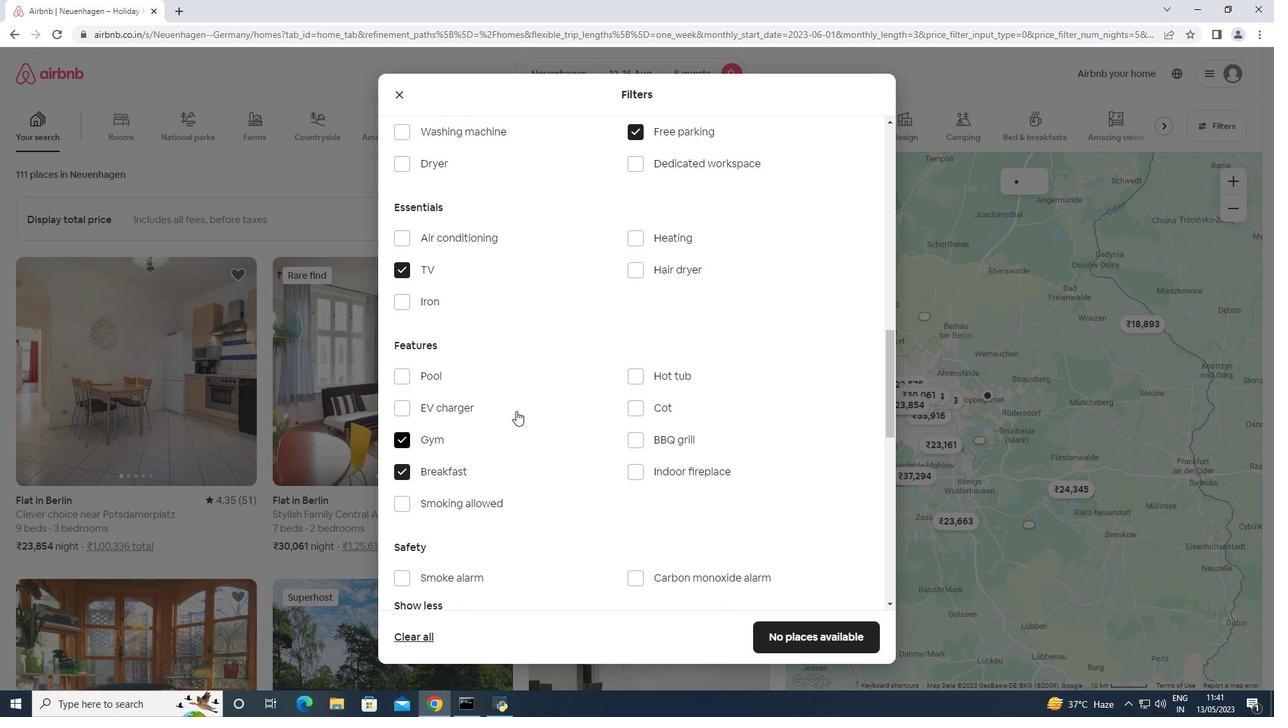
Action: Mouse scrolled (517, 409) with delta (0, 0)
Screenshot: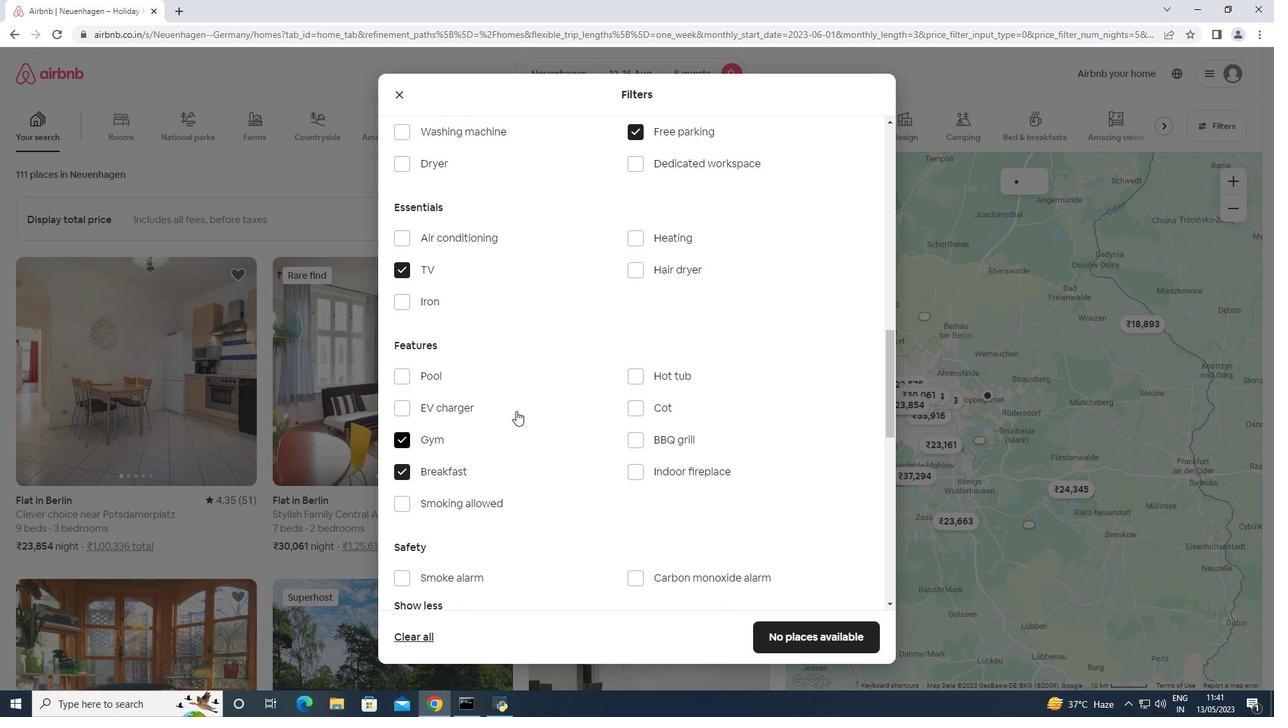 
Action: Mouse scrolled (517, 409) with delta (0, 0)
Screenshot: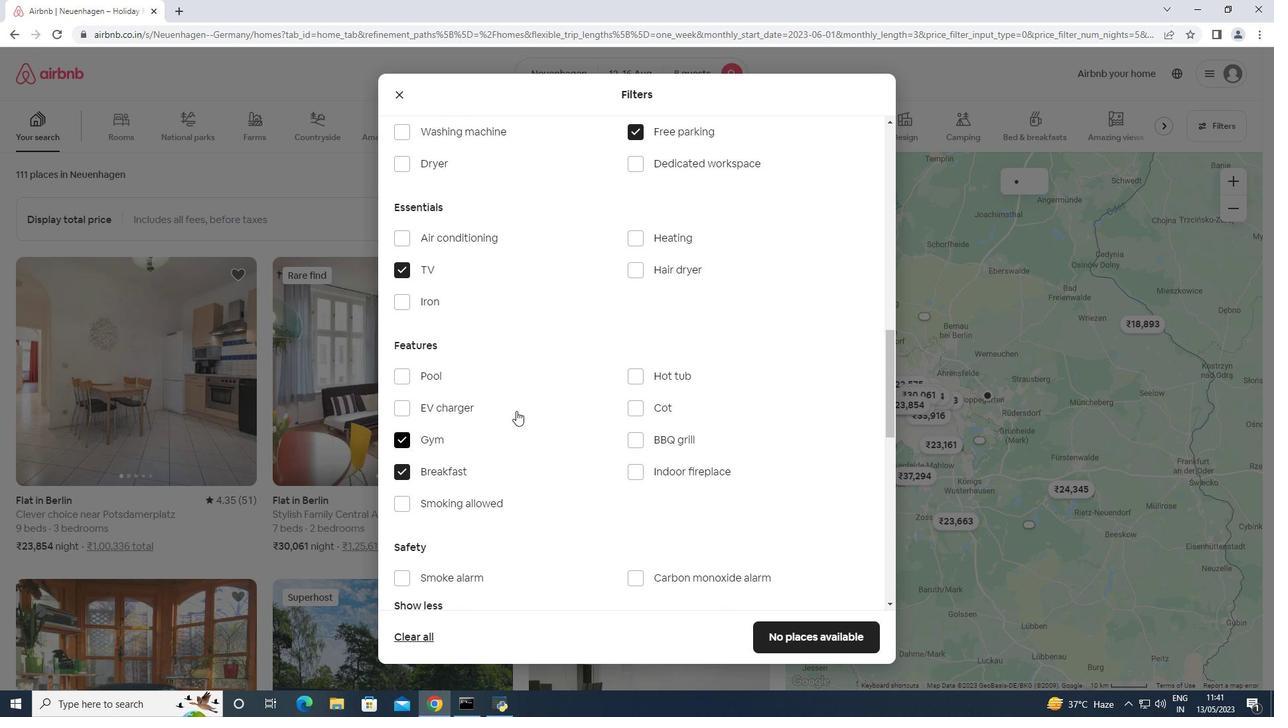 
Action: Mouse moved to (845, 423)
Screenshot: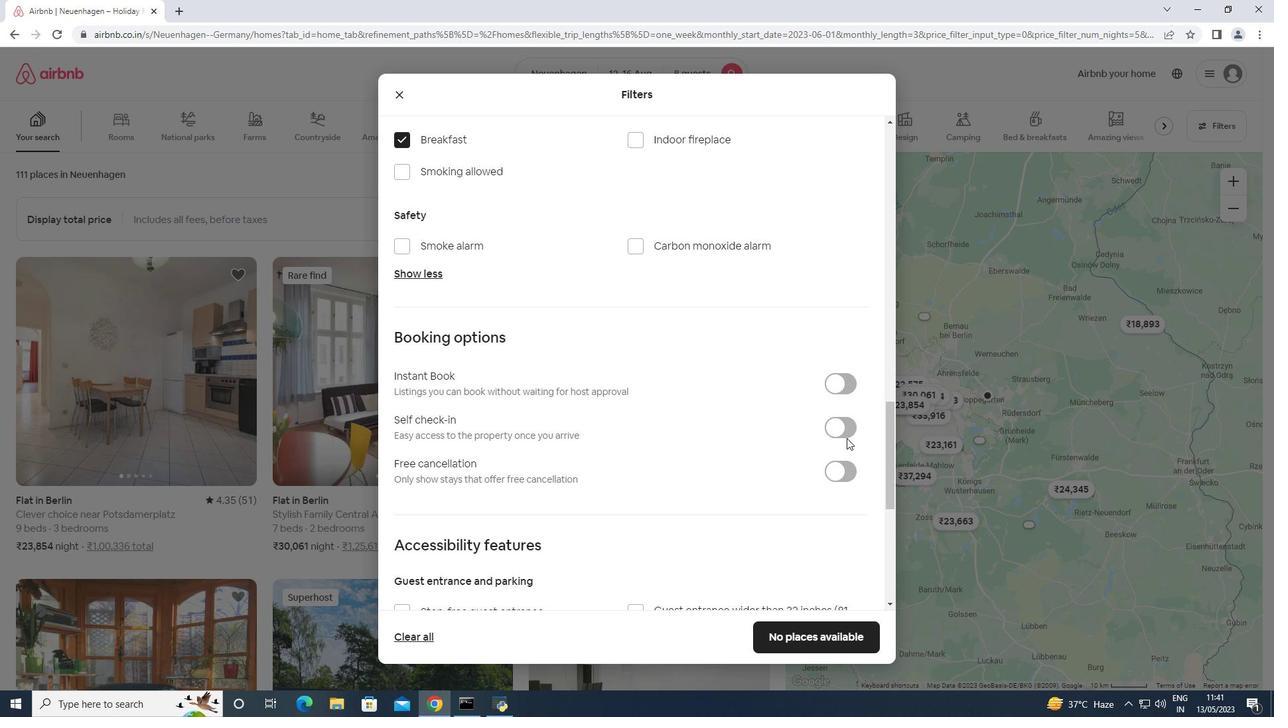 
Action: Mouse pressed left at (845, 423)
Screenshot: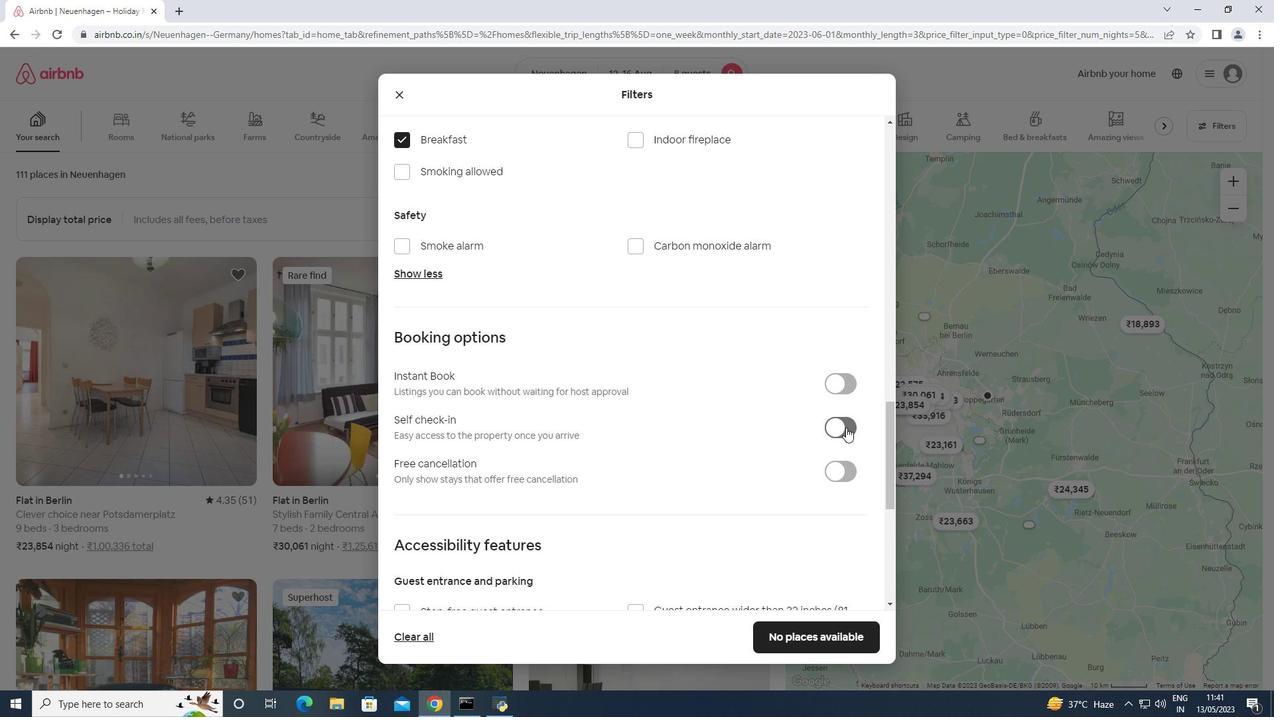 
Action: Mouse moved to (885, 424)
Screenshot: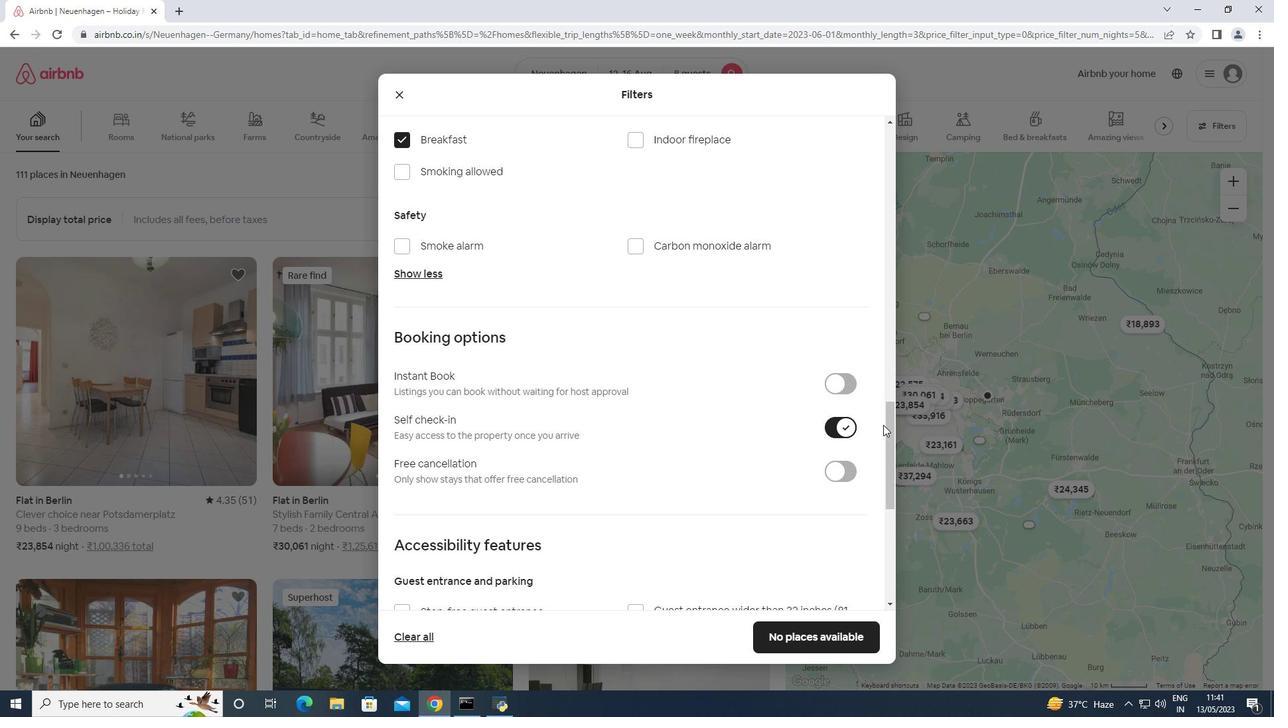 
Action: Mouse pressed left at (885, 424)
Screenshot: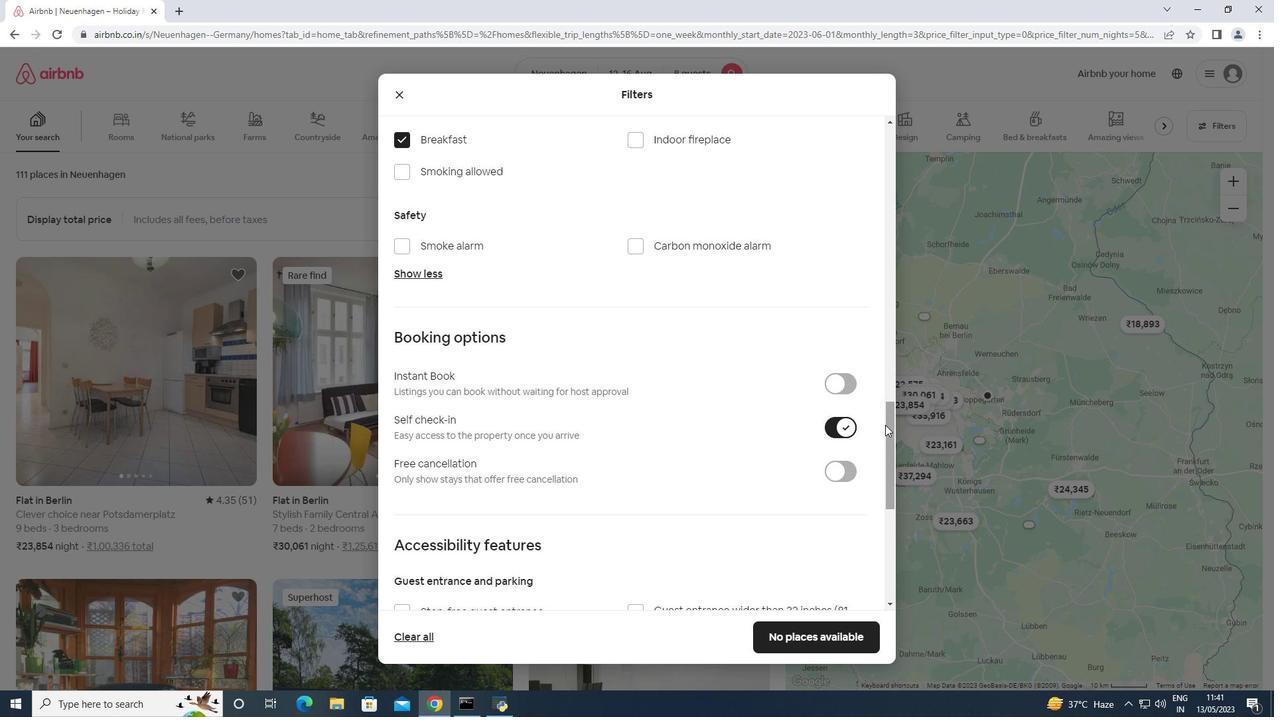 
Action: Mouse moved to (403, 509)
Screenshot: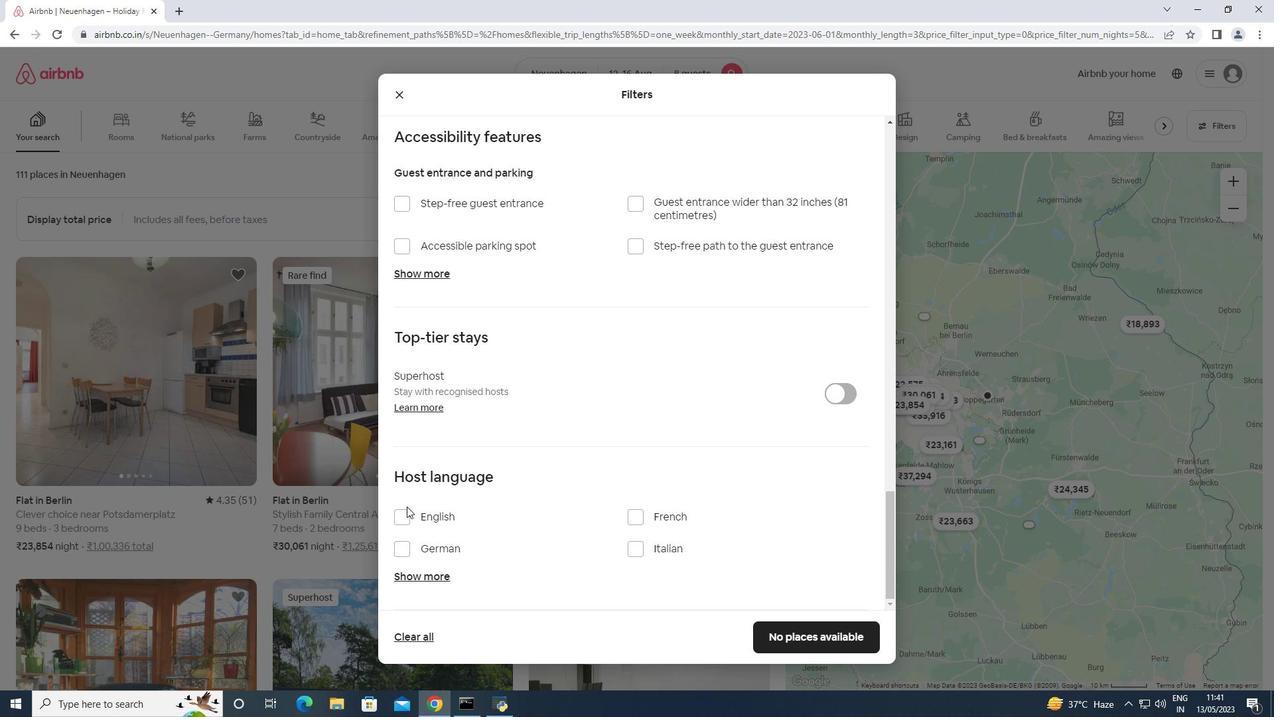 
Action: Mouse pressed left at (403, 509)
Screenshot: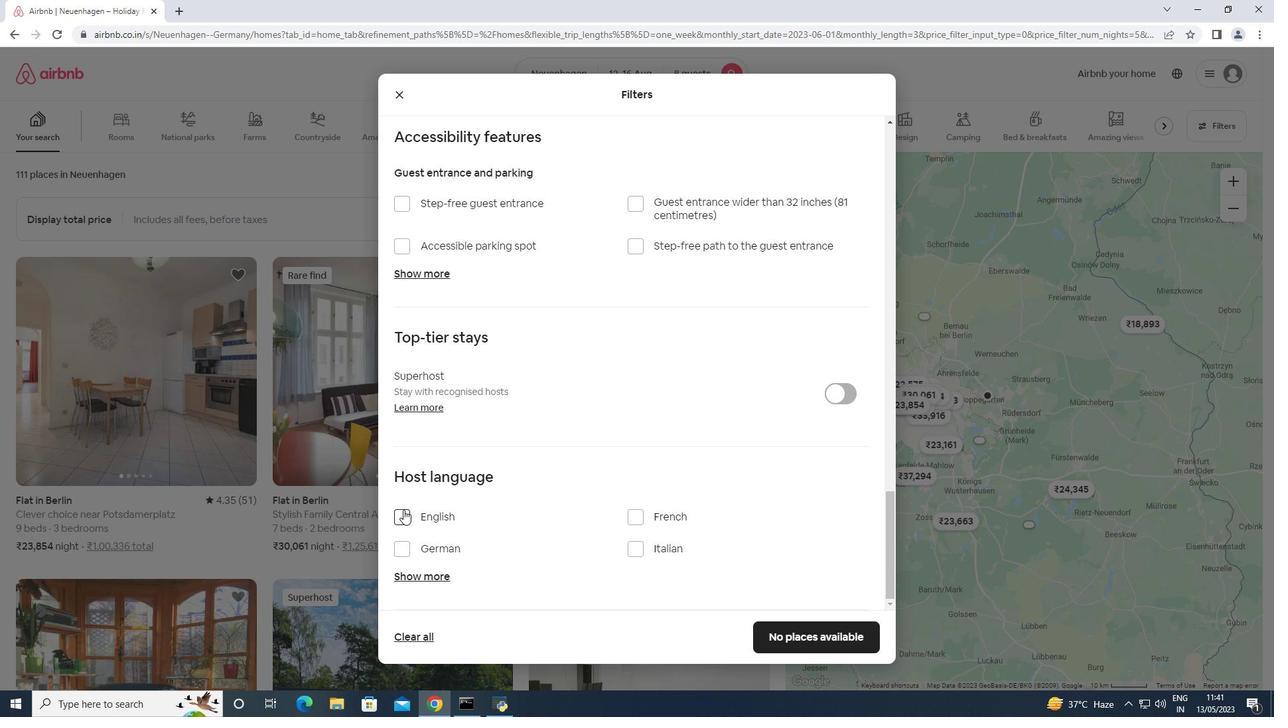 
Action: Mouse moved to (788, 629)
Screenshot: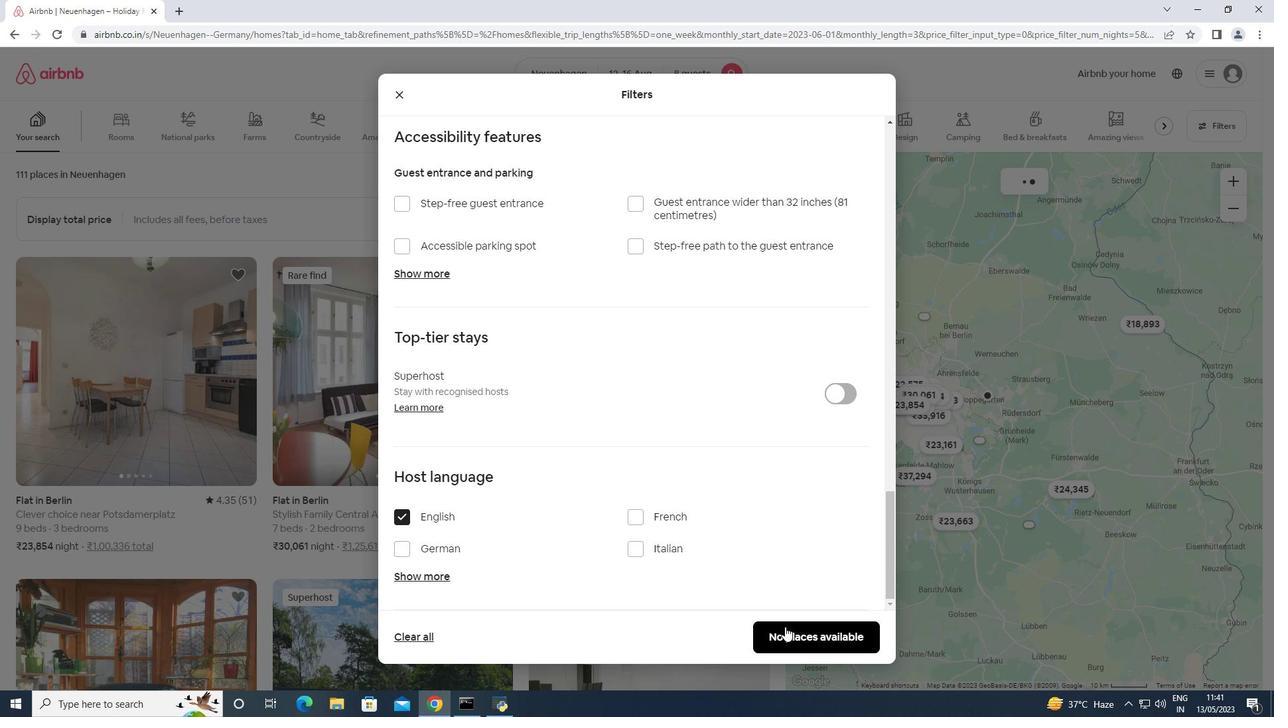 
Action: Mouse pressed left at (788, 629)
Screenshot: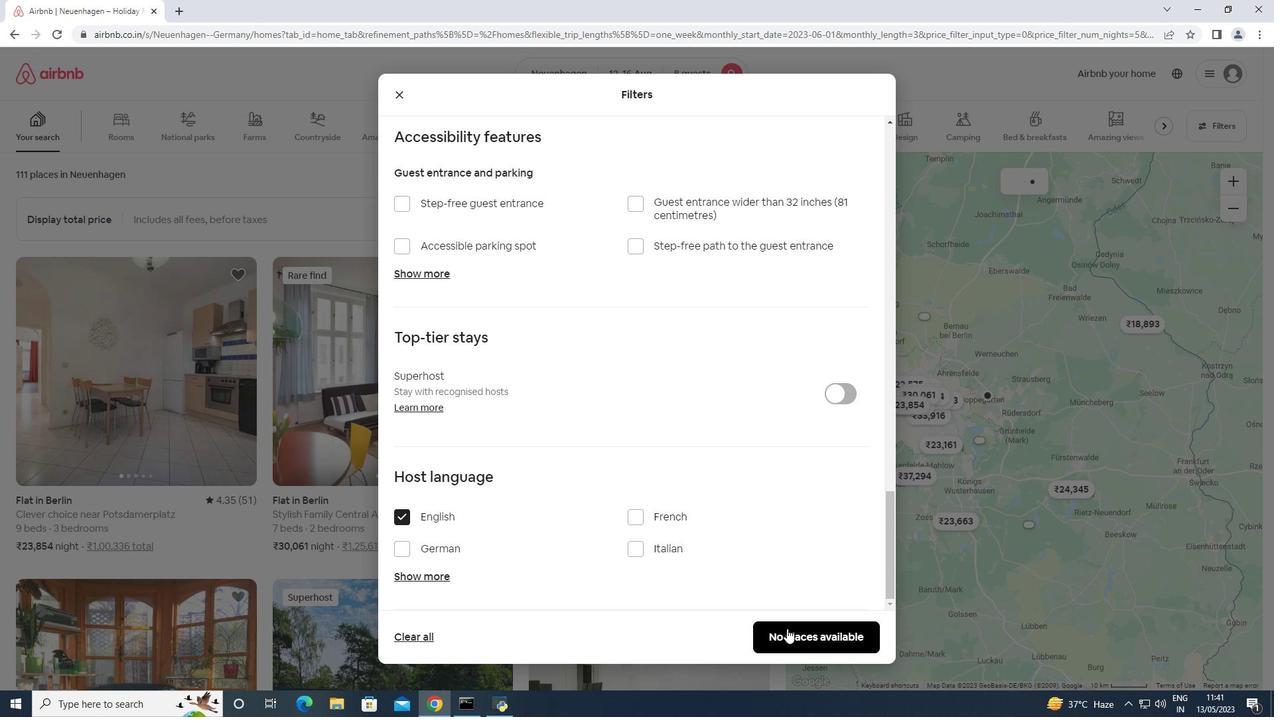 
Action: Mouse moved to (786, 341)
Screenshot: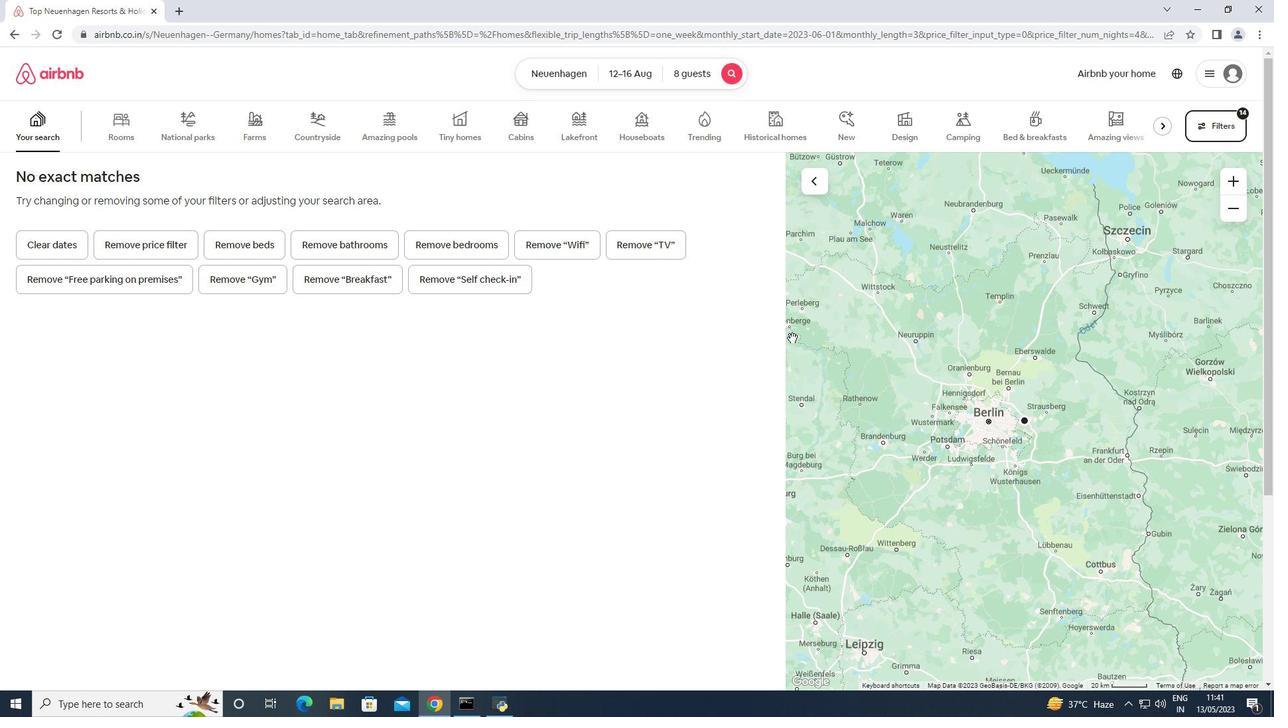 
